 Task: Look for space in Bellingham, United States from 6th September, 2023 to 15th September, 2023 for 6 adults in price range Rs.8000 to Rs.12000. Place can be entire place or private room with 6 bedrooms having 6 beds and 6 bathrooms. Property type can be house, flat, guest house. Amenities needed are: wifi, TV, free parkinig on premises, gym, breakfast. Booking option can be shelf check-in. Required host language is English.
Action: Mouse moved to (482, 118)
Screenshot: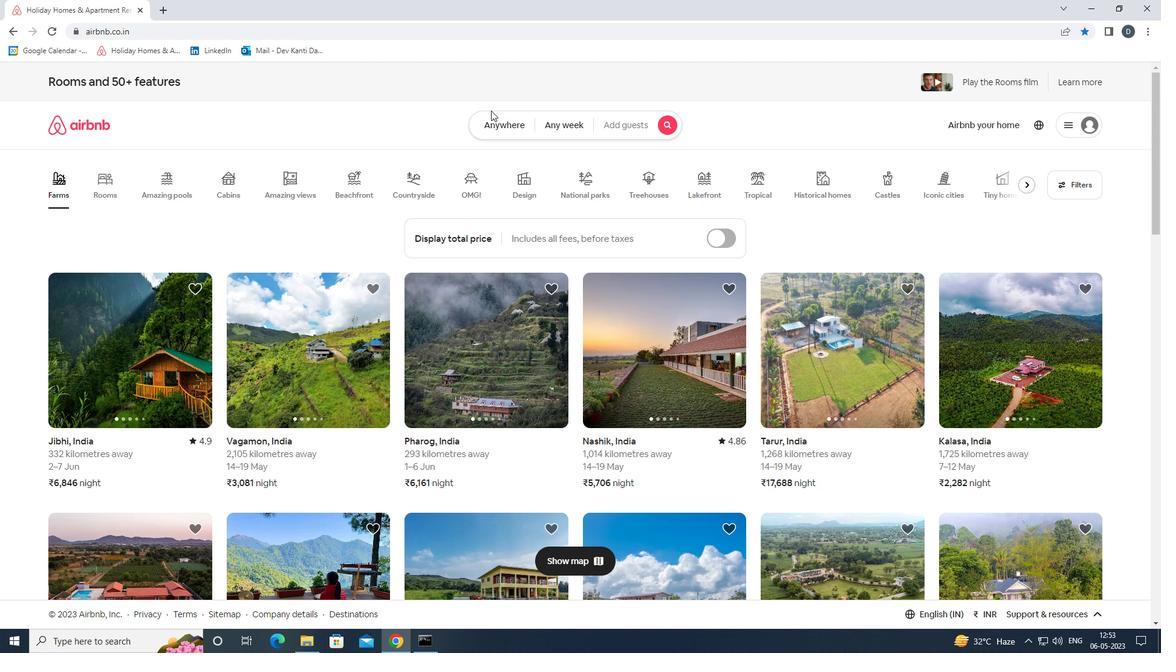 
Action: Mouse pressed left at (482, 118)
Screenshot: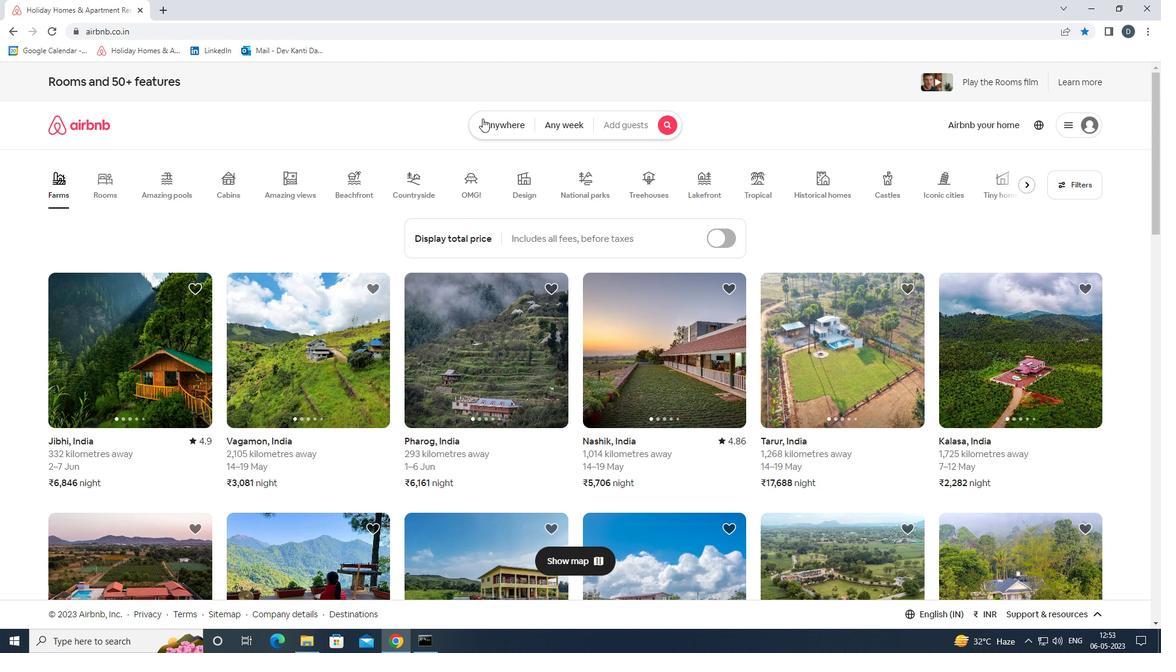 
Action: Mouse moved to (381, 171)
Screenshot: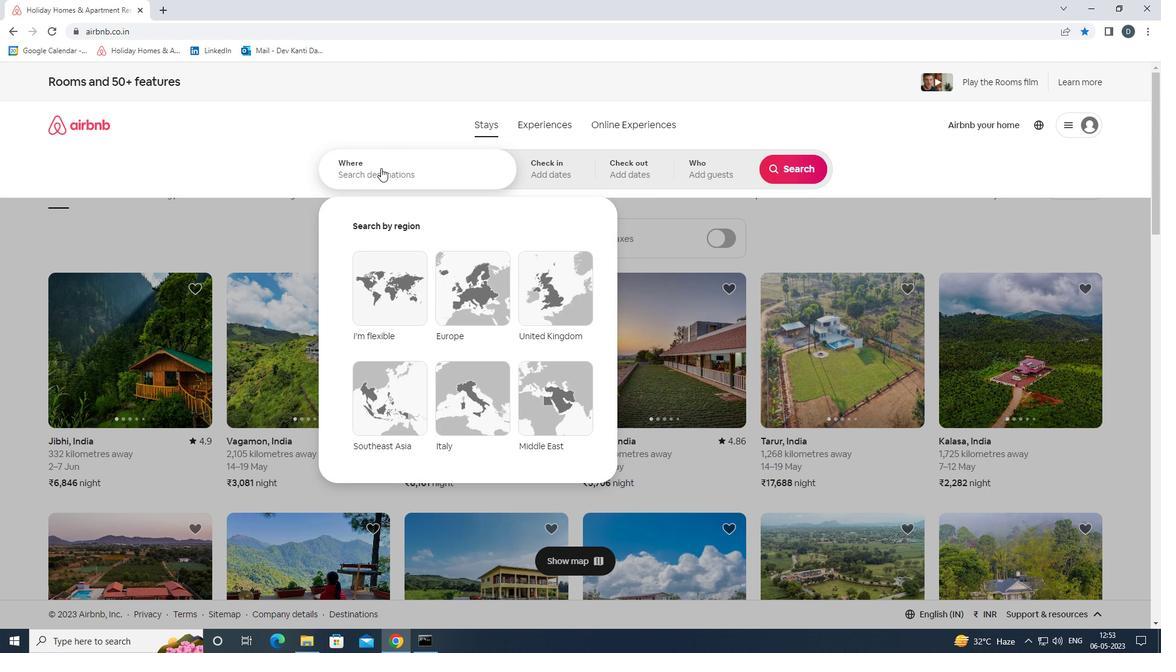
Action: Mouse pressed left at (381, 171)
Screenshot: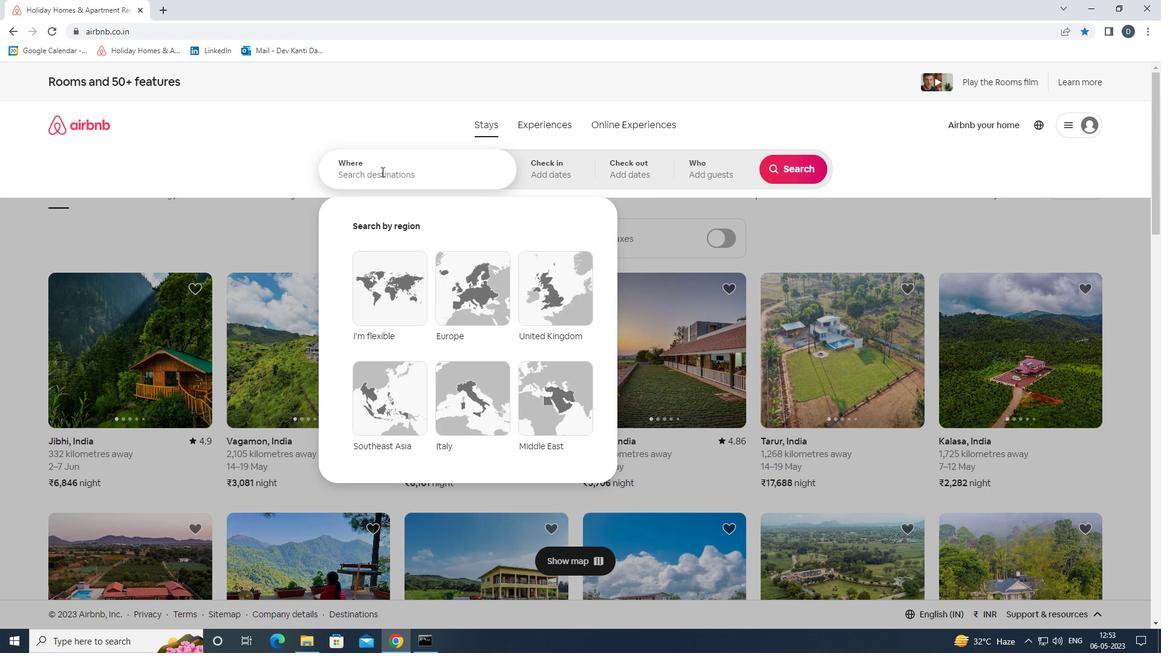 
Action: Mouse moved to (382, 174)
Screenshot: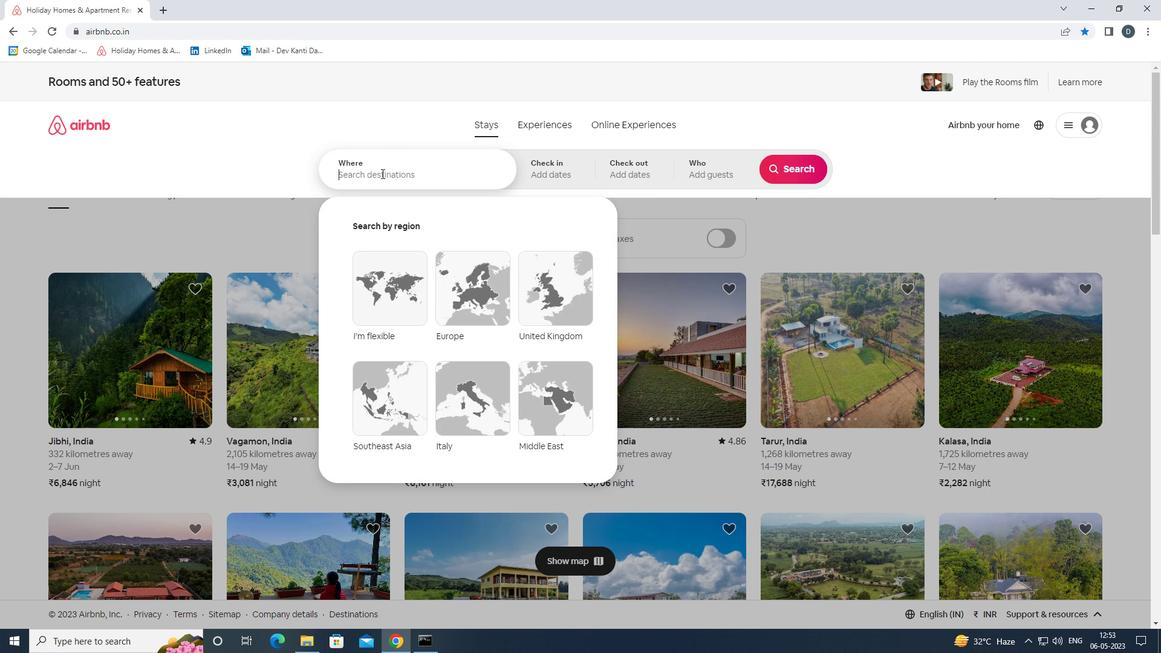 
Action: Key pressed <Key.shift><Key.shift>BRLL
Screenshot: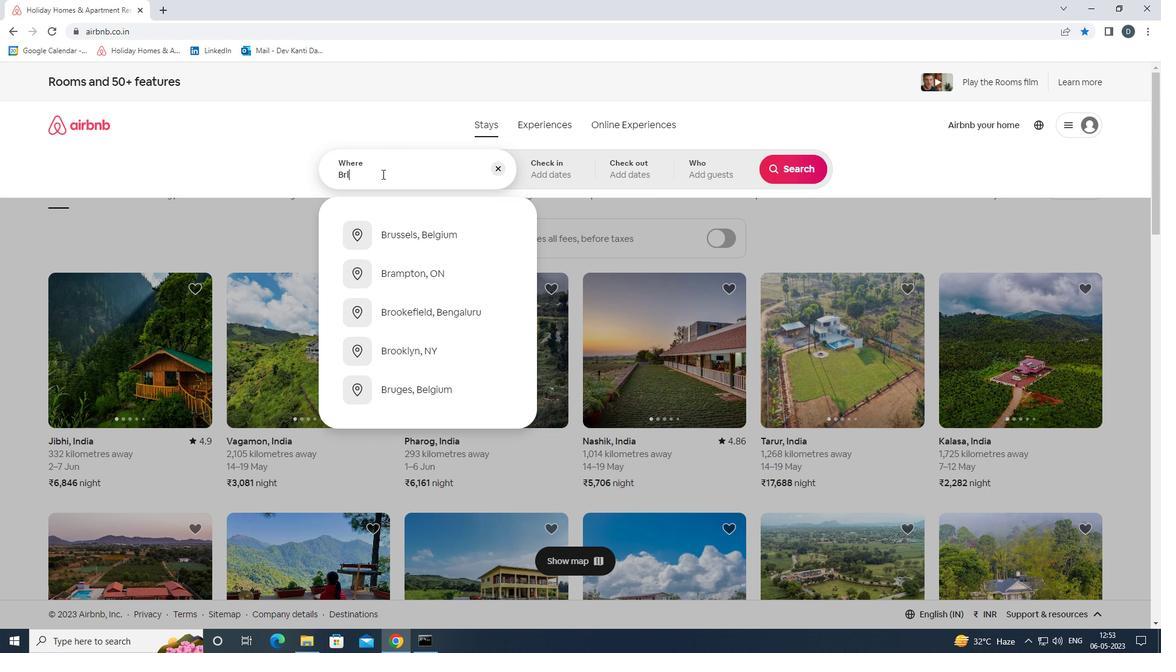 
Action: Mouse moved to (382, 174)
Screenshot: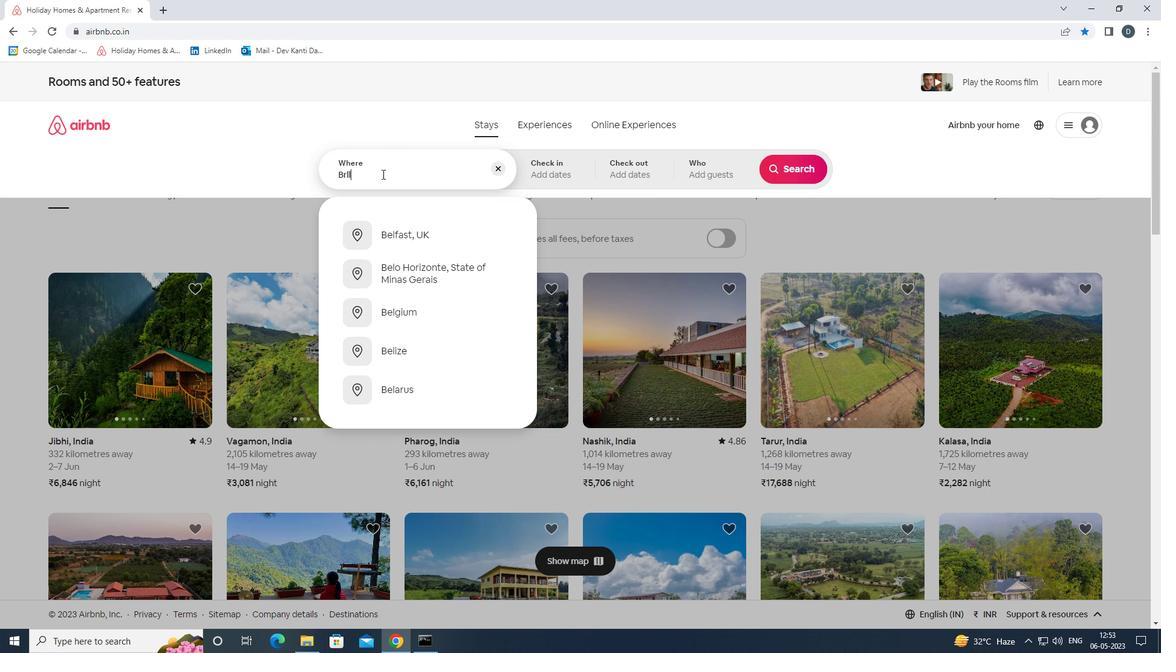 
Action: Key pressed <Key.backspace><Key.backspace><Key.backspace>ELLINGHAM,<Key.shift>UNITED<Key.space><Key.shift>STATES<Key.enter>
Screenshot: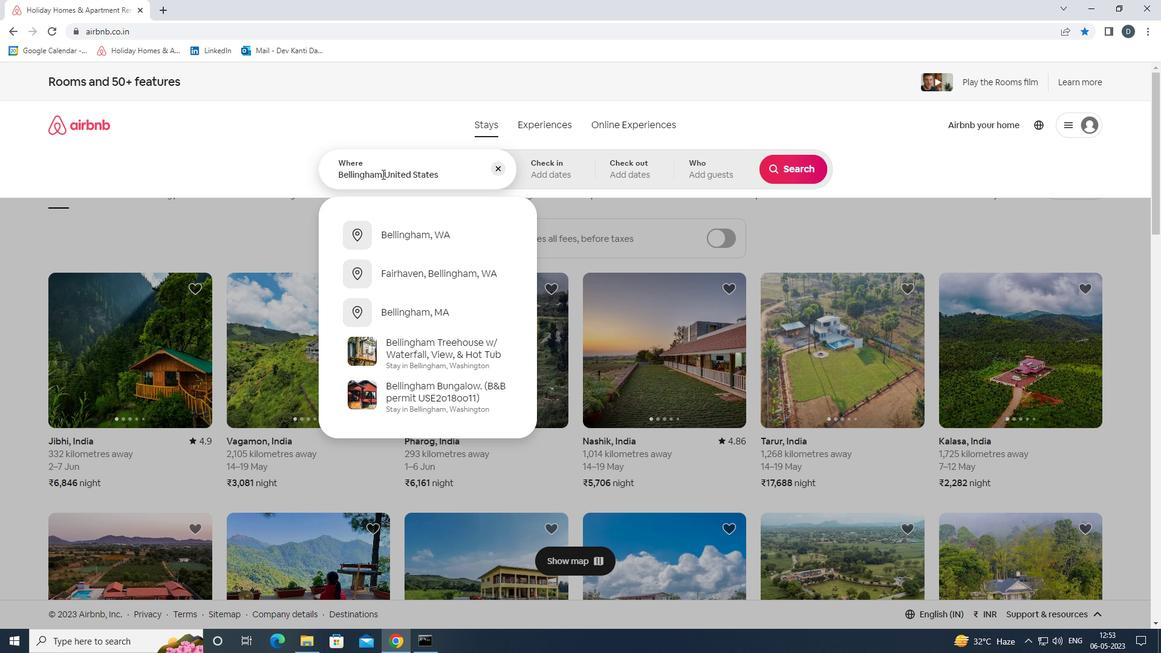 
Action: Mouse moved to (795, 266)
Screenshot: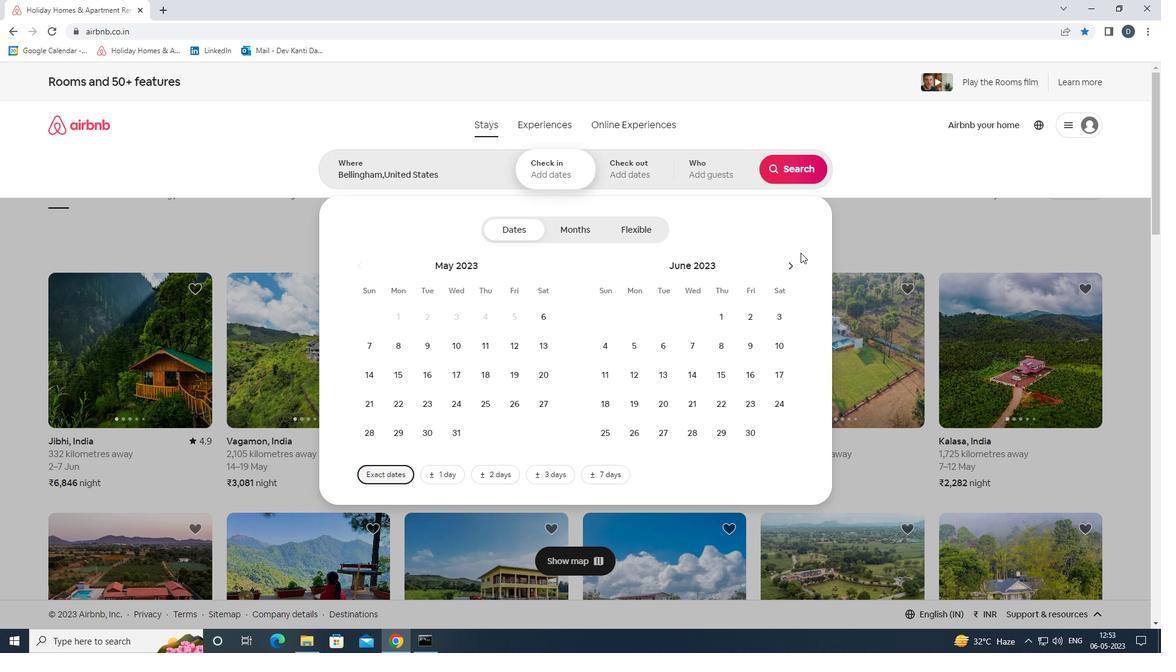 
Action: Mouse pressed left at (795, 266)
Screenshot: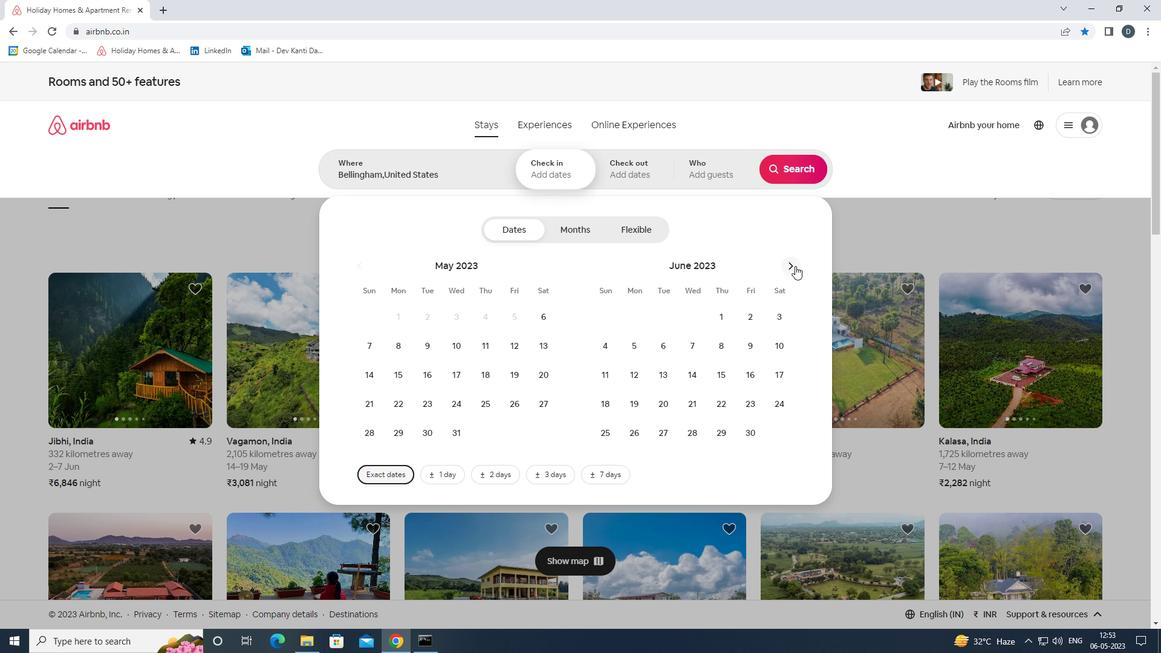 
Action: Mouse pressed left at (795, 266)
Screenshot: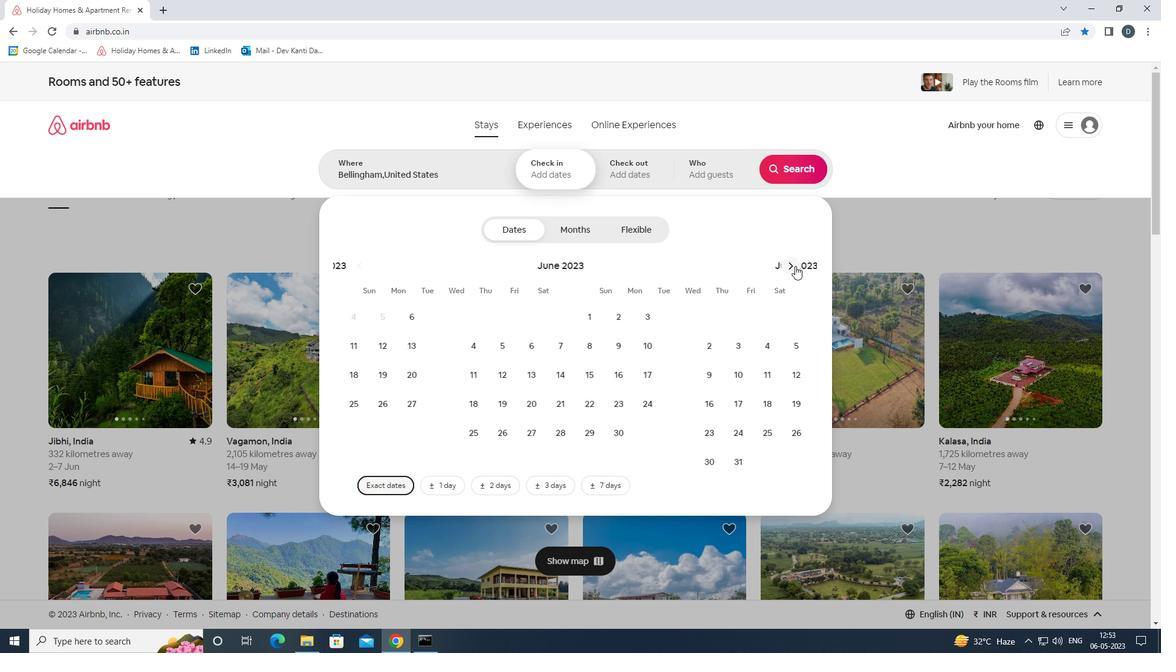 
Action: Mouse pressed left at (795, 266)
Screenshot: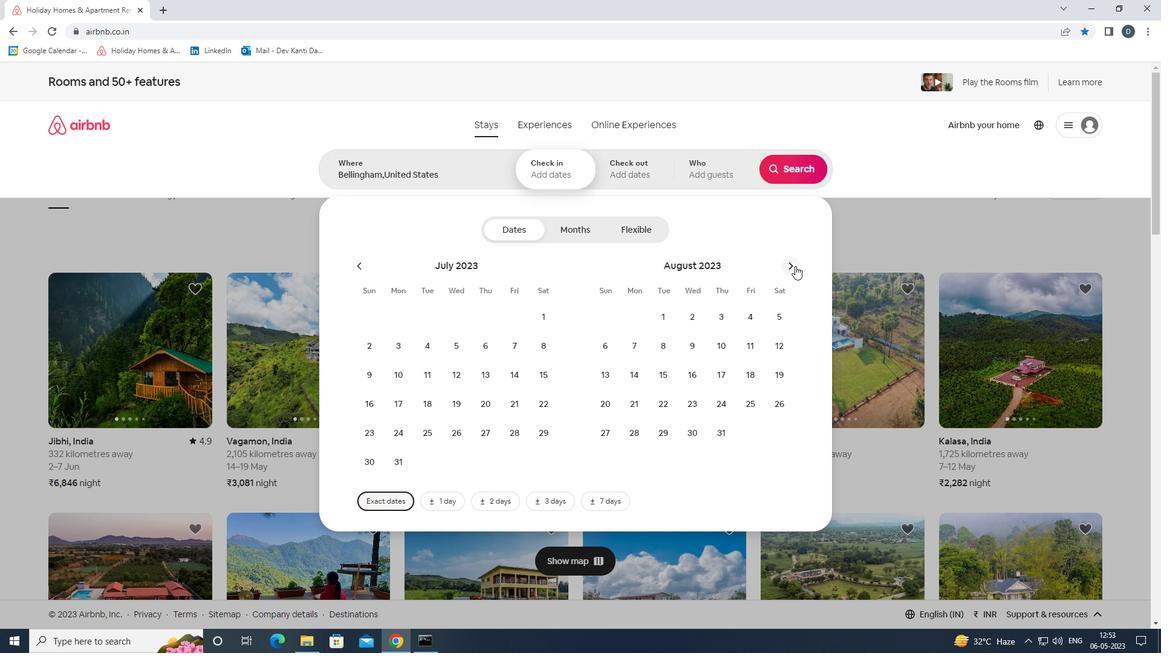 
Action: Mouse moved to (699, 349)
Screenshot: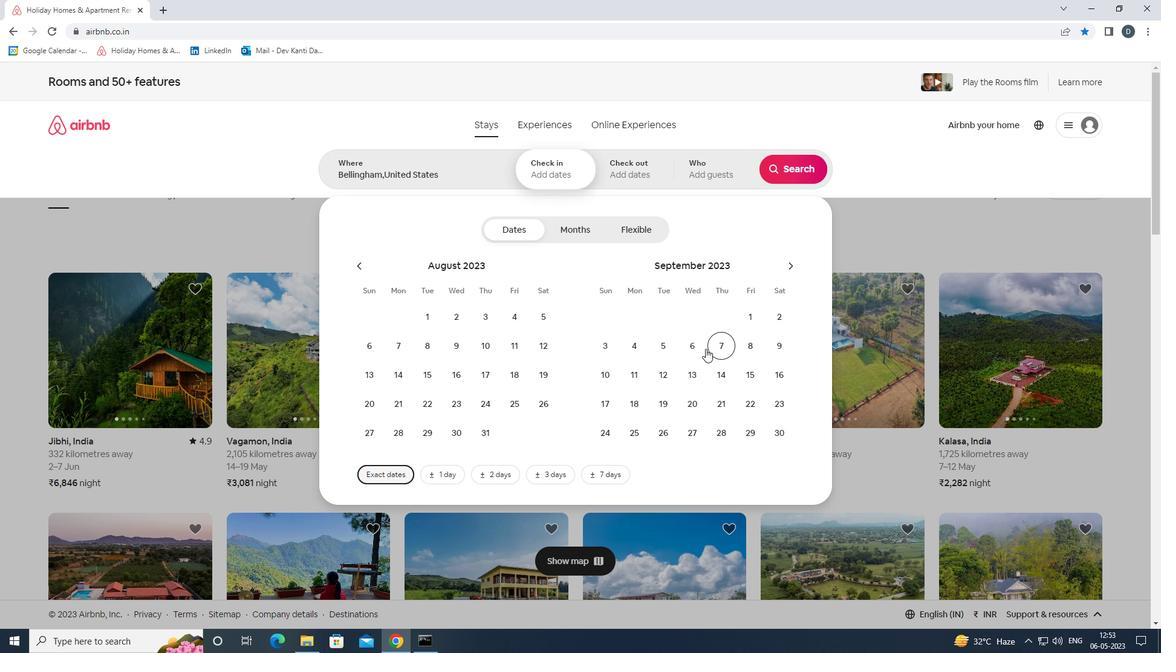 
Action: Mouse pressed left at (699, 349)
Screenshot: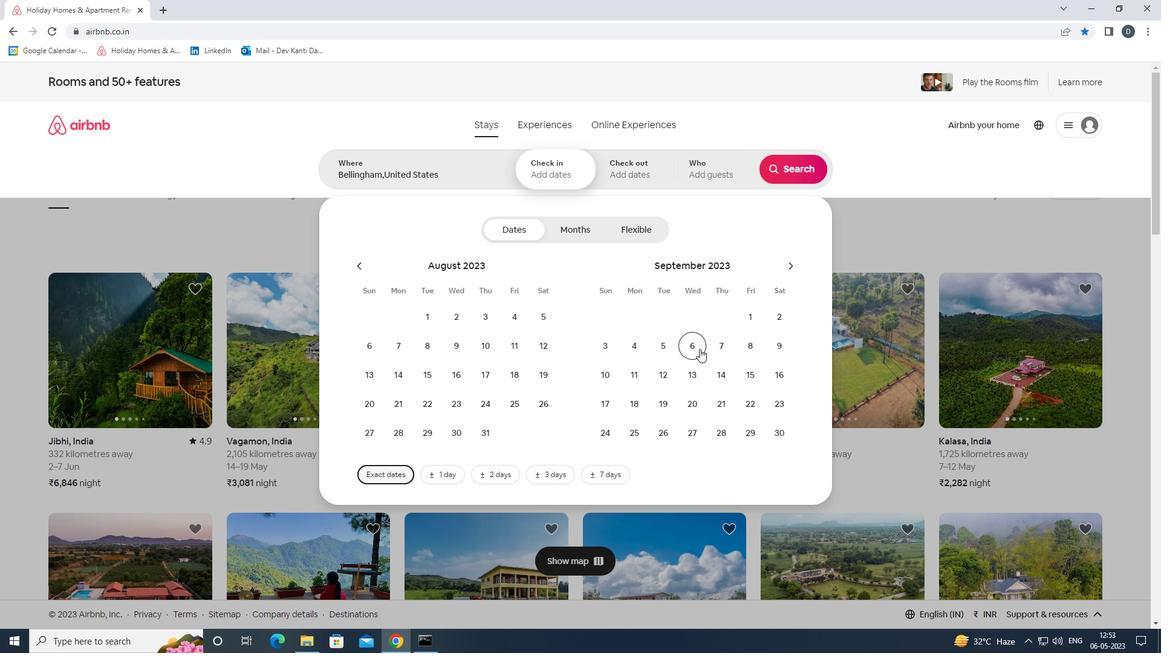 
Action: Mouse moved to (744, 371)
Screenshot: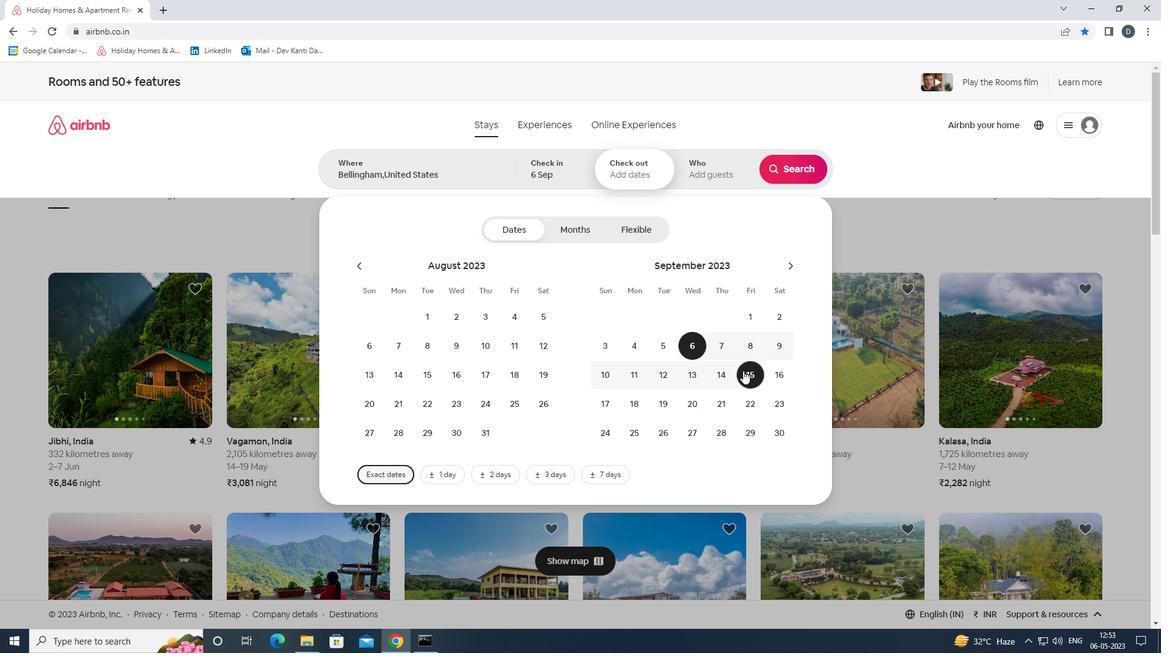 
Action: Mouse pressed left at (744, 371)
Screenshot: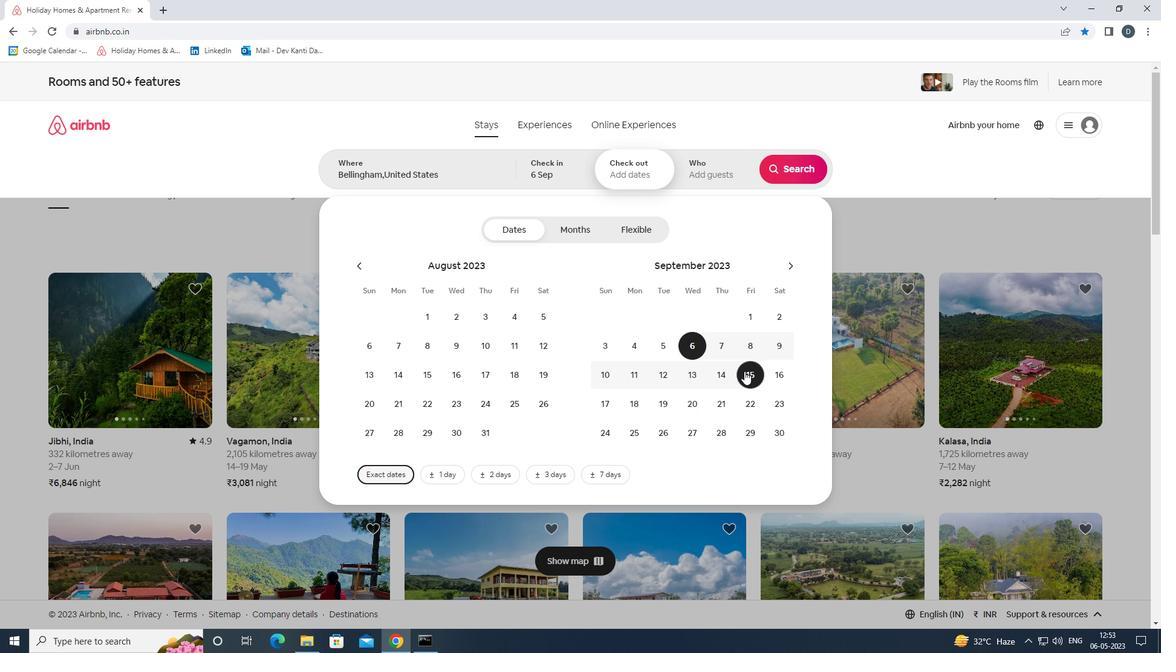 
Action: Mouse moved to (727, 178)
Screenshot: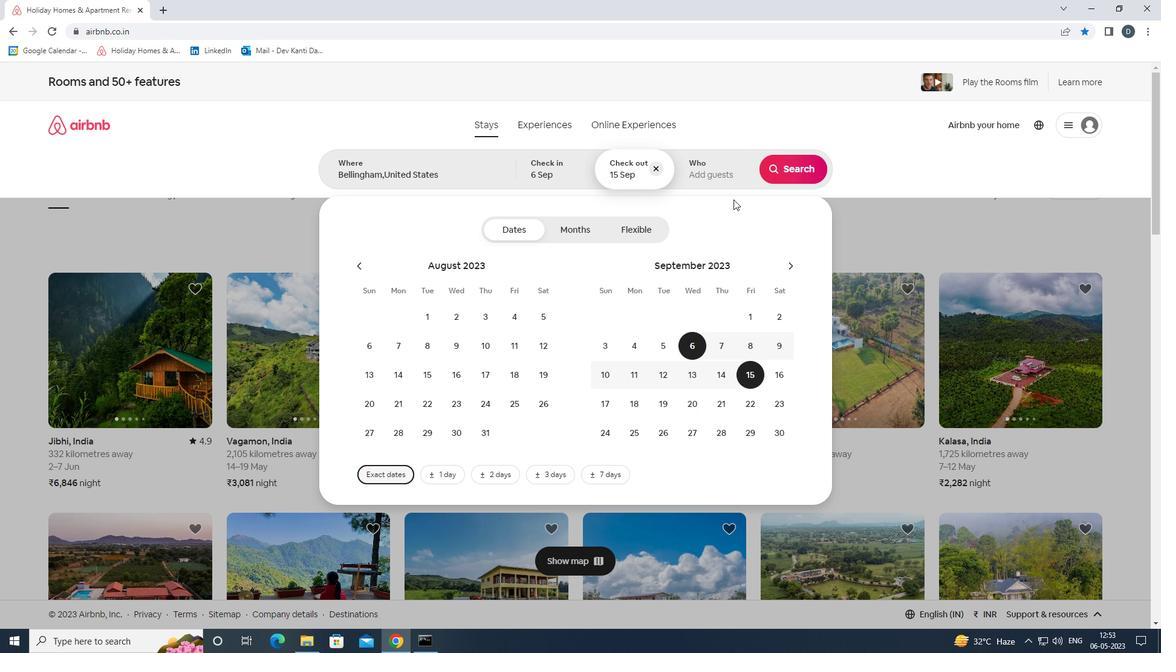
Action: Mouse pressed left at (727, 178)
Screenshot: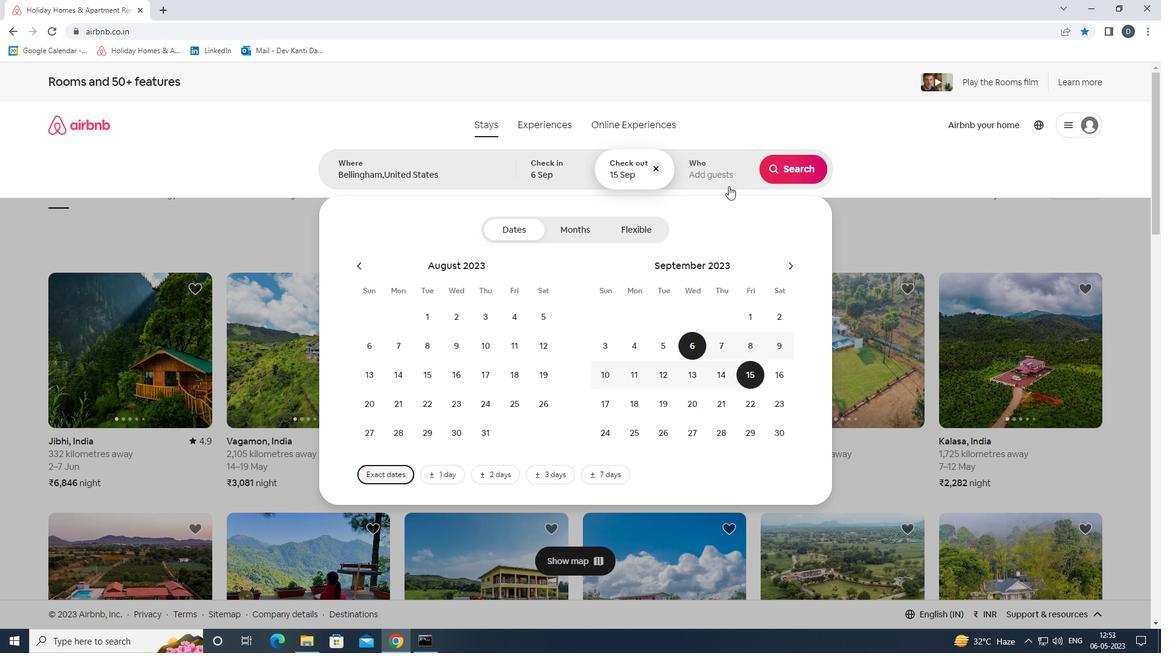 
Action: Mouse moved to (791, 228)
Screenshot: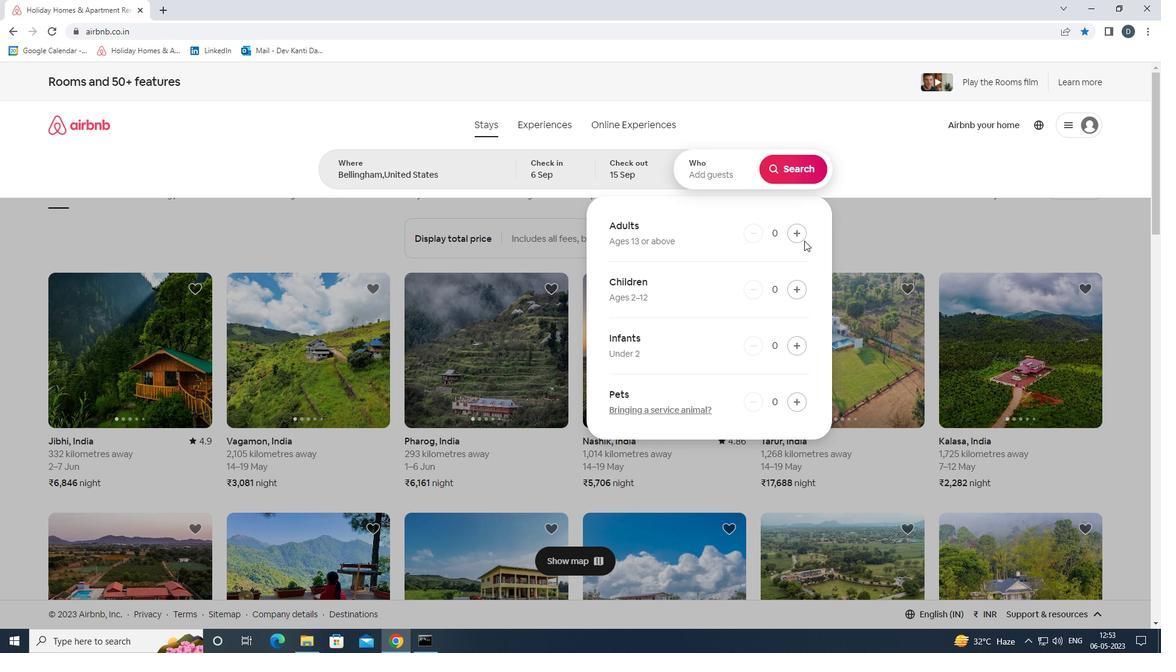 
Action: Mouse pressed left at (791, 228)
Screenshot: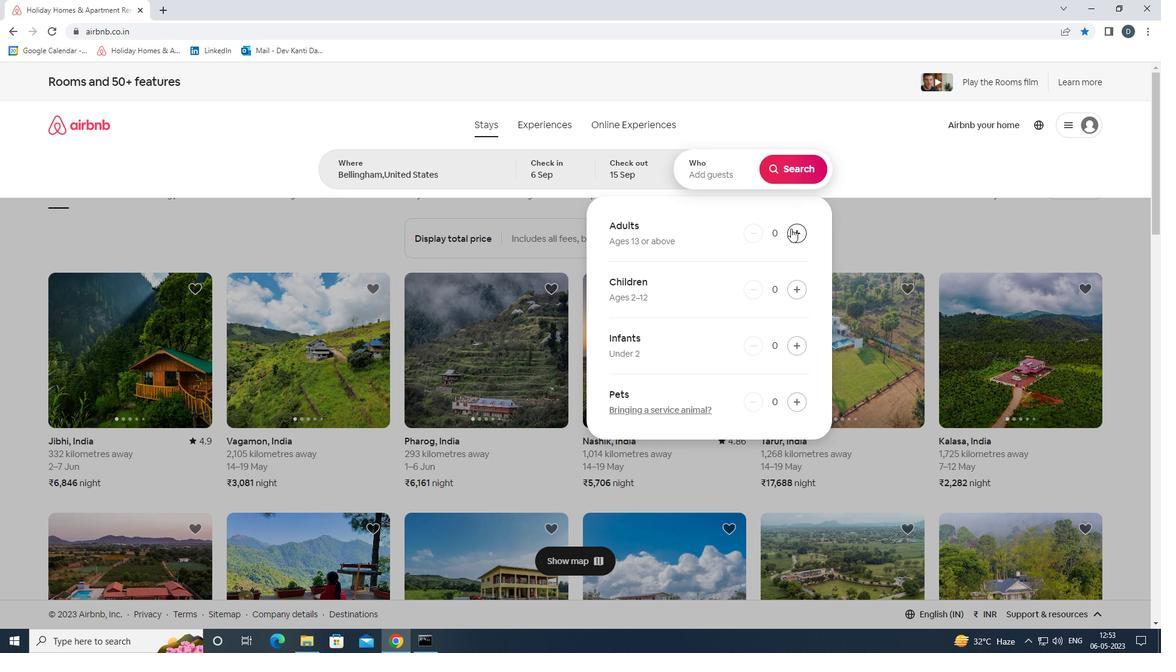 
Action: Mouse pressed left at (791, 228)
Screenshot: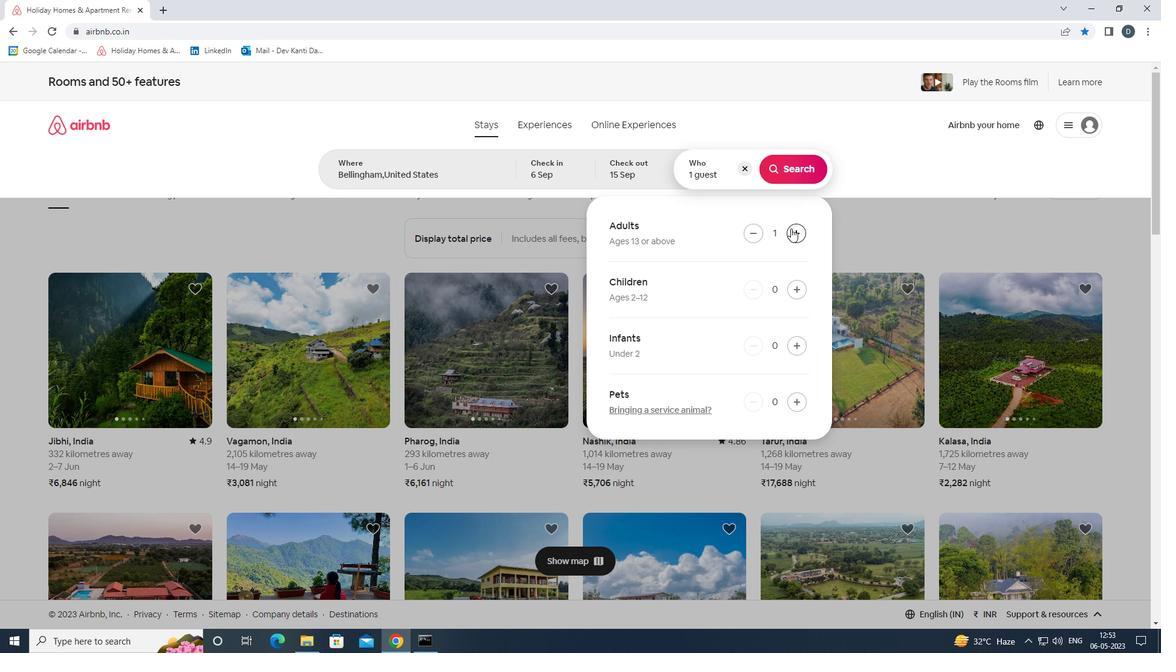 
Action: Mouse pressed left at (791, 228)
Screenshot: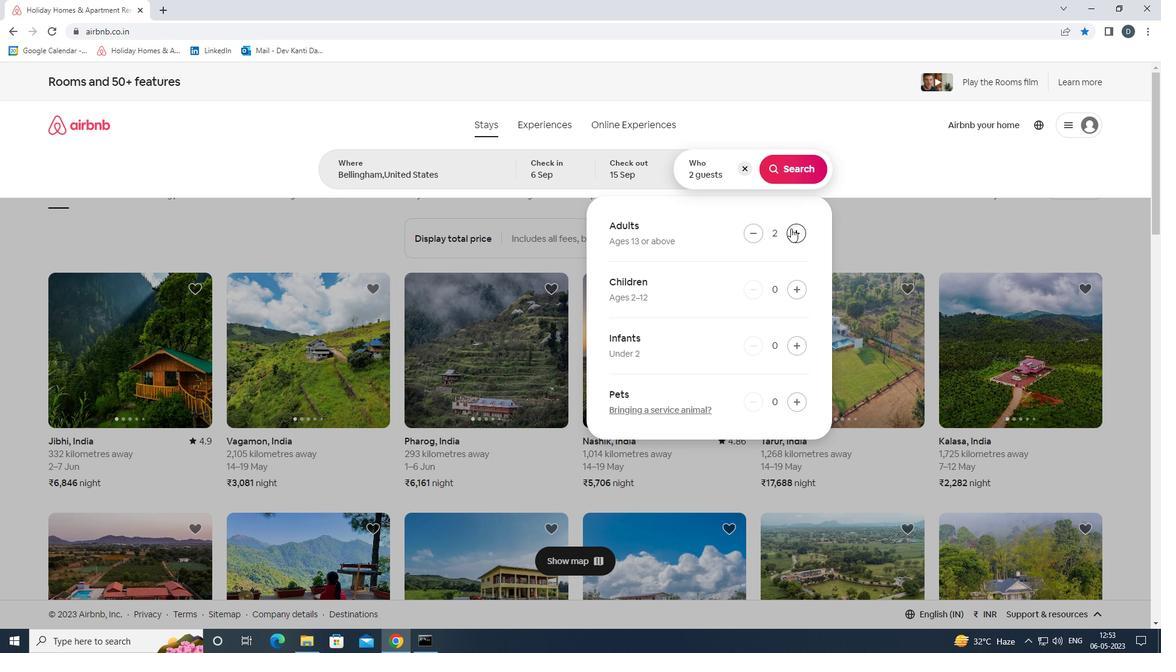 
Action: Mouse pressed left at (791, 228)
Screenshot: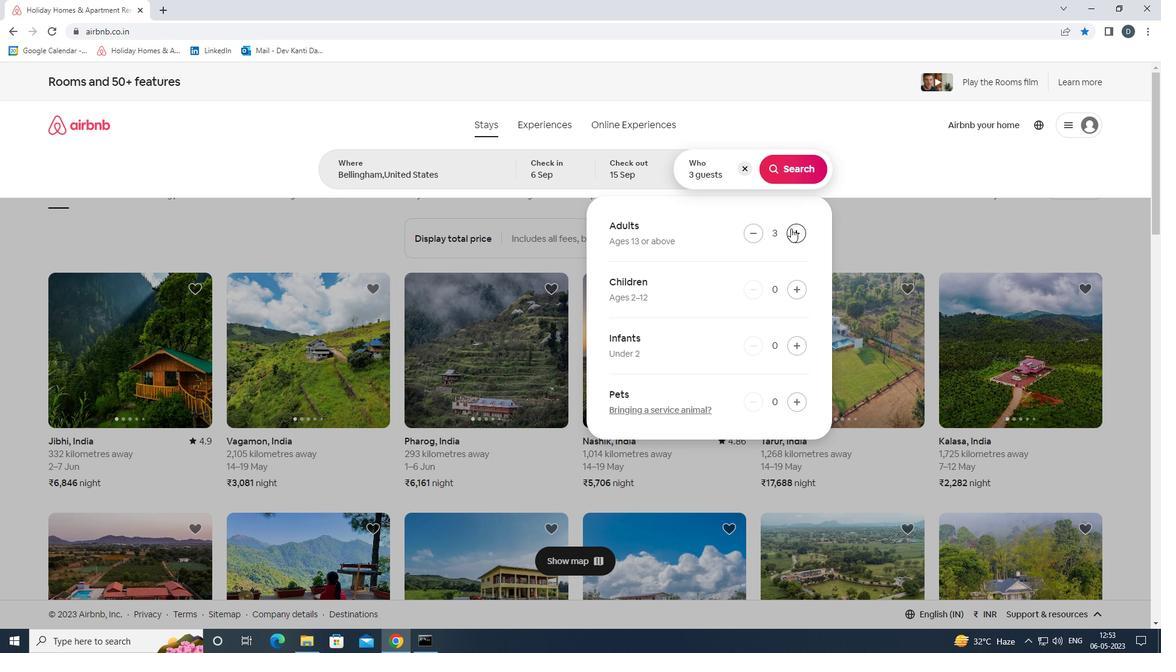 
Action: Mouse pressed left at (791, 228)
Screenshot: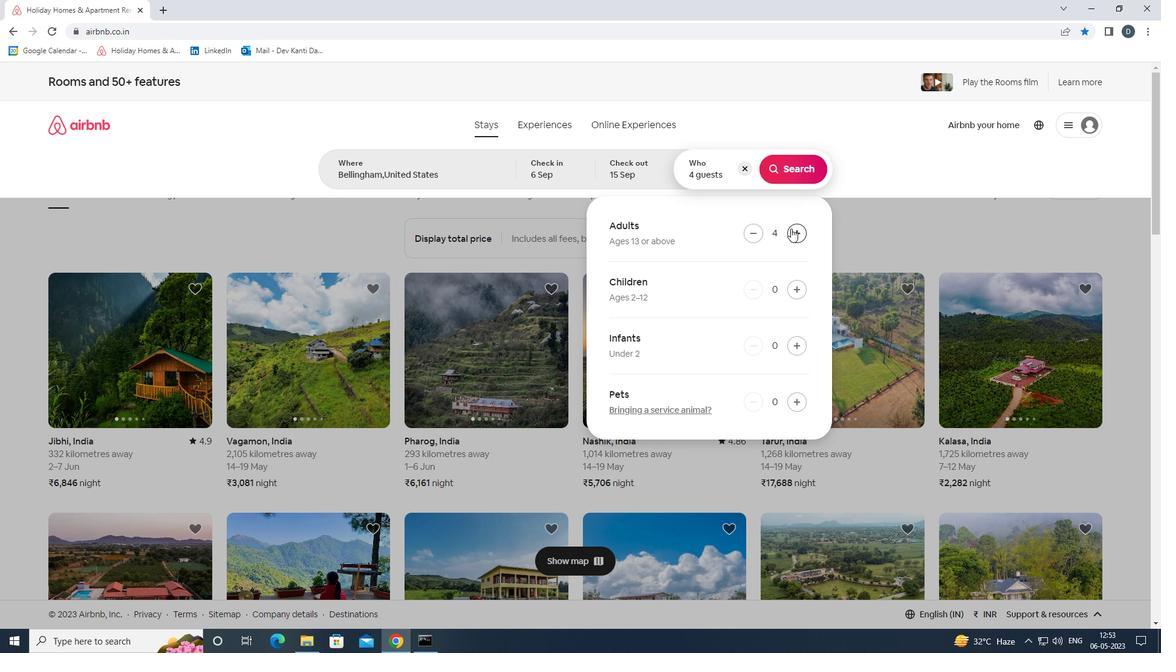 
Action: Mouse pressed left at (791, 228)
Screenshot: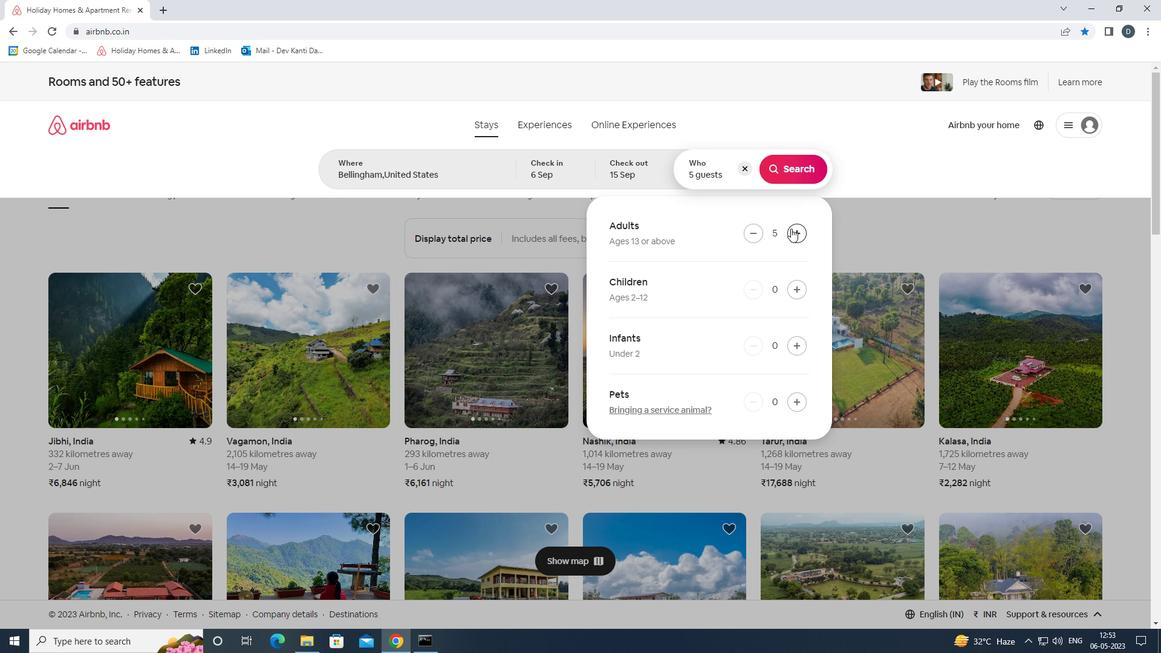 
Action: Mouse moved to (791, 177)
Screenshot: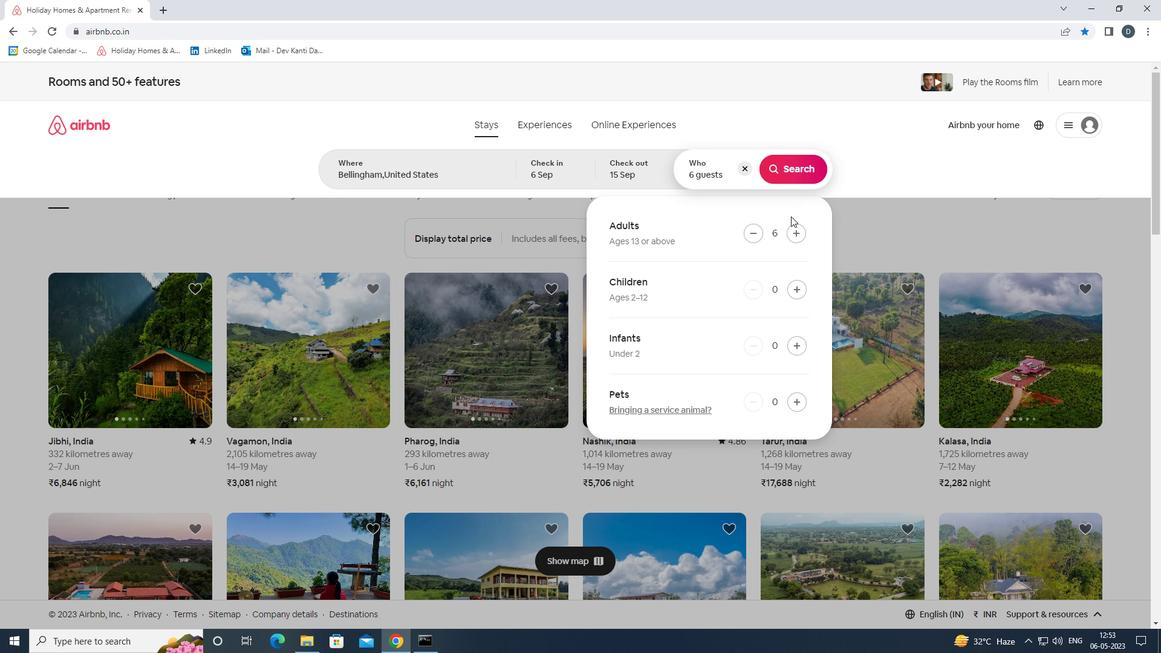 
Action: Mouse pressed left at (791, 177)
Screenshot: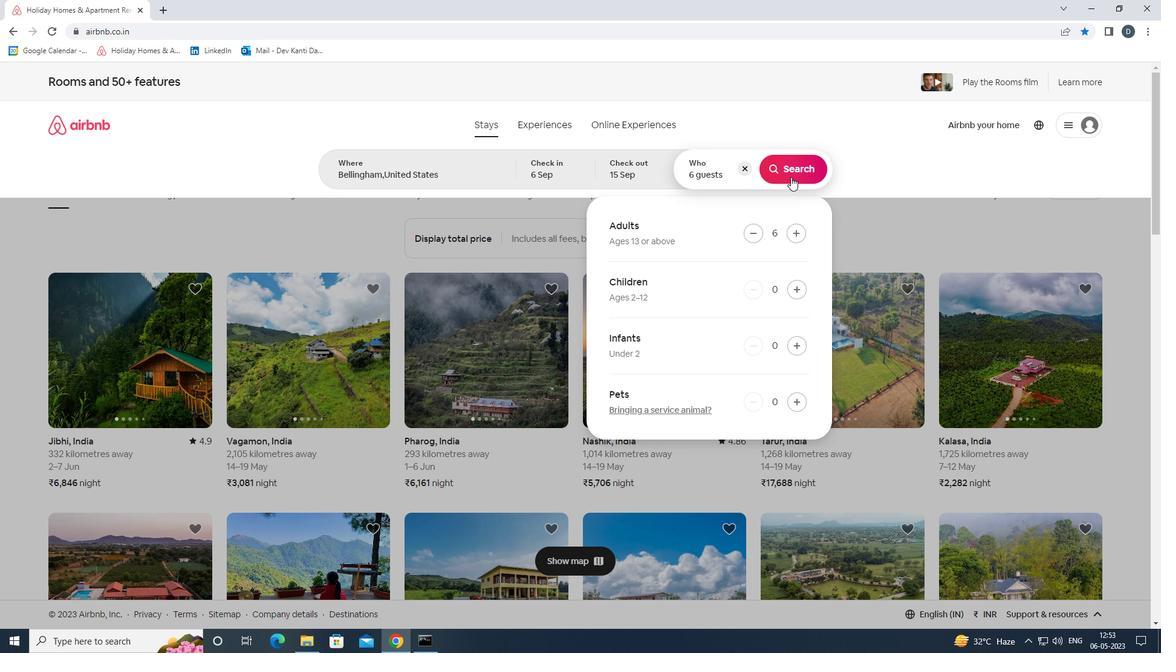 
Action: Mouse moved to (1105, 136)
Screenshot: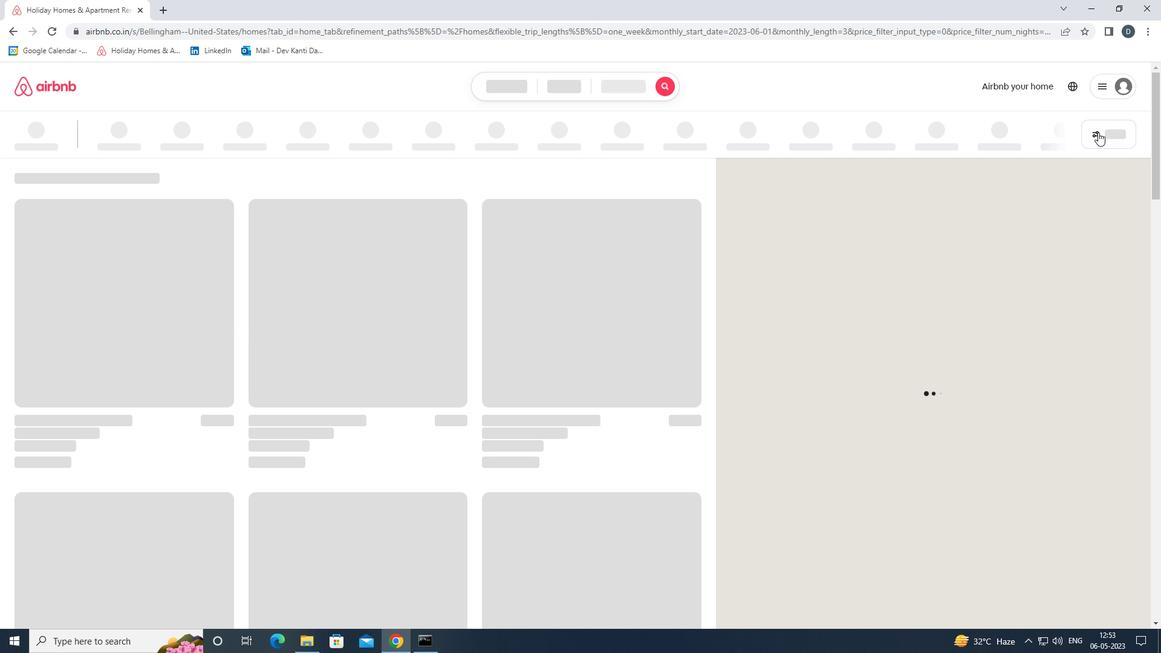 
Action: Mouse pressed left at (1105, 136)
Screenshot: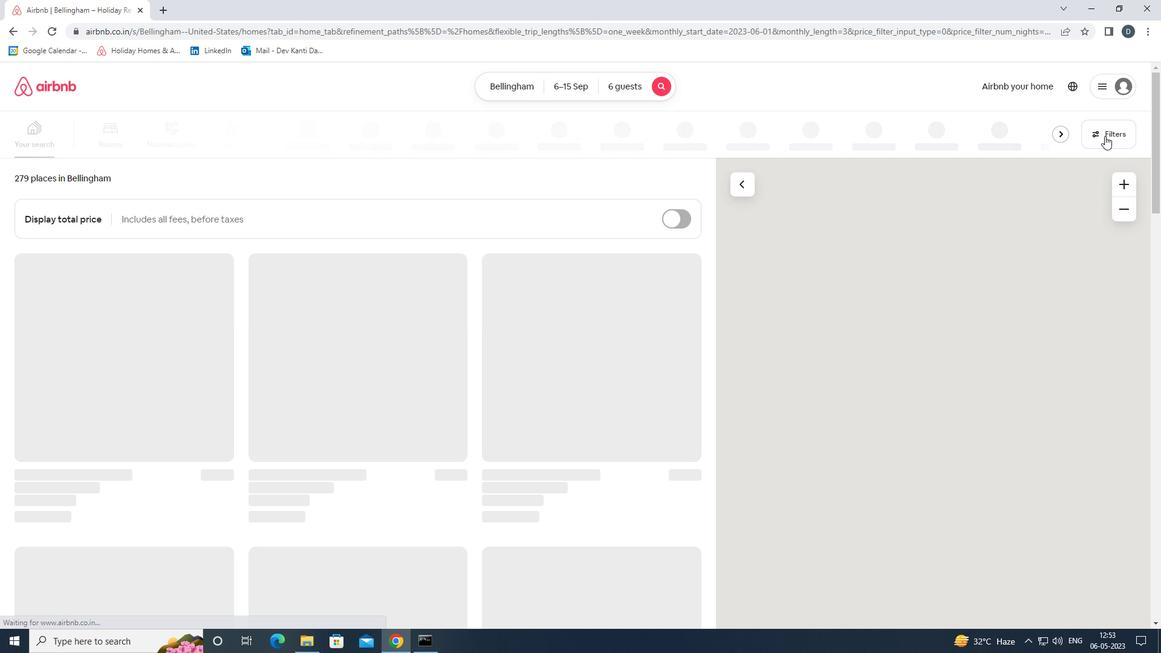 
Action: Mouse moved to (488, 430)
Screenshot: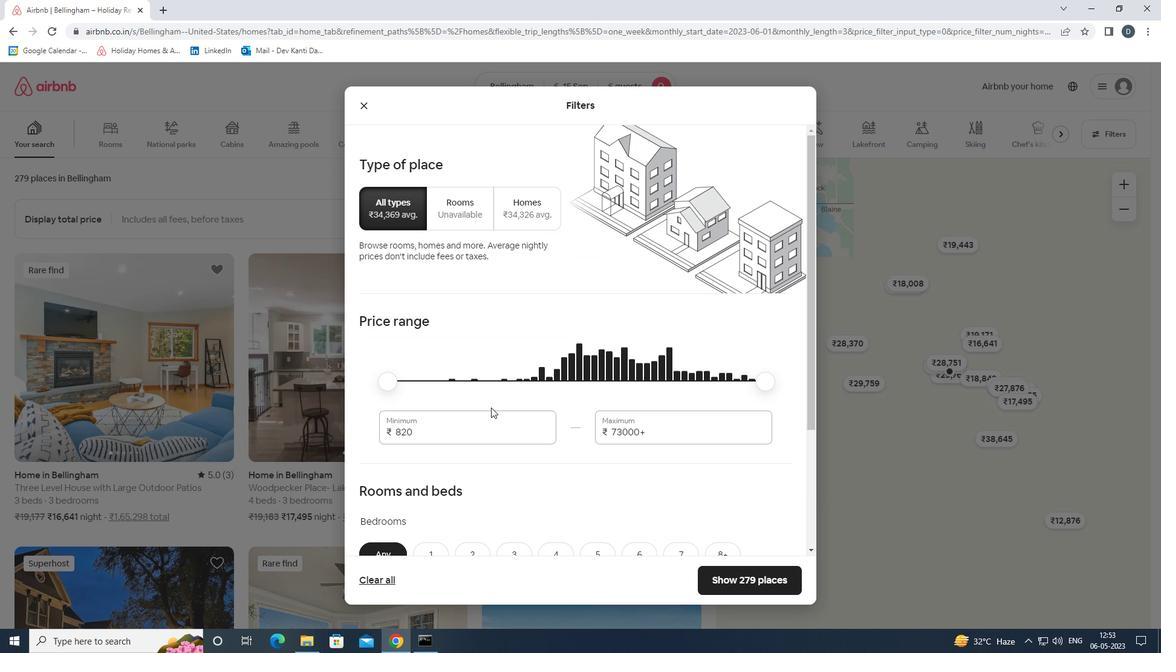 
Action: Mouse pressed left at (488, 430)
Screenshot: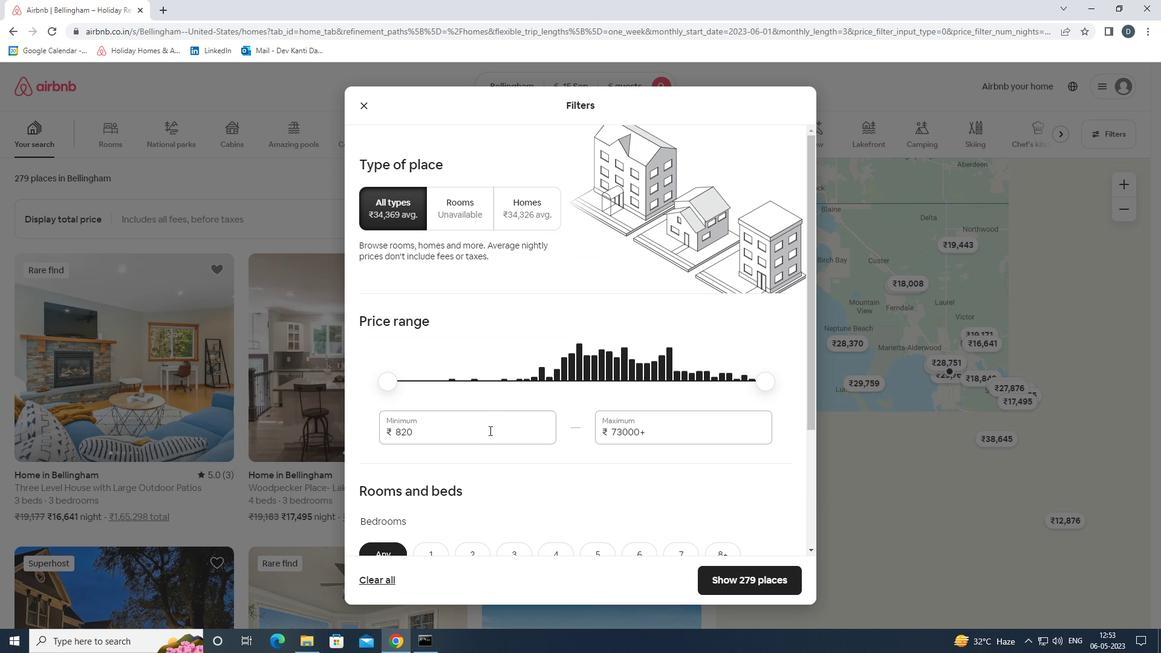 
Action: Mouse pressed left at (488, 430)
Screenshot: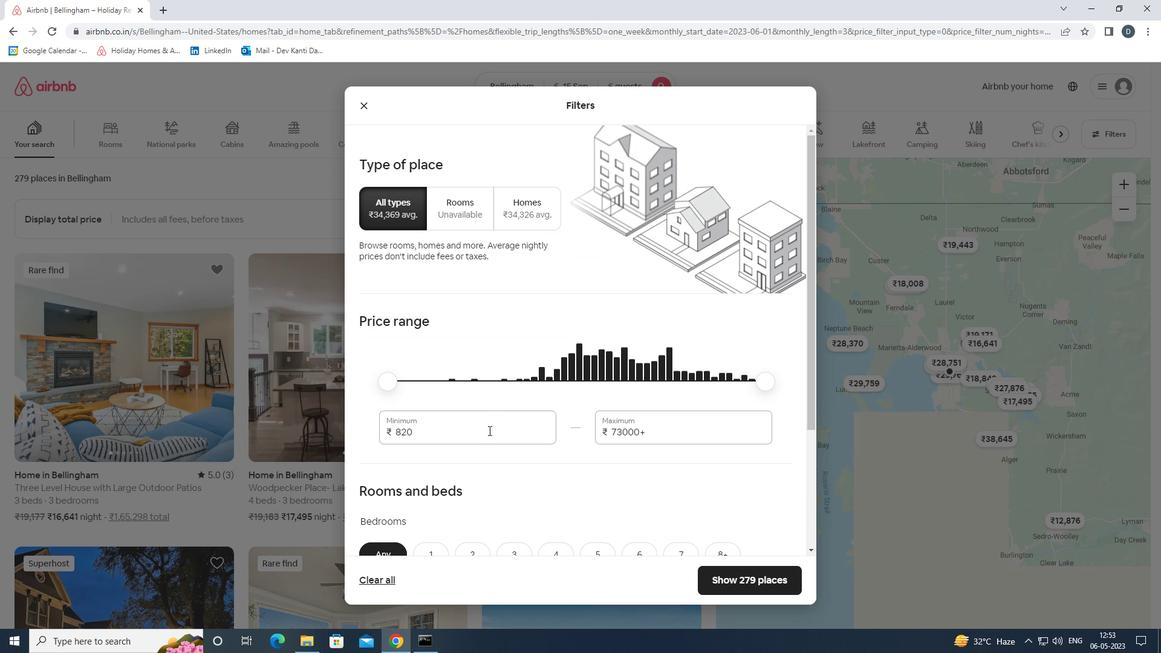 
Action: Key pressed 8000<Key.tab>12000
Screenshot: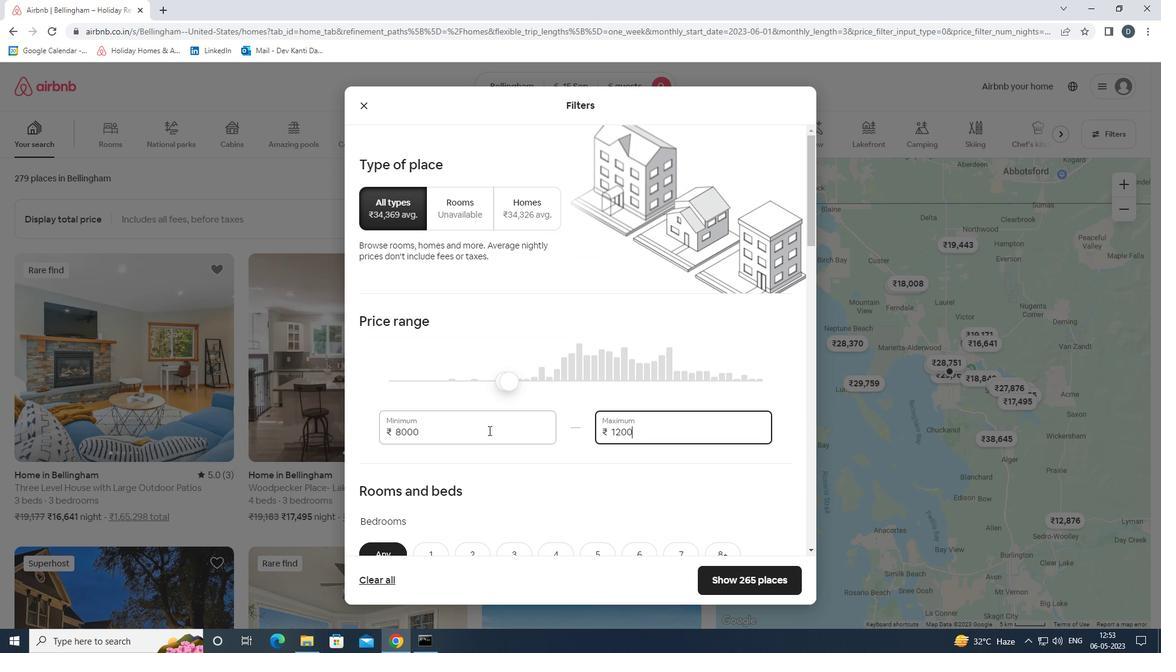 
Action: Mouse scrolled (488, 430) with delta (0, 0)
Screenshot: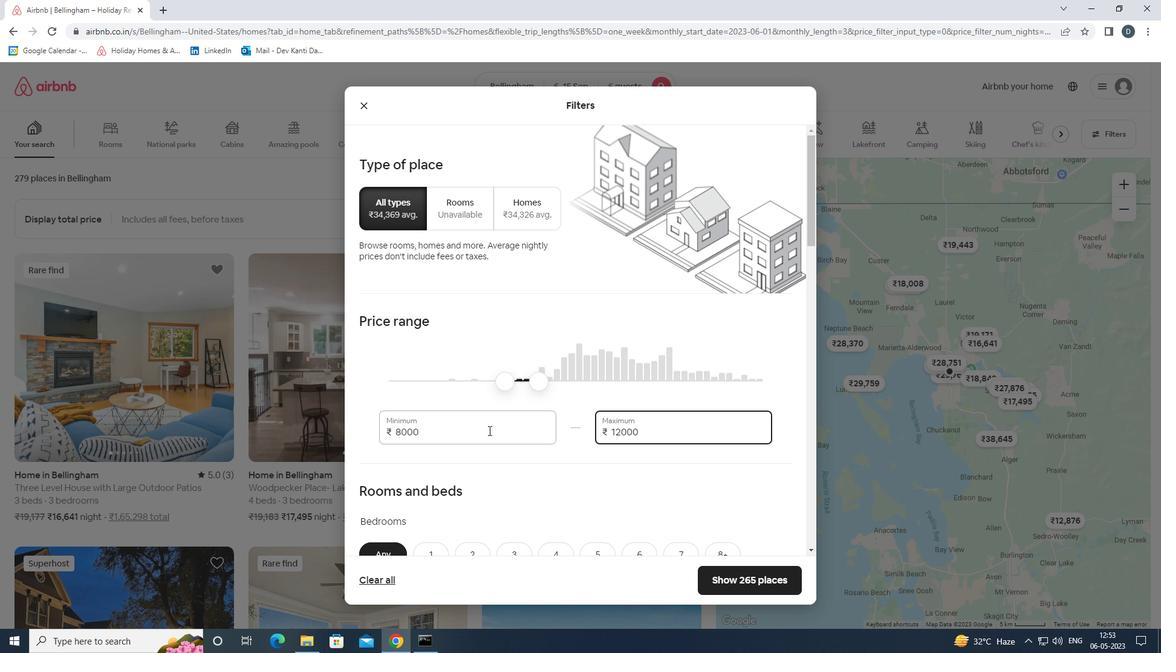 
Action: Mouse scrolled (488, 430) with delta (0, 0)
Screenshot: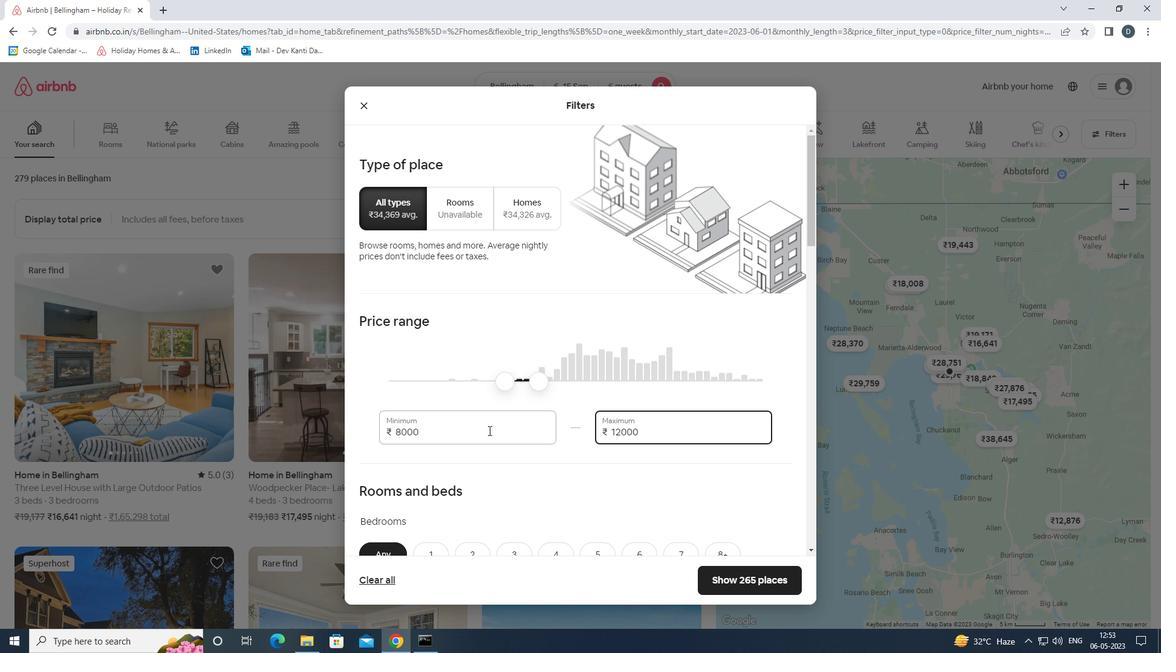 
Action: Mouse scrolled (488, 430) with delta (0, 0)
Screenshot: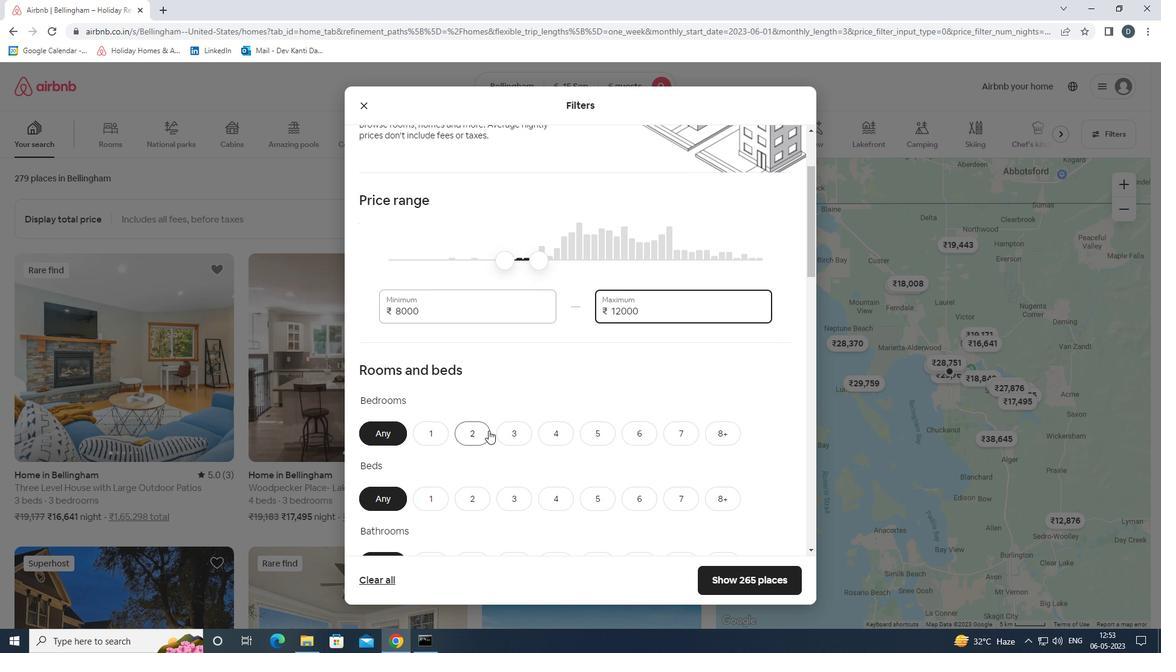 
Action: Mouse moved to (506, 424)
Screenshot: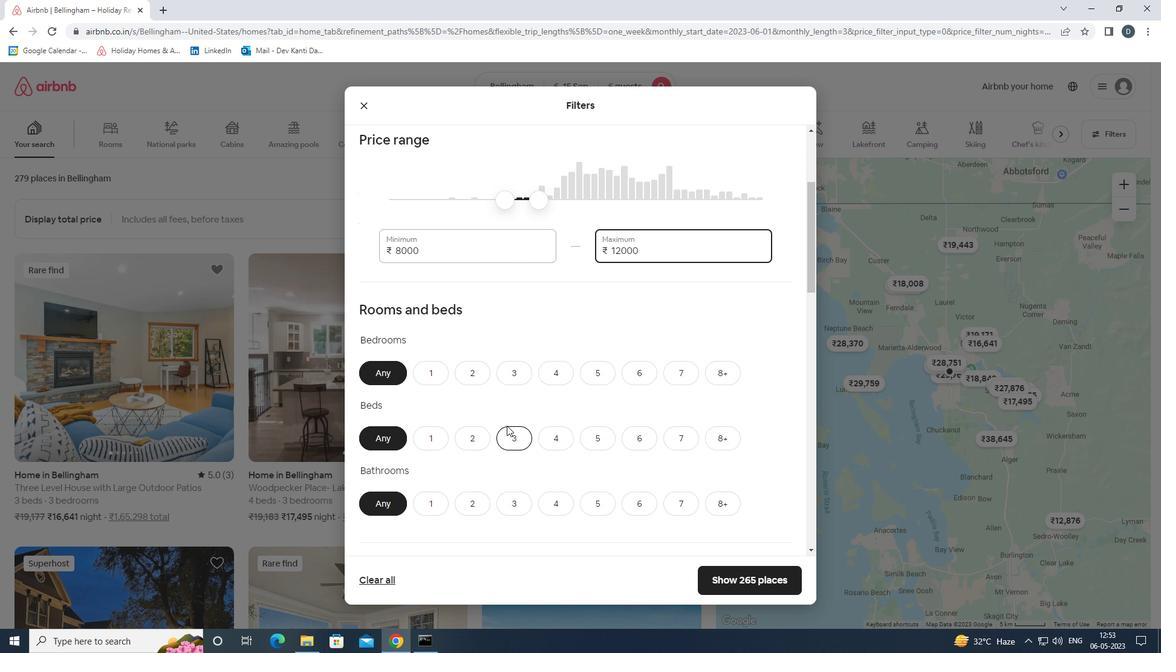 
Action: Mouse scrolled (506, 423) with delta (0, 0)
Screenshot: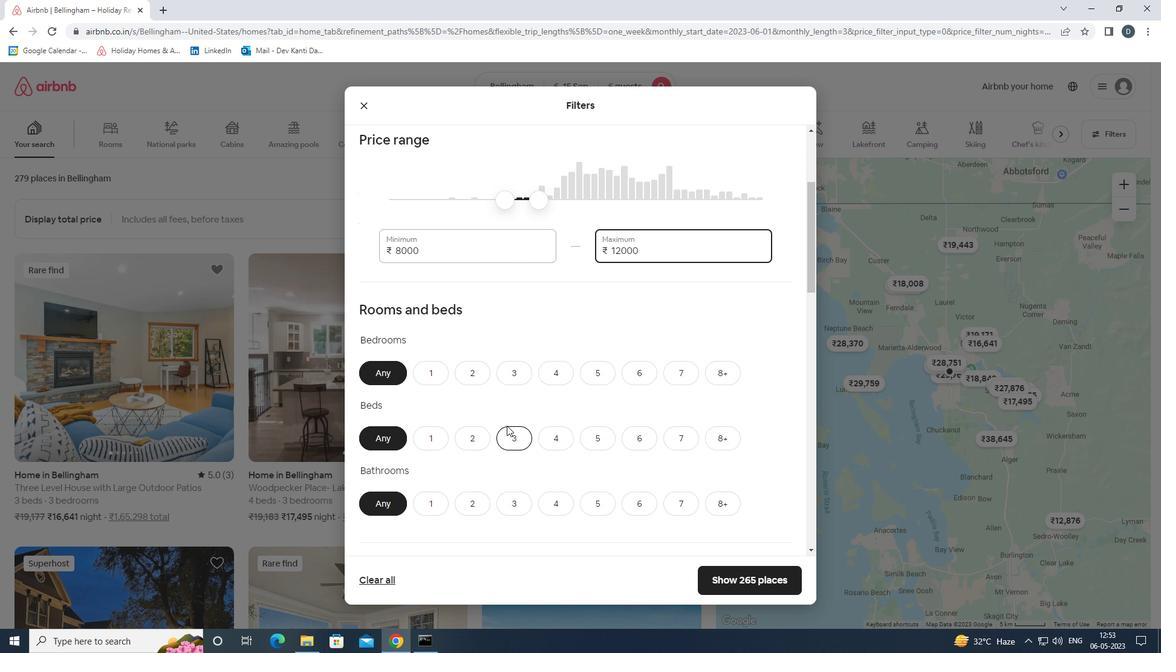 
Action: Mouse moved to (634, 310)
Screenshot: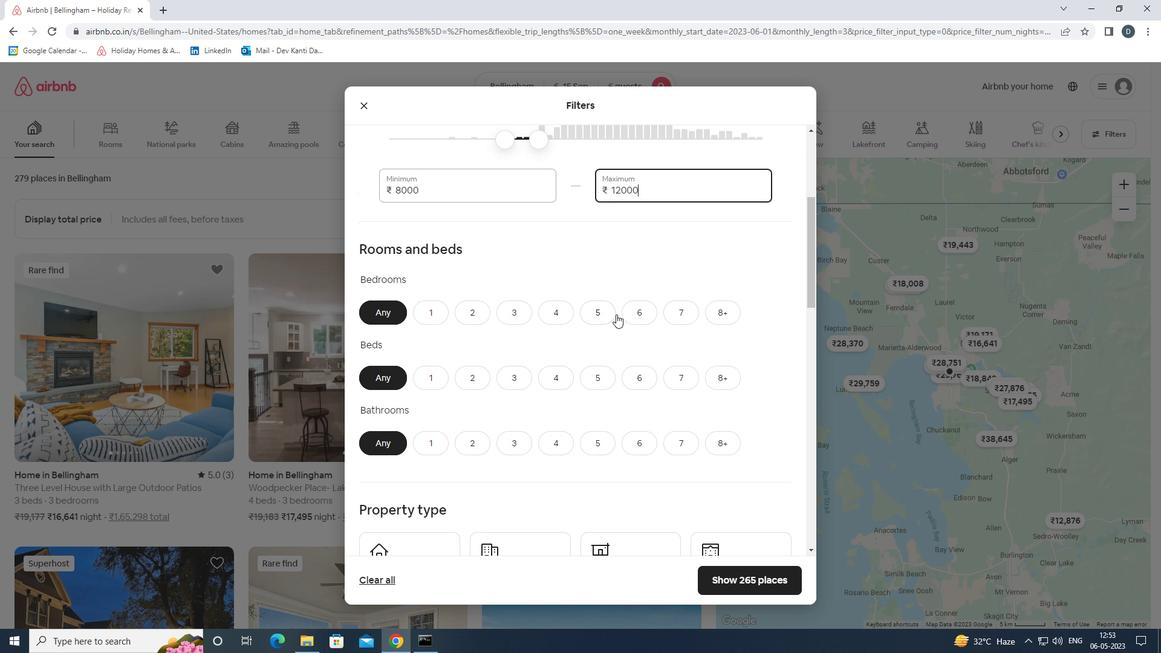 
Action: Mouse pressed left at (634, 310)
Screenshot: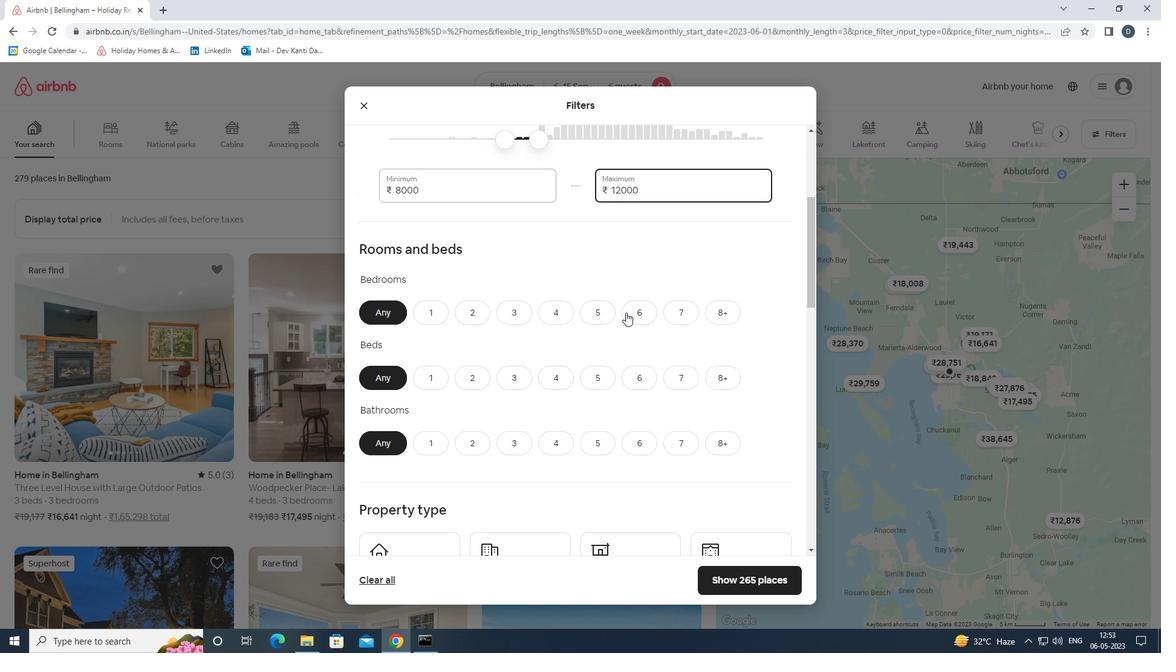 
Action: Mouse moved to (645, 375)
Screenshot: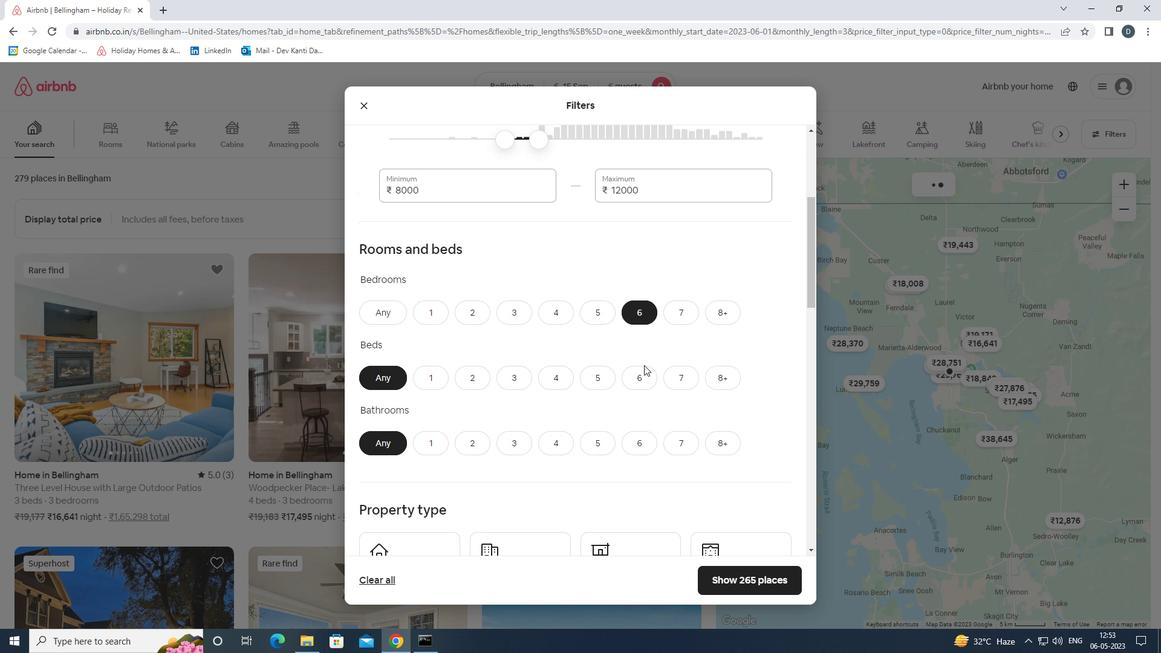 
Action: Mouse pressed left at (645, 375)
Screenshot: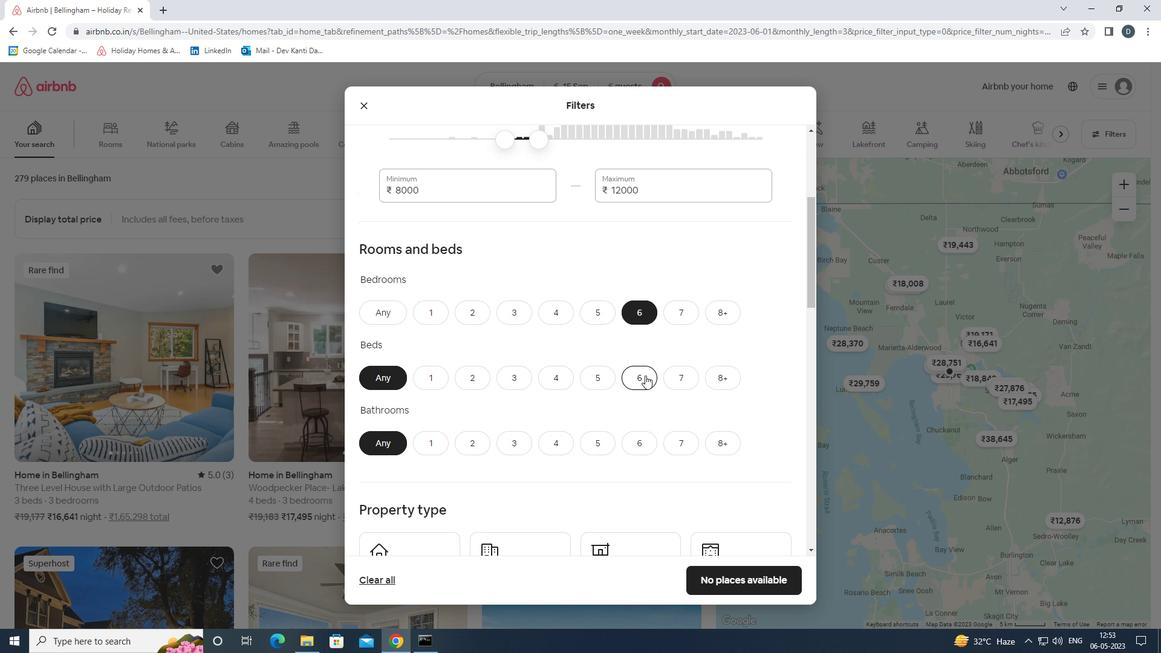 
Action: Mouse moved to (641, 440)
Screenshot: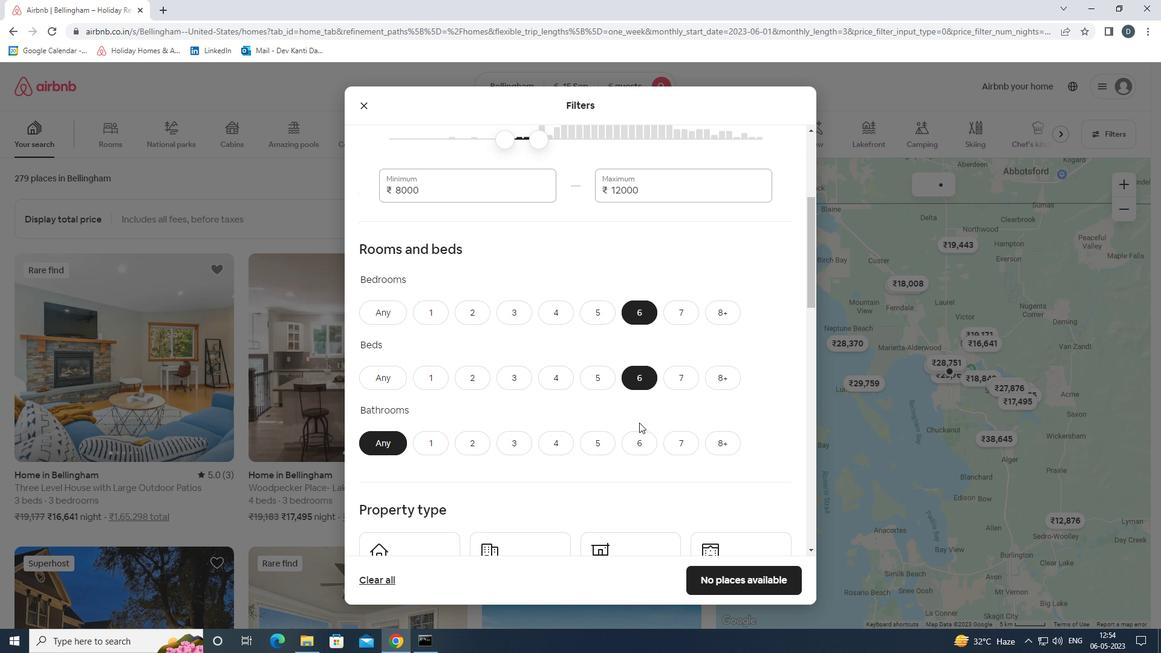 
Action: Mouse pressed left at (641, 440)
Screenshot: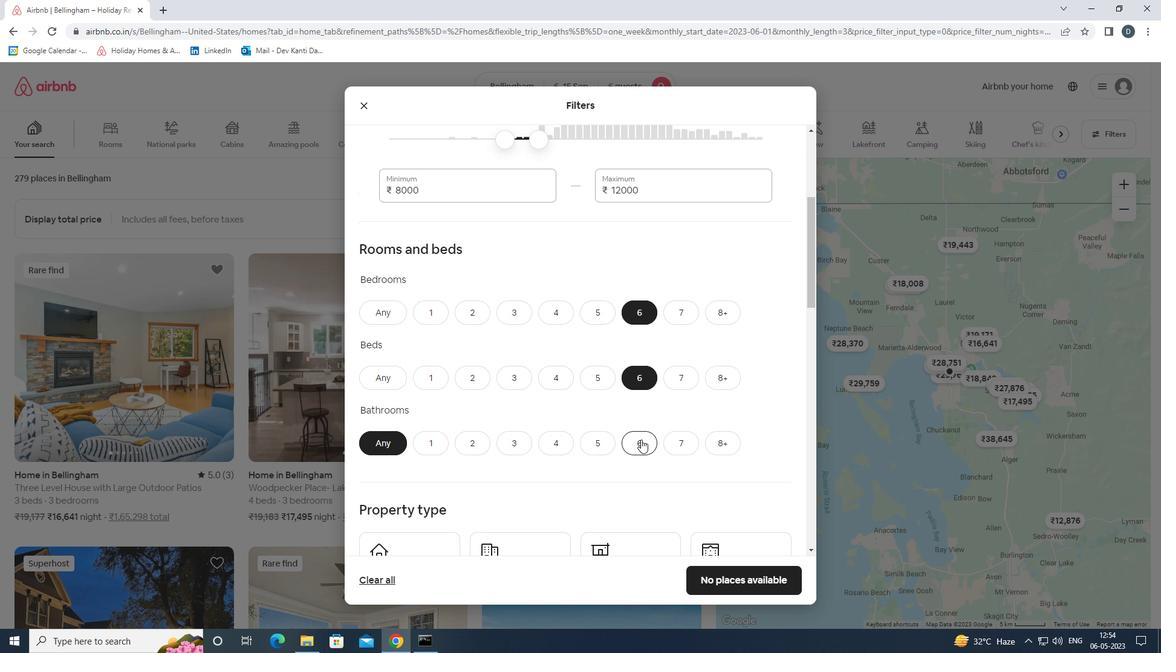 
Action: Mouse scrolled (641, 439) with delta (0, 0)
Screenshot: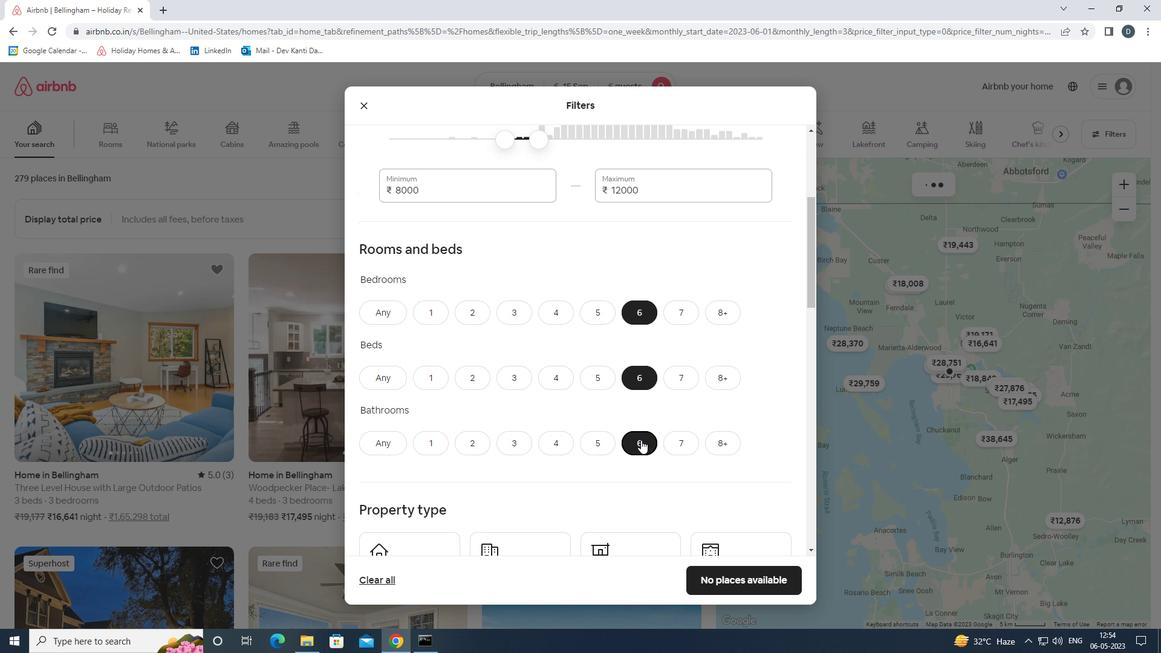 
Action: Mouse scrolled (641, 439) with delta (0, 0)
Screenshot: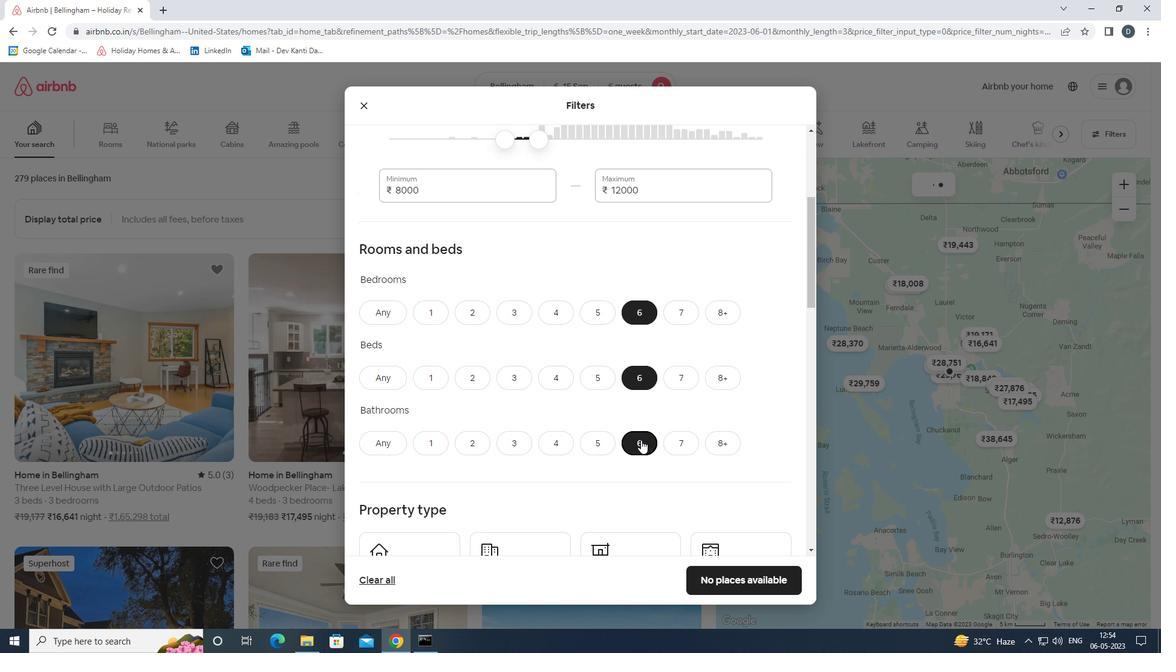 
Action: Mouse scrolled (641, 439) with delta (0, 0)
Screenshot: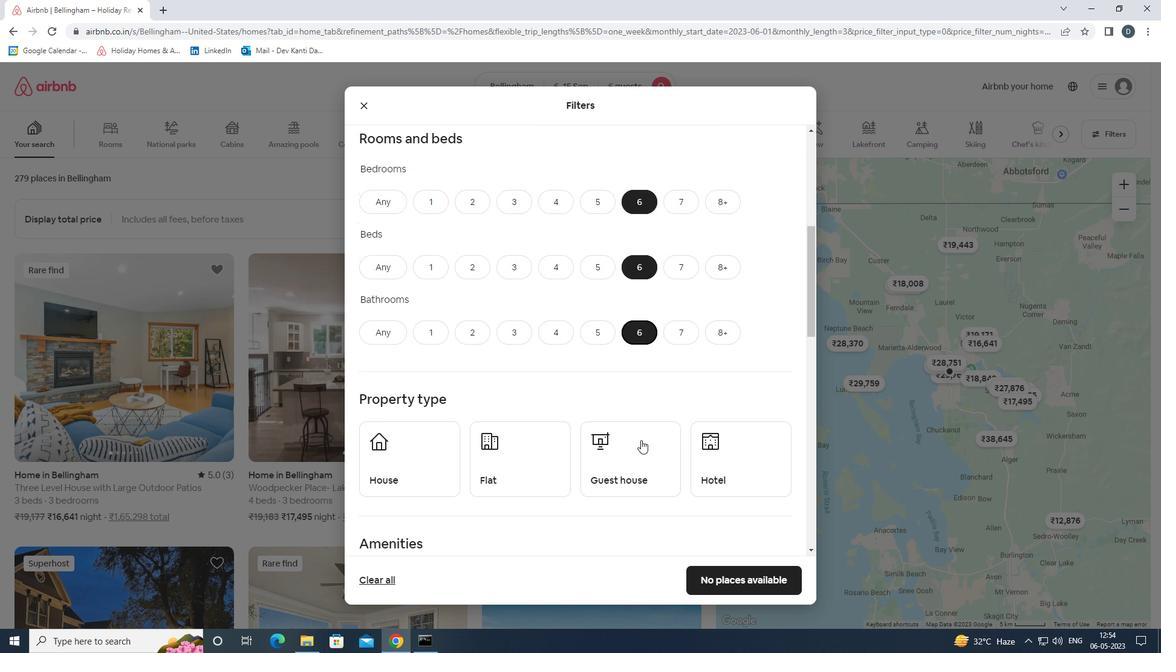 
Action: Mouse moved to (436, 399)
Screenshot: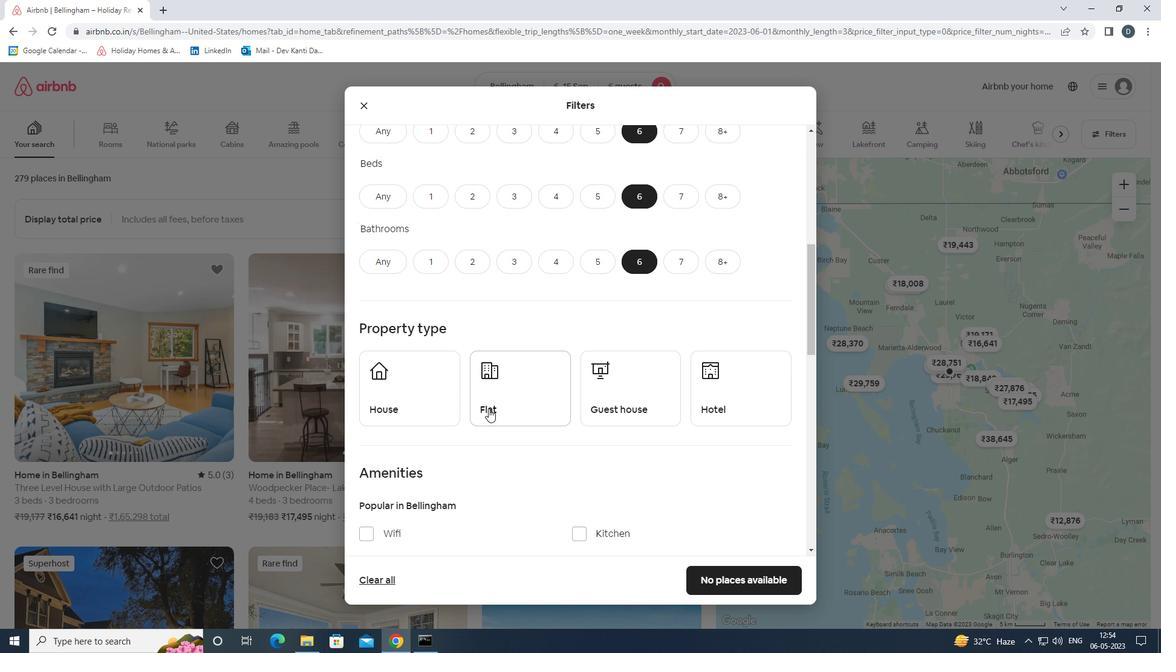 
Action: Mouse pressed left at (436, 399)
Screenshot: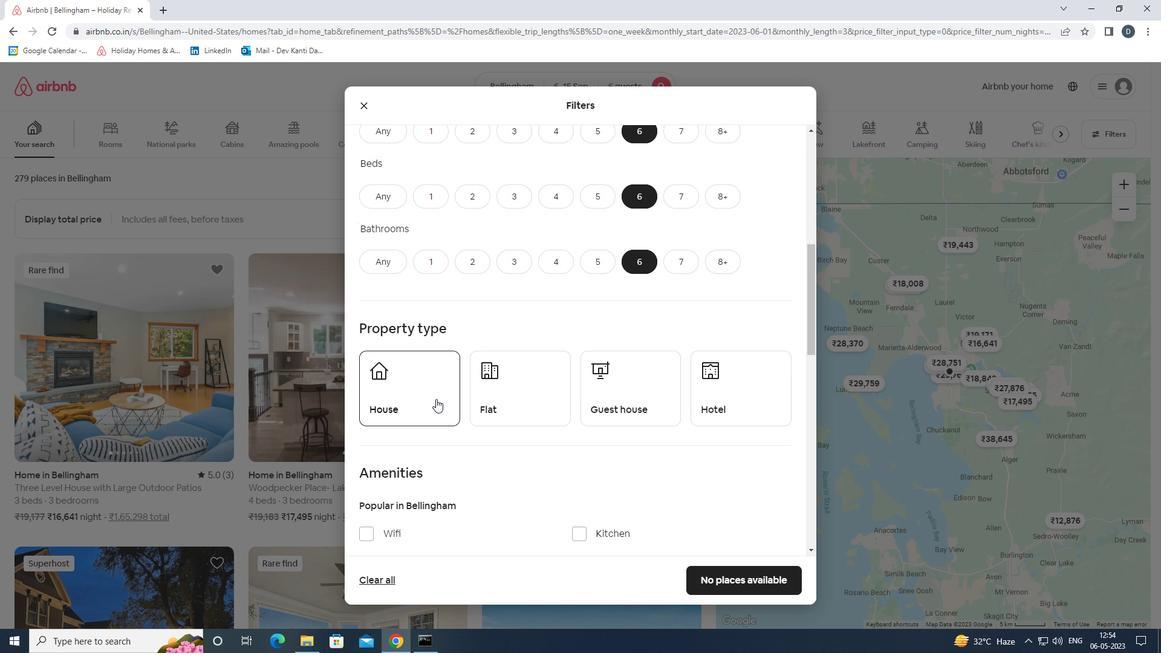 
Action: Mouse moved to (561, 388)
Screenshot: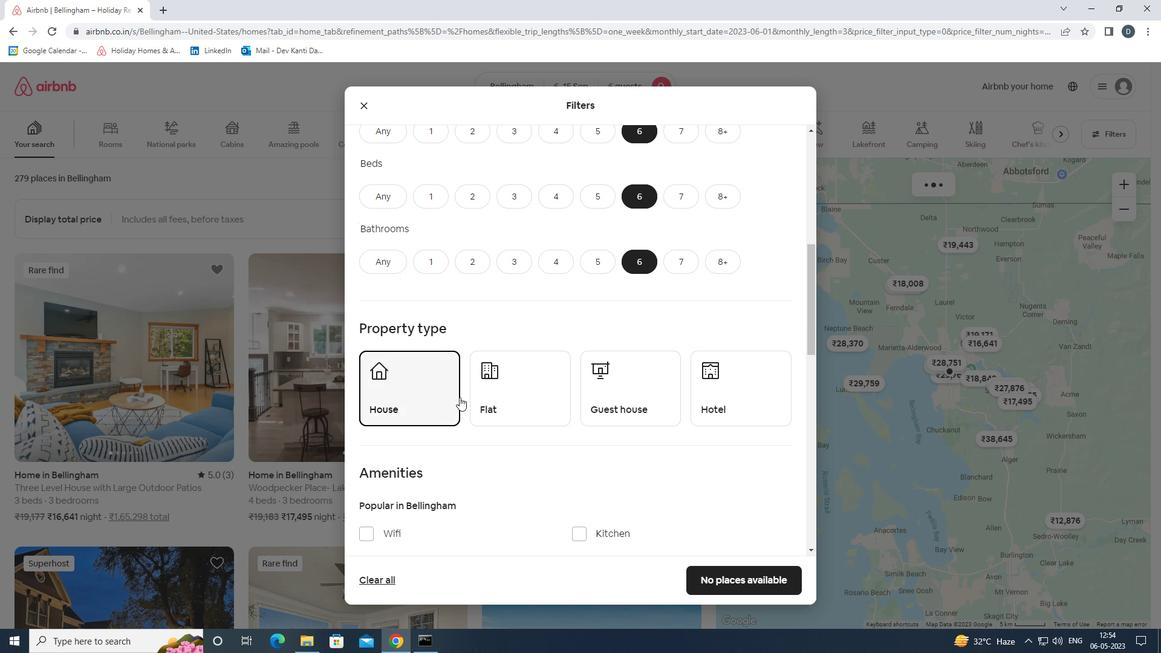 
Action: Mouse pressed left at (561, 388)
Screenshot: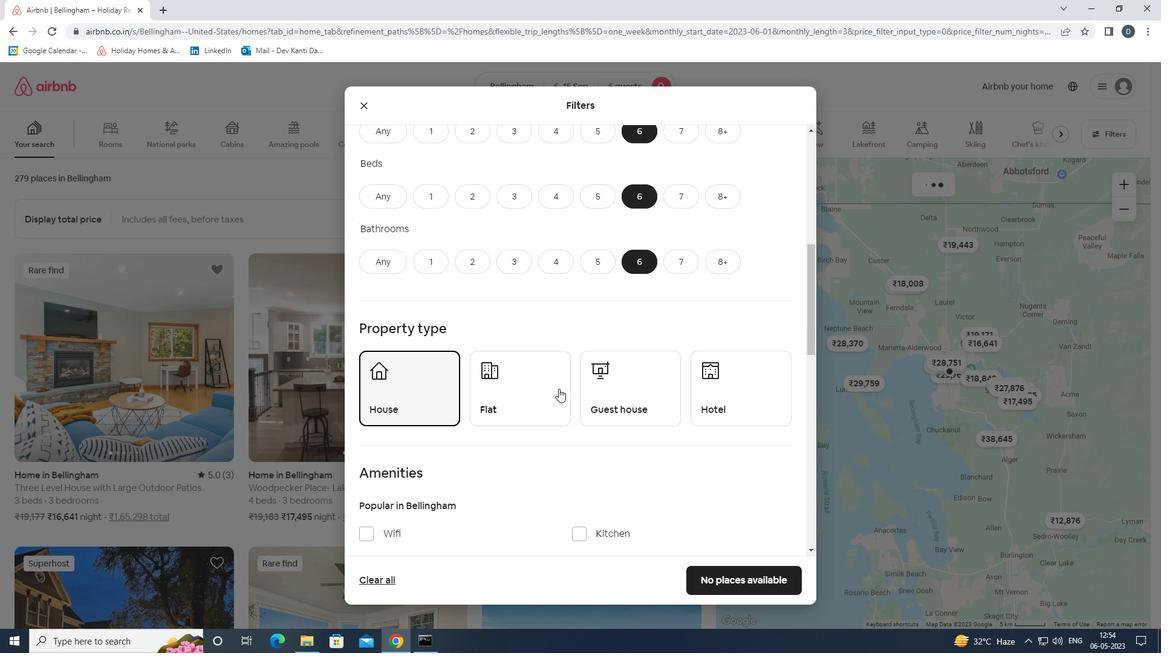 
Action: Mouse moved to (626, 385)
Screenshot: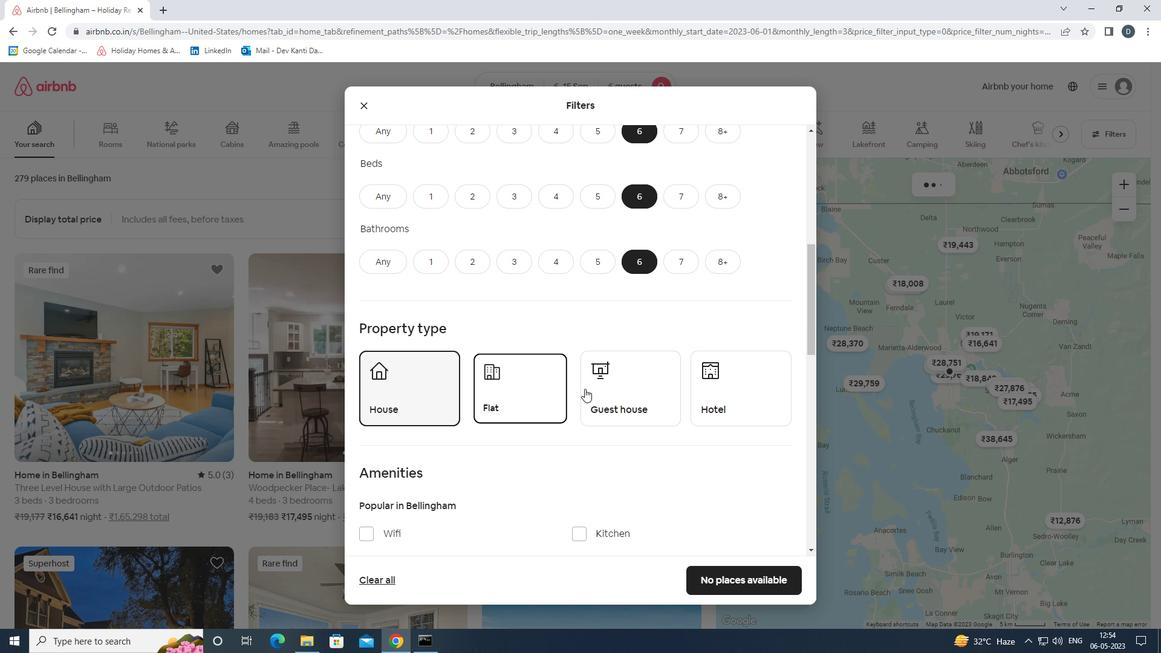 
Action: Mouse pressed left at (626, 385)
Screenshot: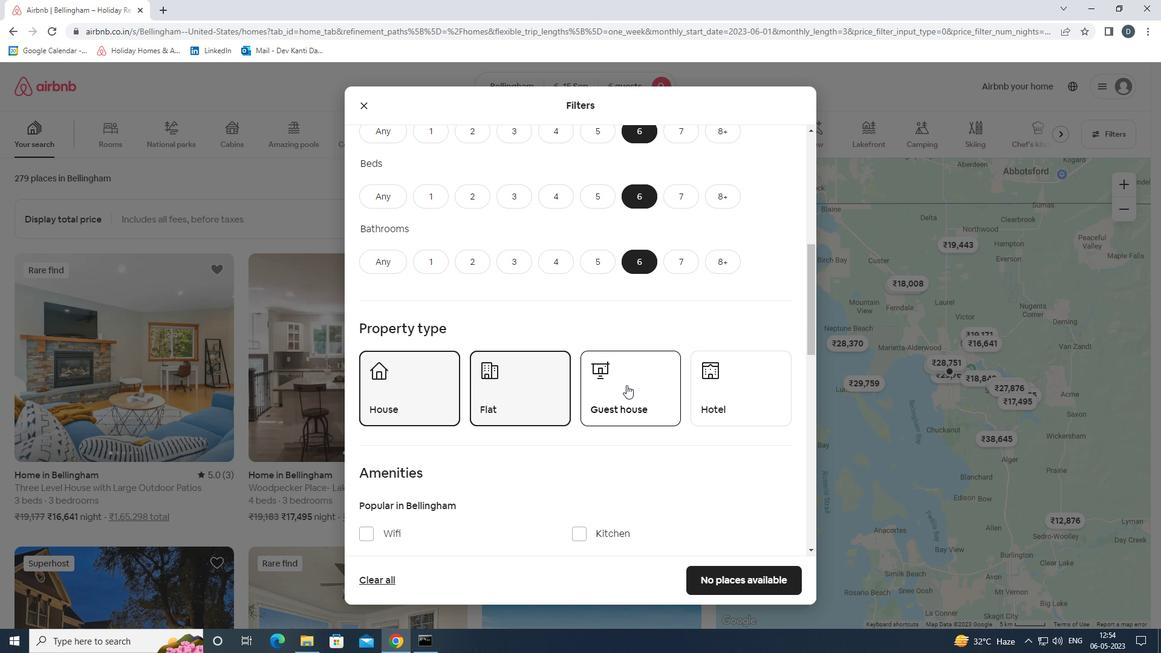 
Action: Mouse scrolled (626, 384) with delta (0, 0)
Screenshot: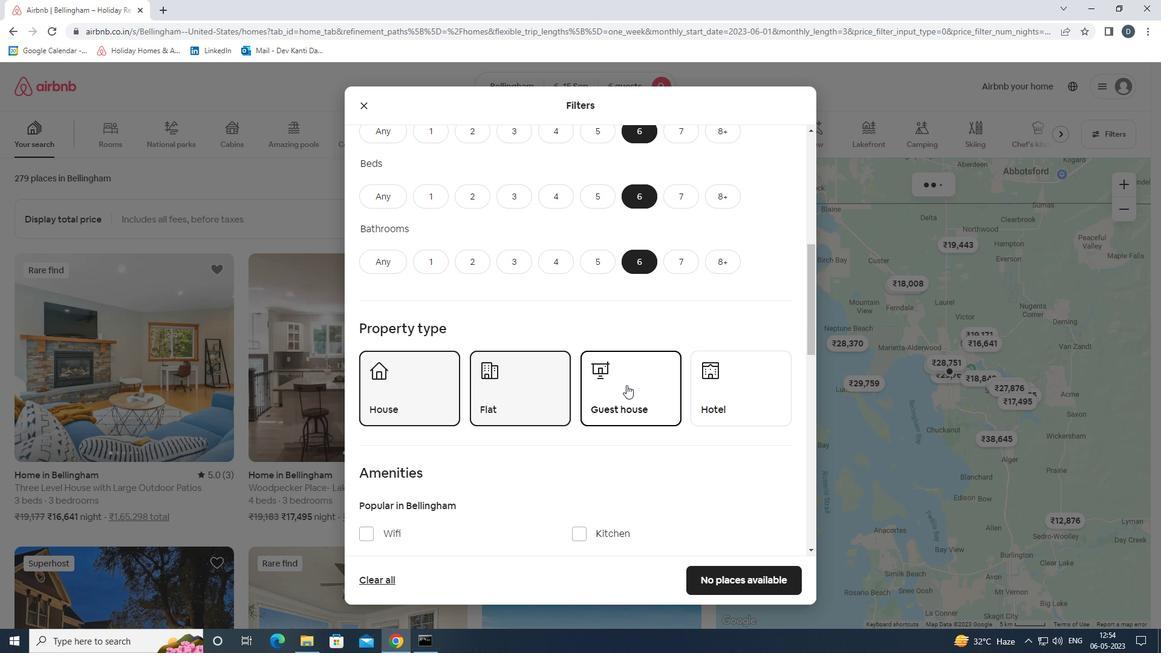 
Action: Mouse scrolled (626, 384) with delta (0, 0)
Screenshot: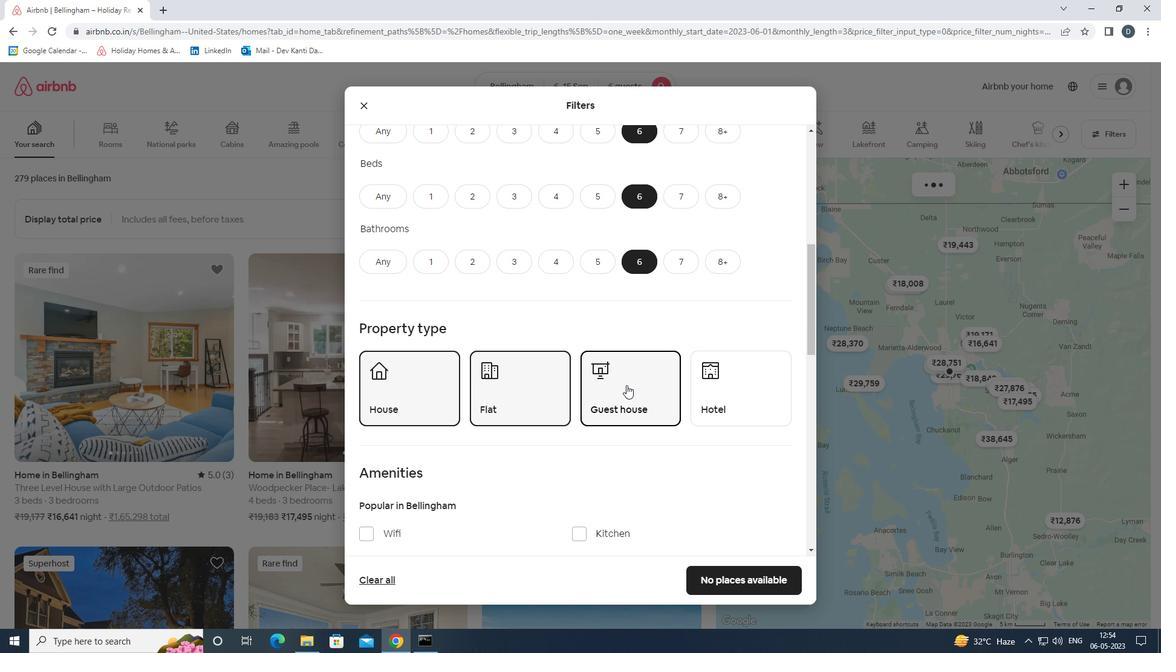 
Action: Mouse moved to (395, 409)
Screenshot: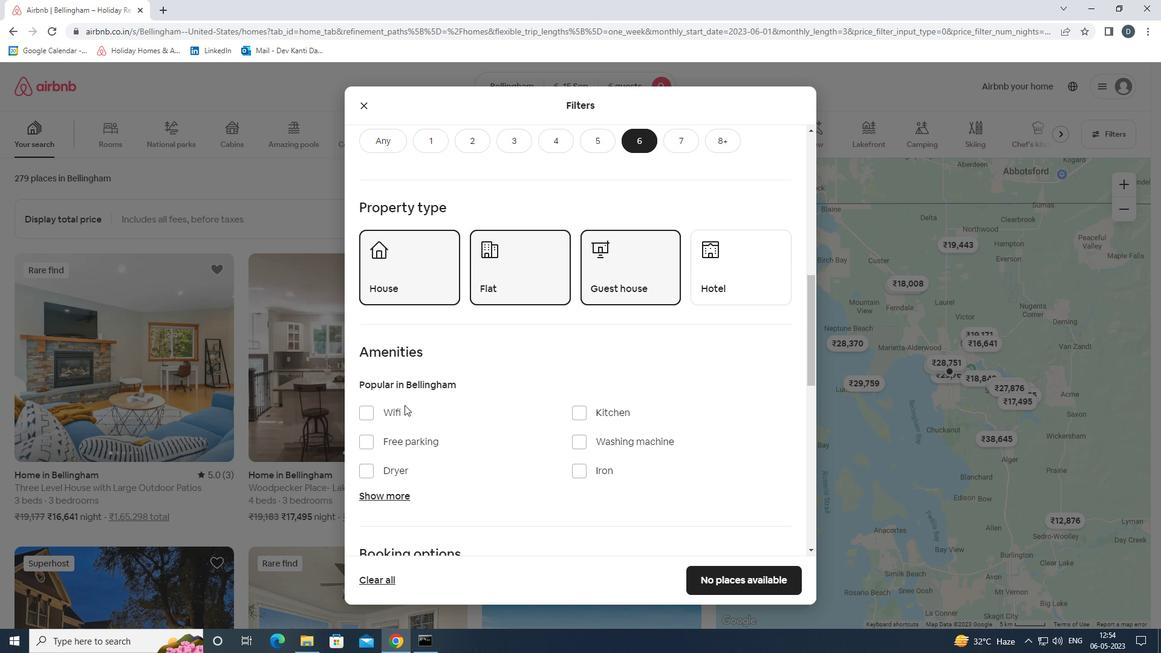 
Action: Mouse pressed left at (395, 409)
Screenshot: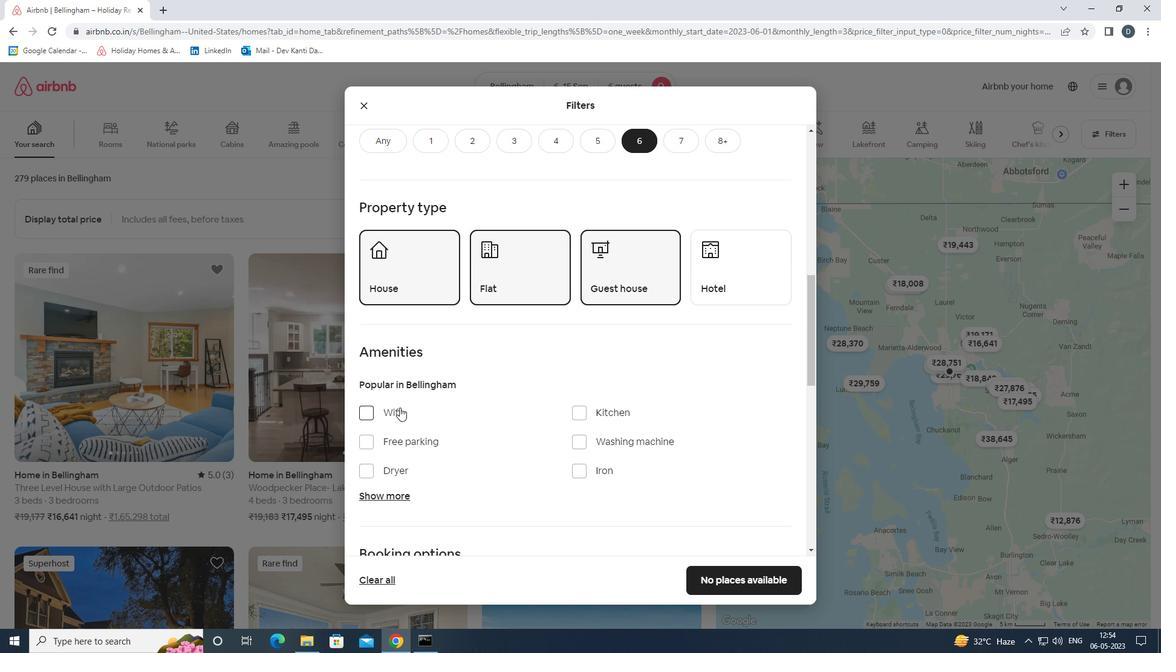 
Action: Mouse moved to (393, 445)
Screenshot: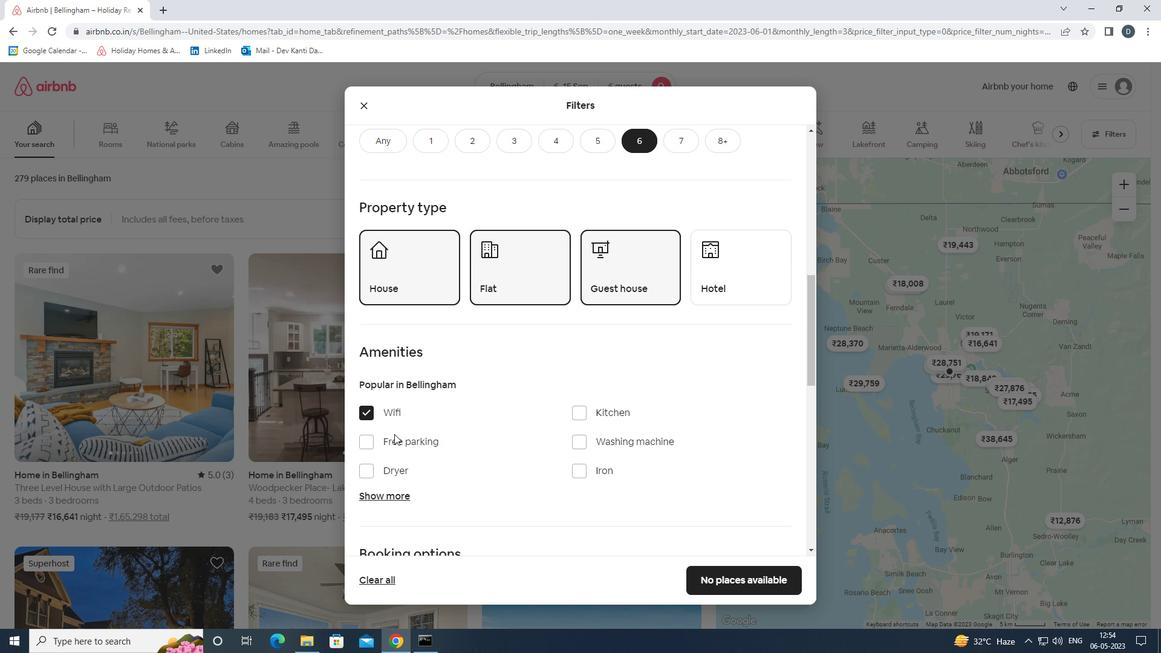 
Action: Mouse pressed left at (393, 445)
Screenshot: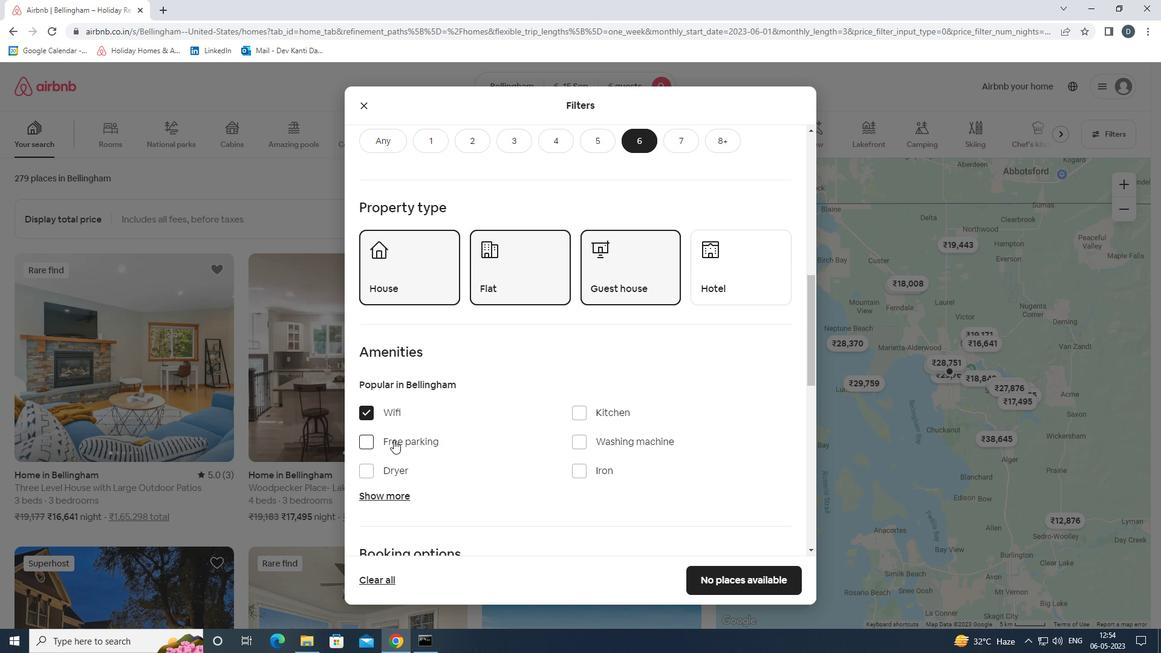 
Action: Mouse moved to (387, 492)
Screenshot: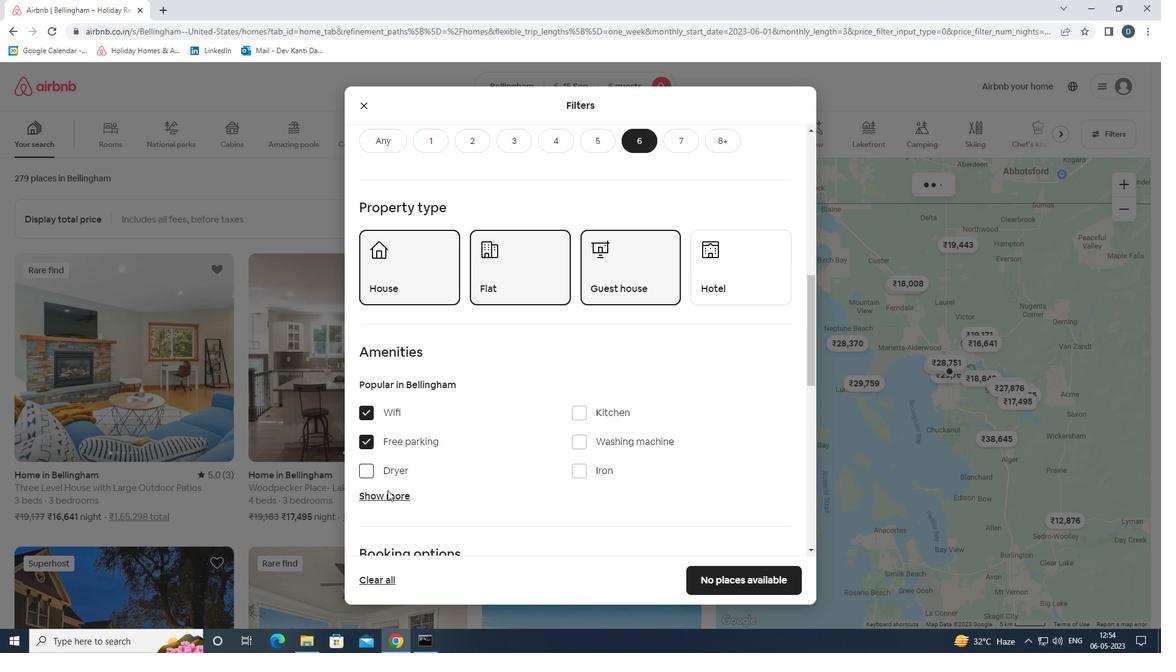 
Action: Mouse pressed left at (387, 492)
Screenshot: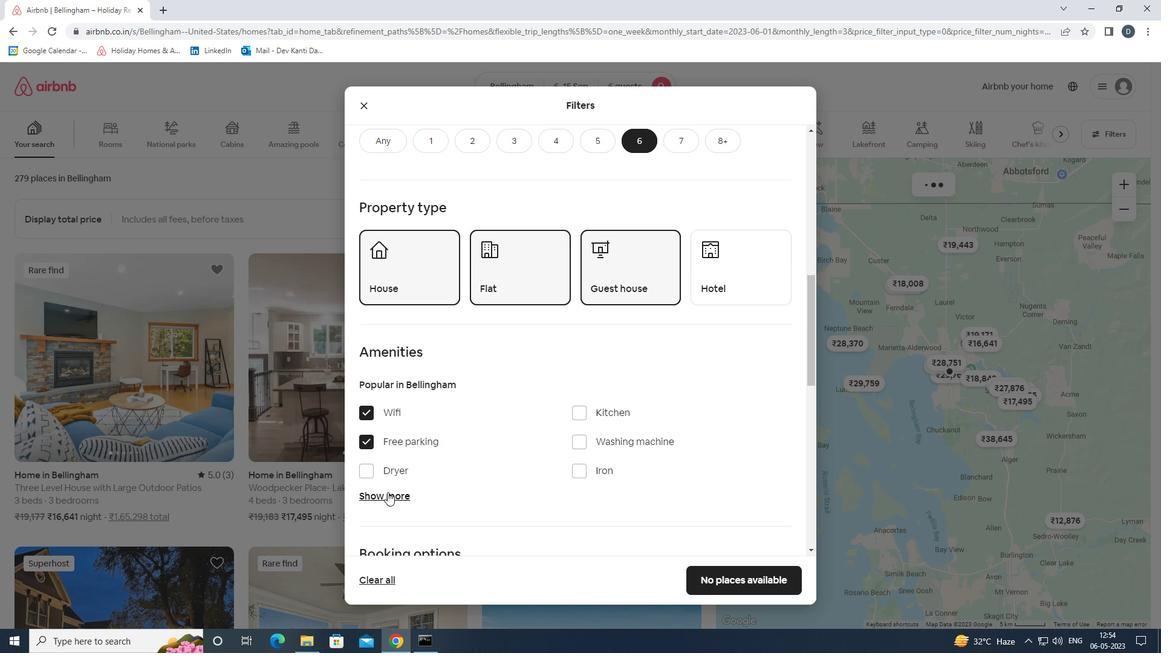 
Action: Mouse moved to (497, 448)
Screenshot: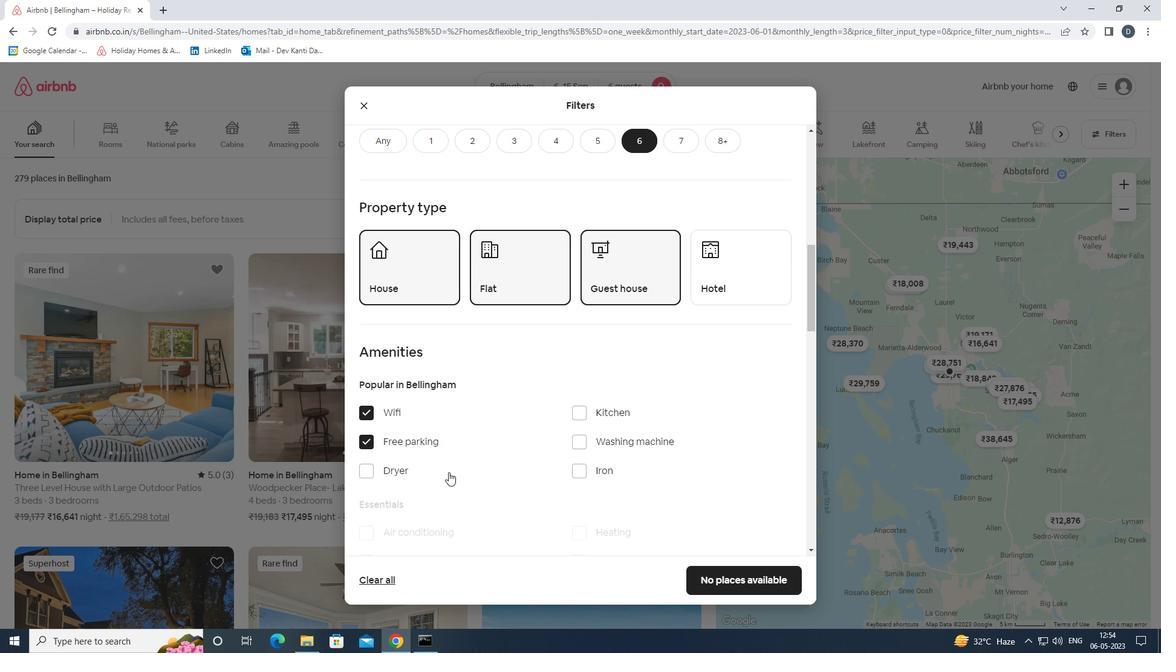 
Action: Mouse scrolled (497, 448) with delta (0, 0)
Screenshot: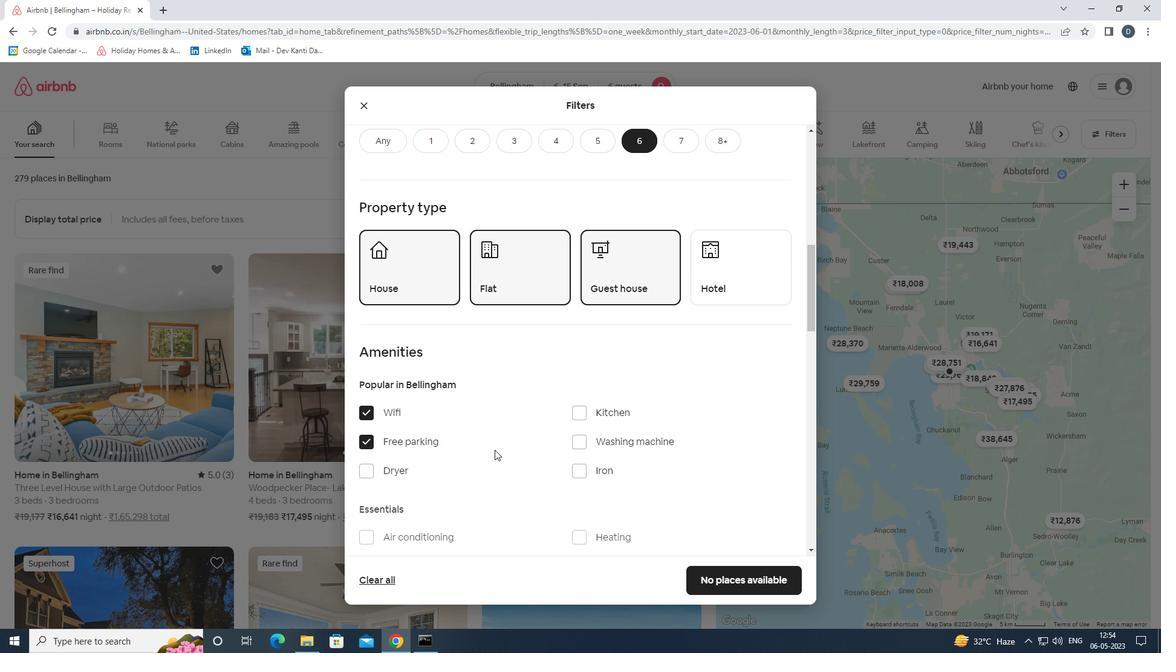 
Action: Mouse scrolled (497, 448) with delta (0, 0)
Screenshot: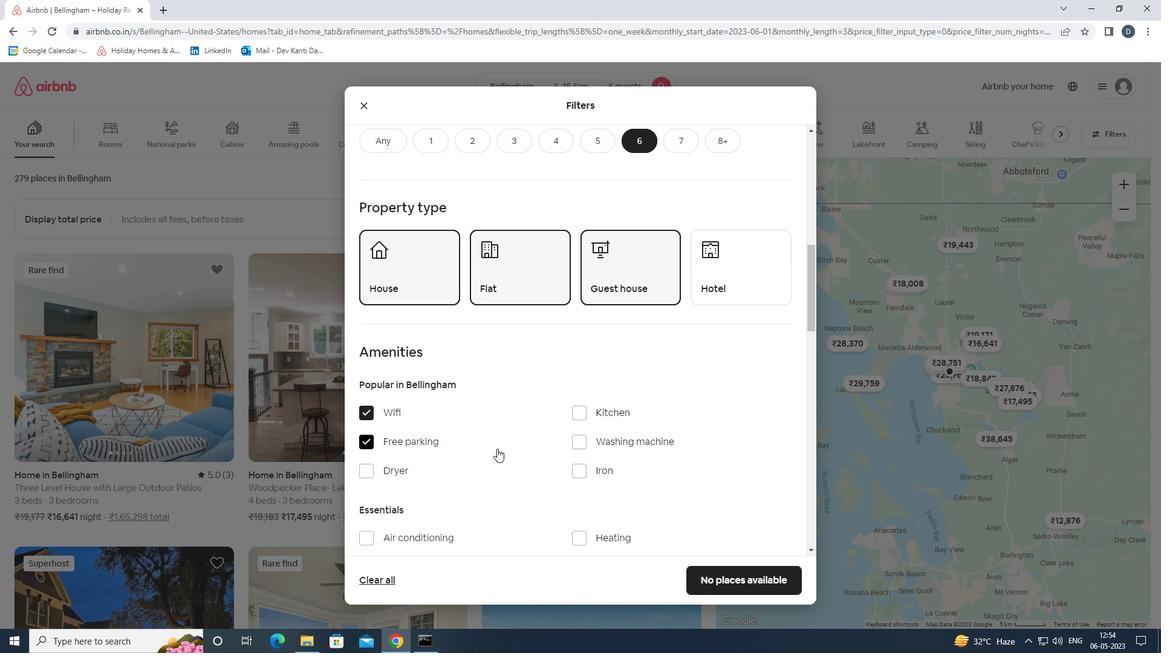 
Action: Mouse moved to (581, 442)
Screenshot: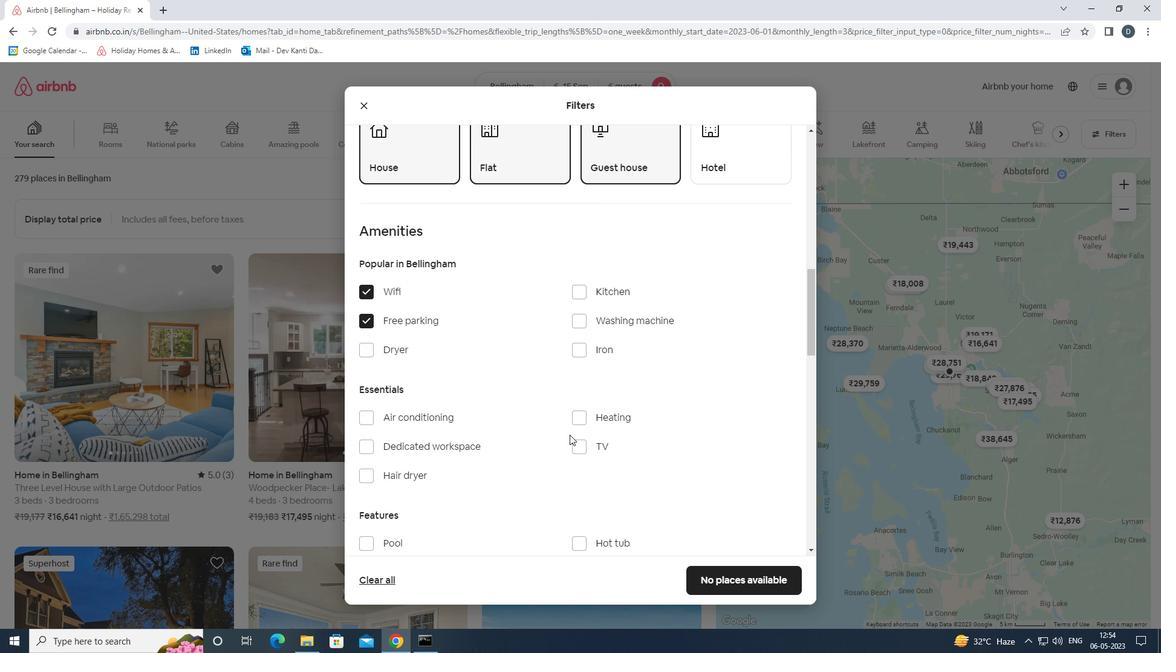 
Action: Mouse pressed left at (581, 442)
Screenshot: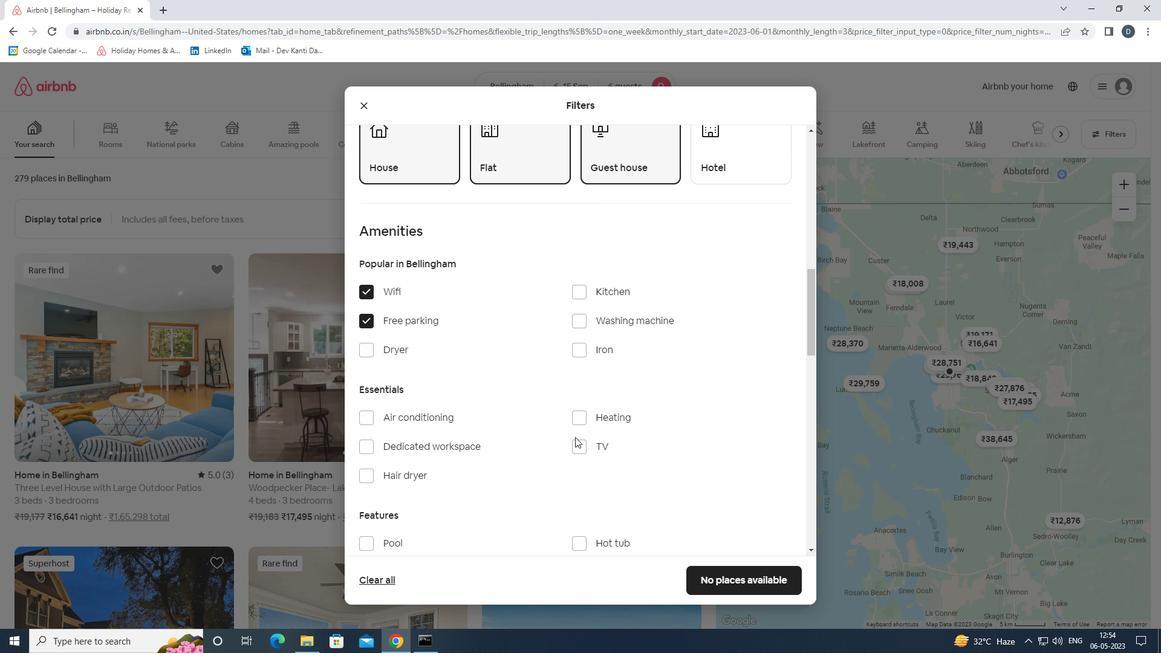 
Action: Mouse moved to (581, 442)
Screenshot: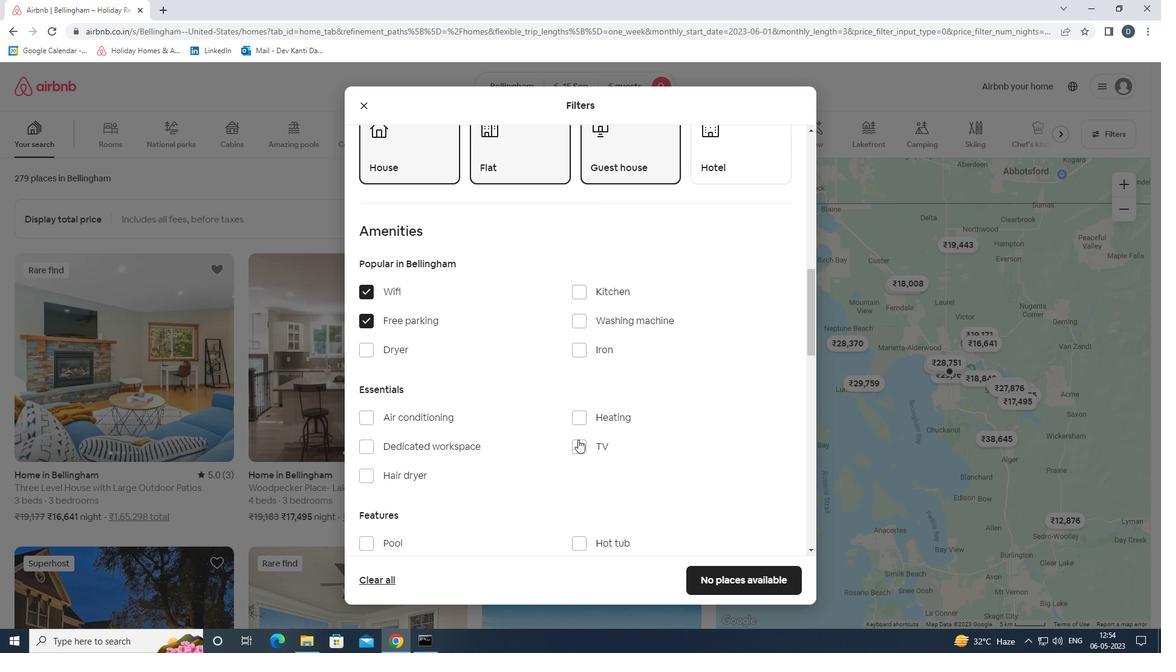 
Action: Mouse scrolled (581, 441) with delta (0, 0)
Screenshot: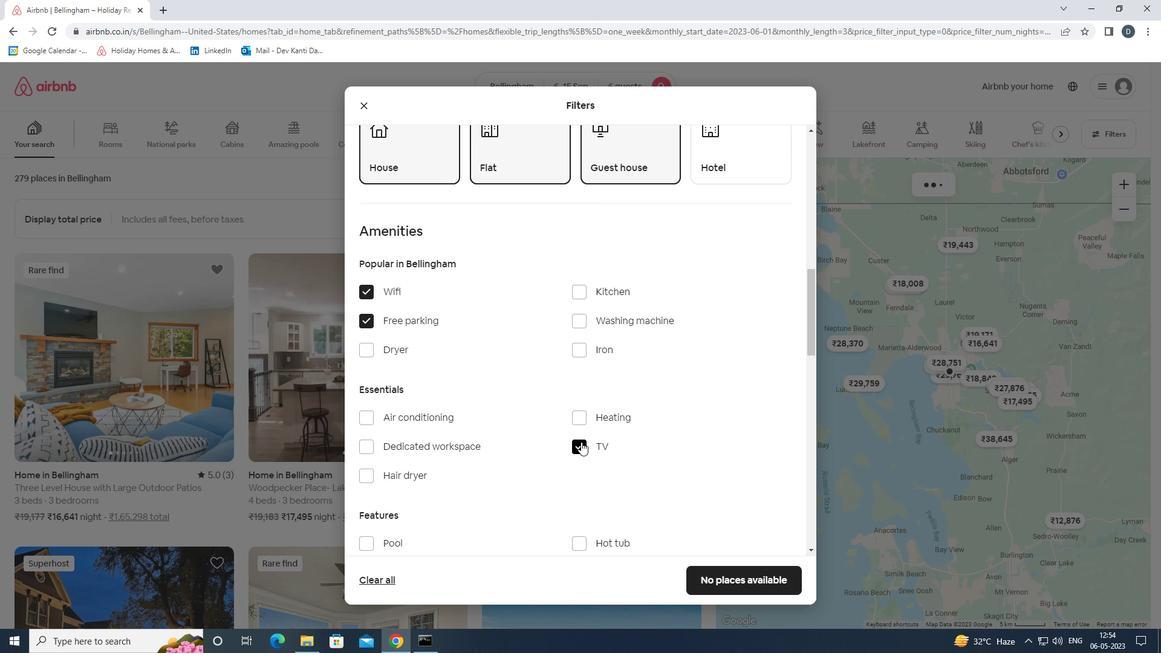 
Action: Mouse scrolled (581, 441) with delta (0, 0)
Screenshot: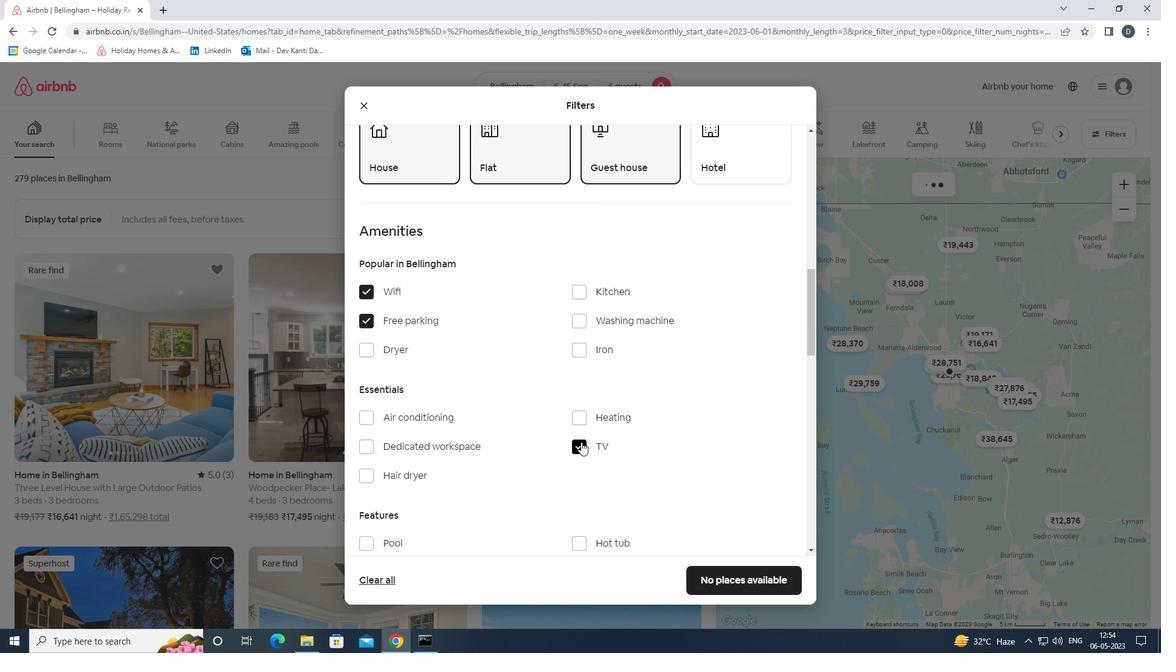 
Action: Mouse scrolled (581, 441) with delta (0, 0)
Screenshot: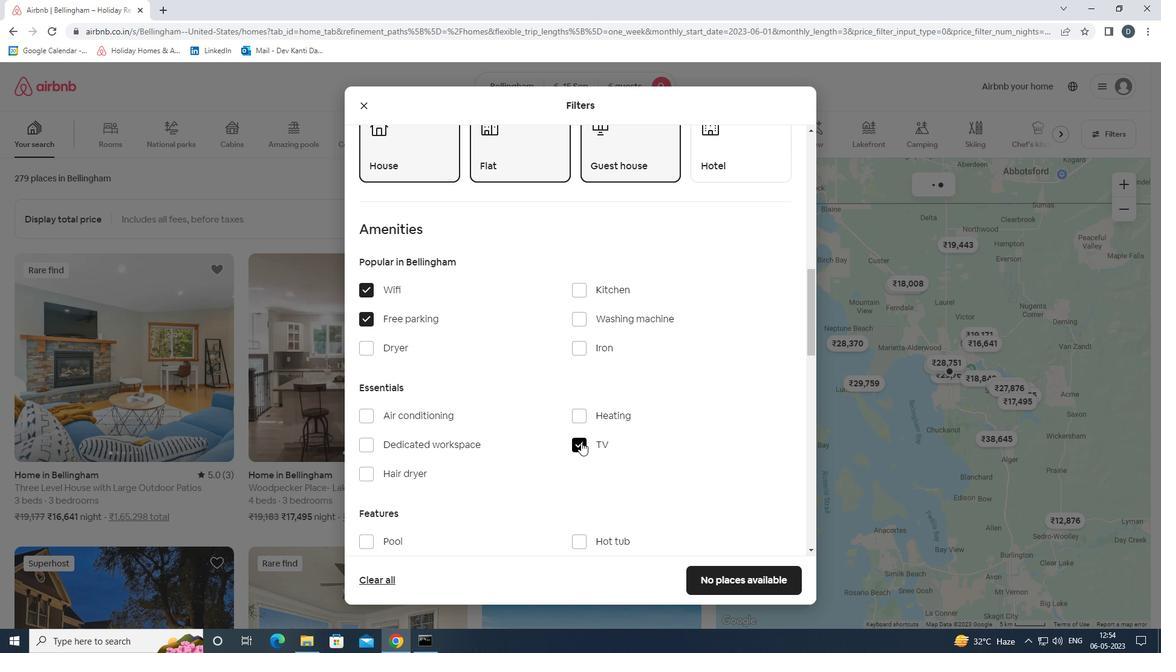 
Action: Mouse scrolled (581, 441) with delta (0, 0)
Screenshot: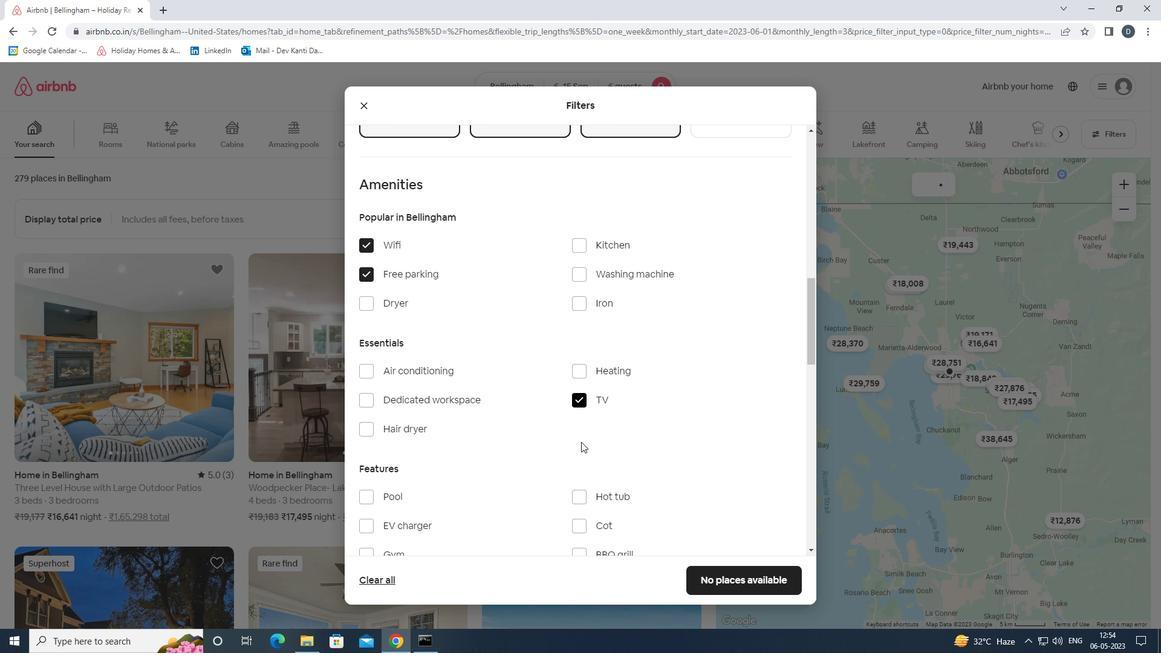 
Action: Mouse moved to (403, 364)
Screenshot: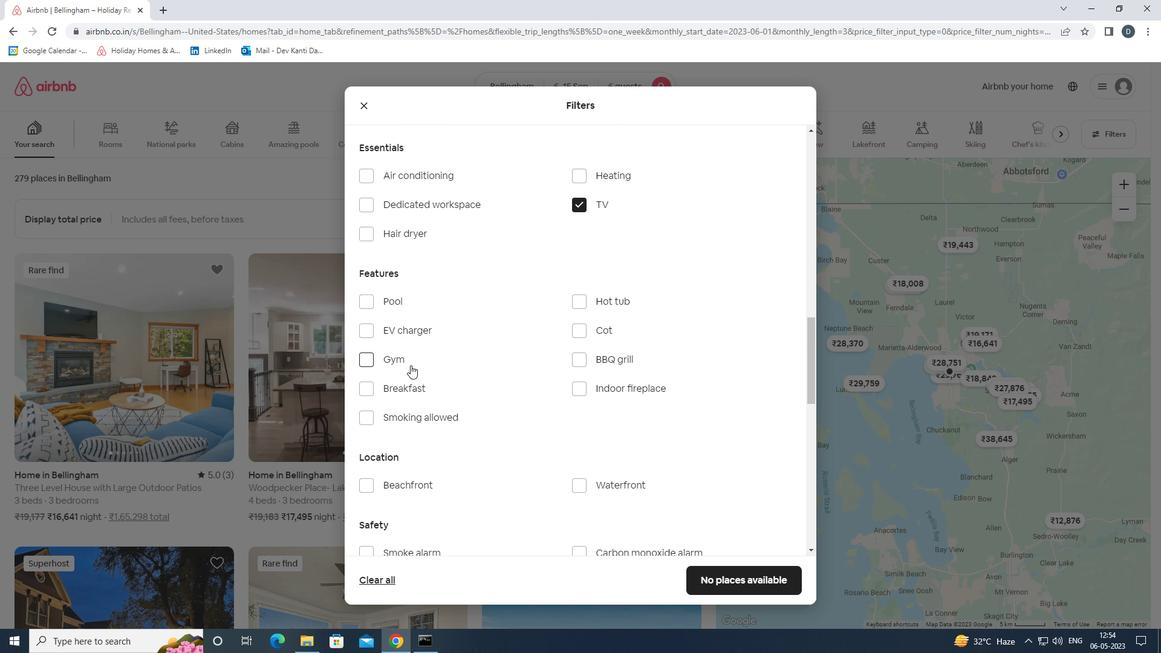
Action: Mouse pressed left at (403, 364)
Screenshot: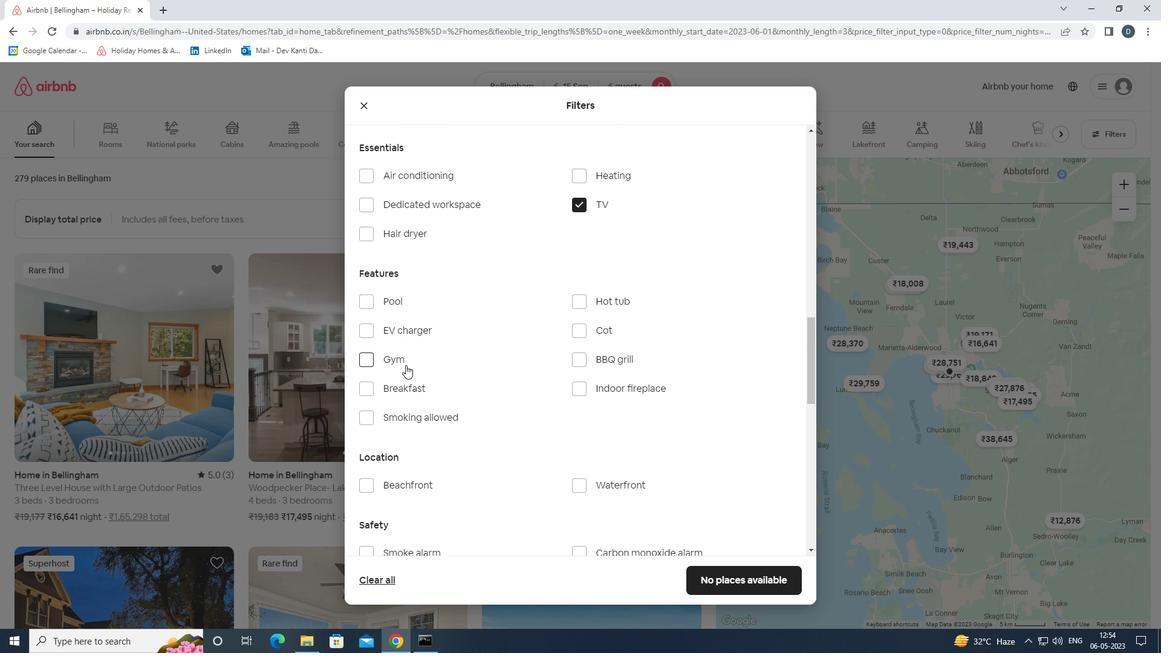 
Action: Mouse moved to (410, 388)
Screenshot: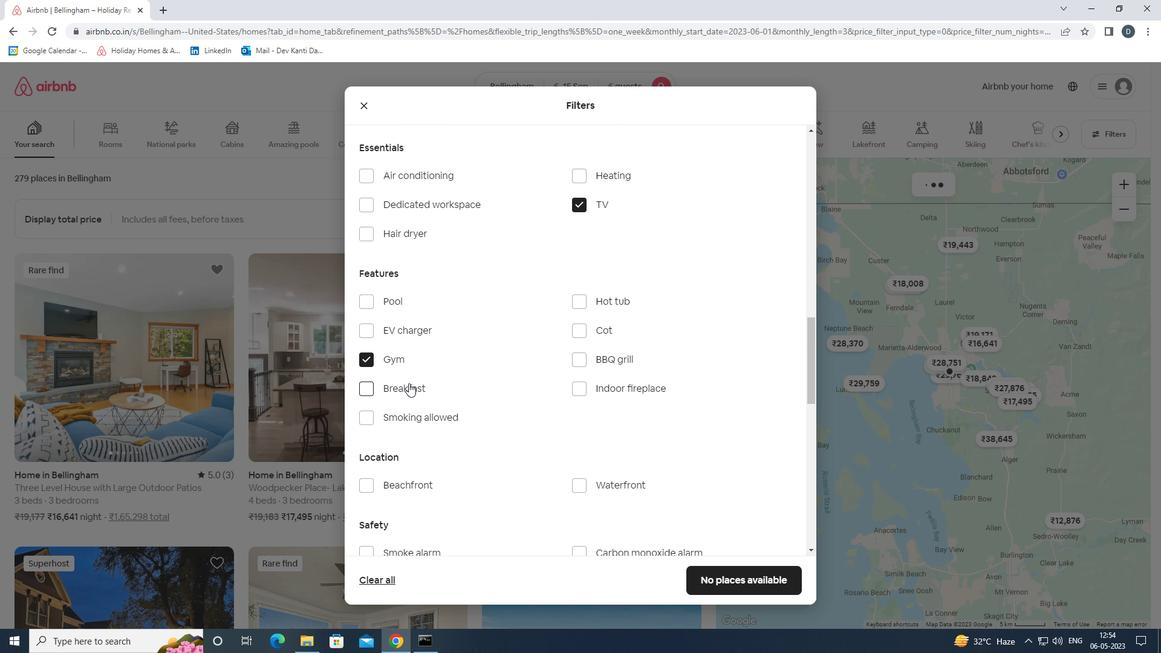 
Action: Mouse pressed left at (410, 388)
Screenshot: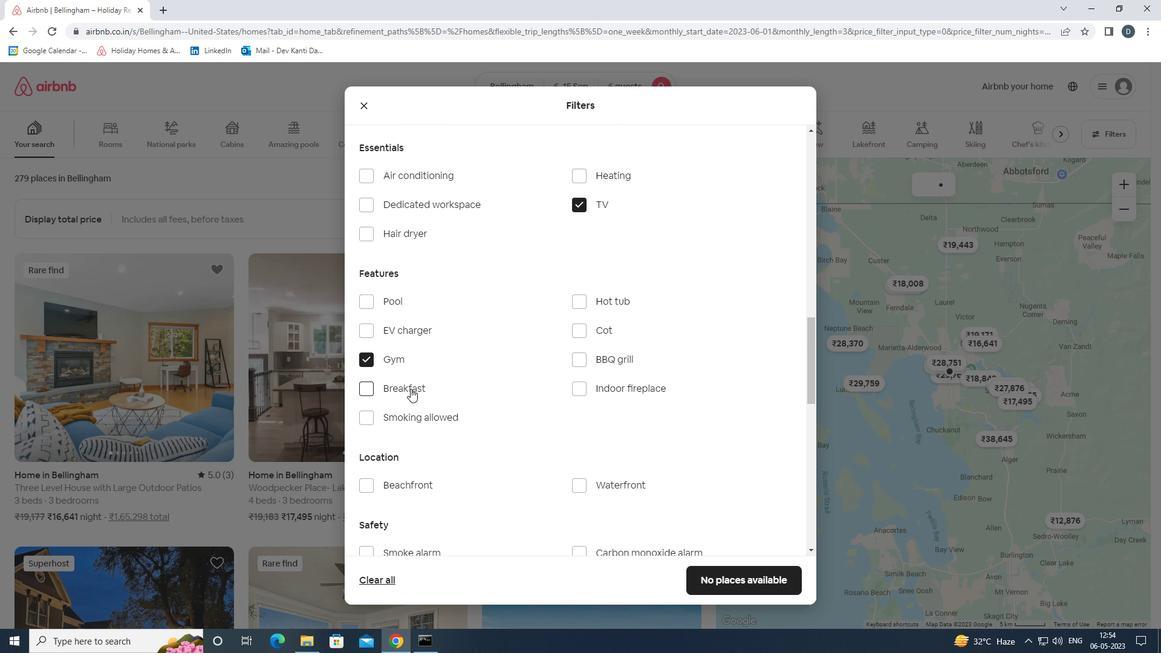 
Action: Mouse moved to (537, 429)
Screenshot: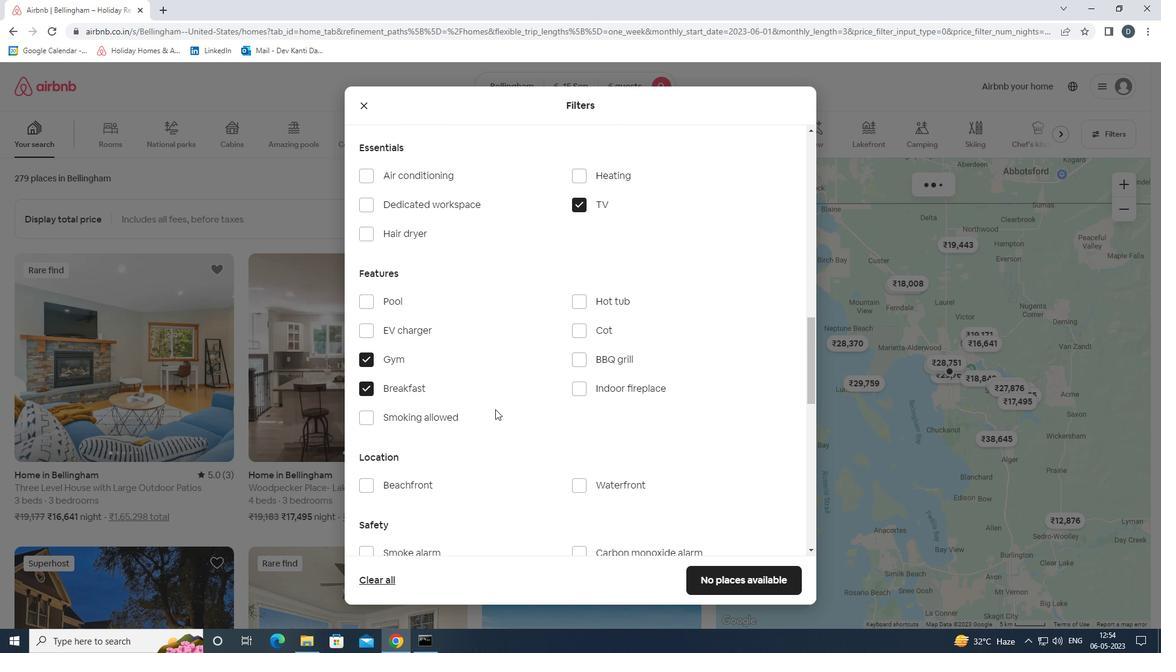 
Action: Mouse scrolled (537, 428) with delta (0, 0)
Screenshot: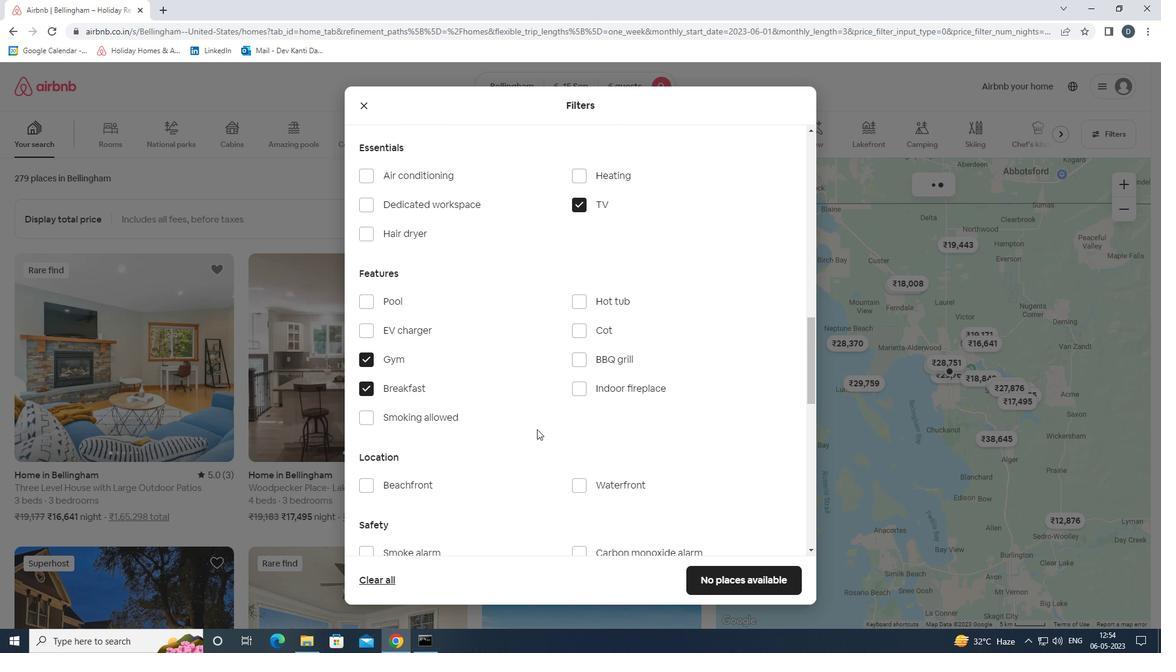 
Action: Mouse scrolled (537, 428) with delta (0, 0)
Screenshot: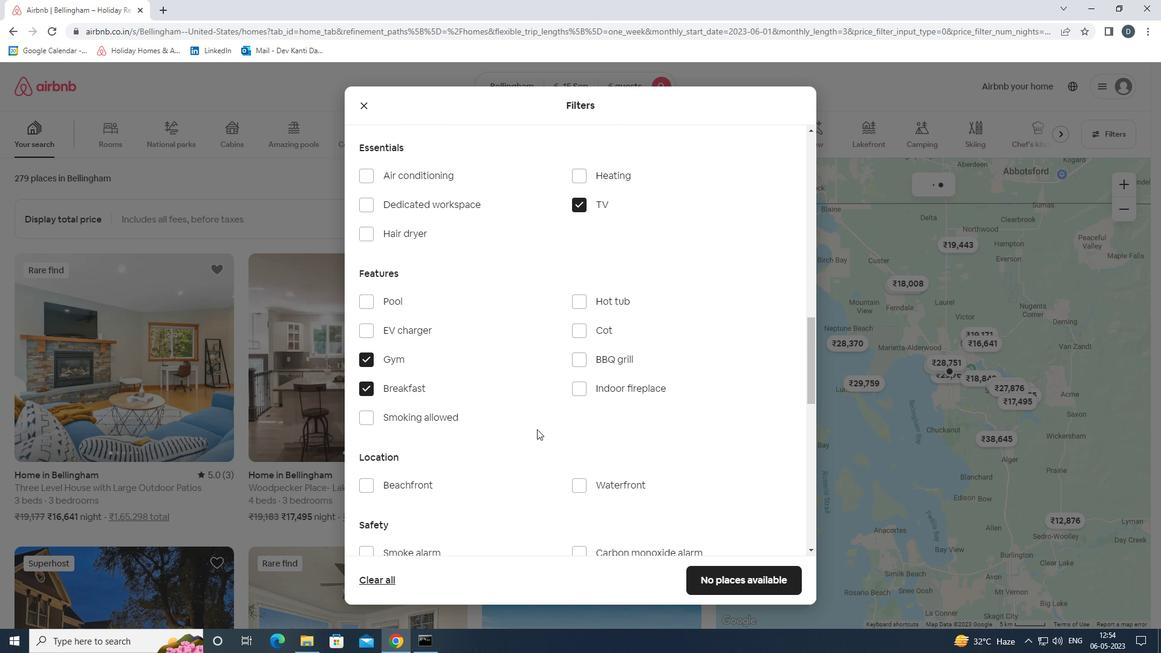
Action: Mouse moved to (557, 431)
Screenshot: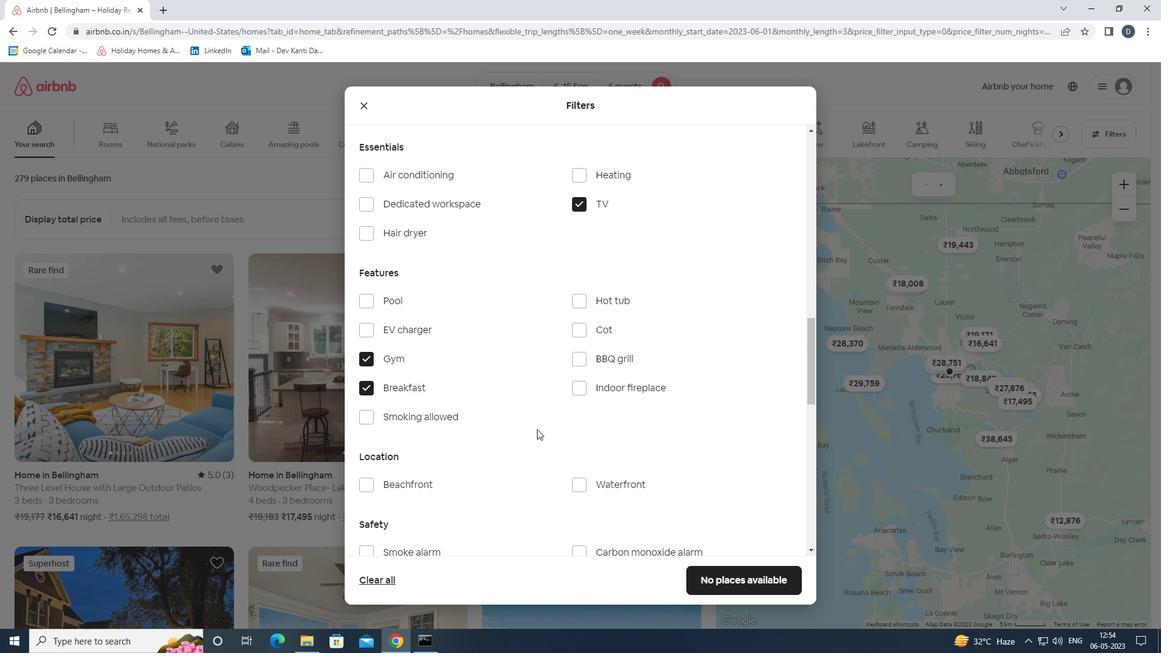 
Action: Mouse scrolled (557, 431) with delta (0, 0)
Screenshot: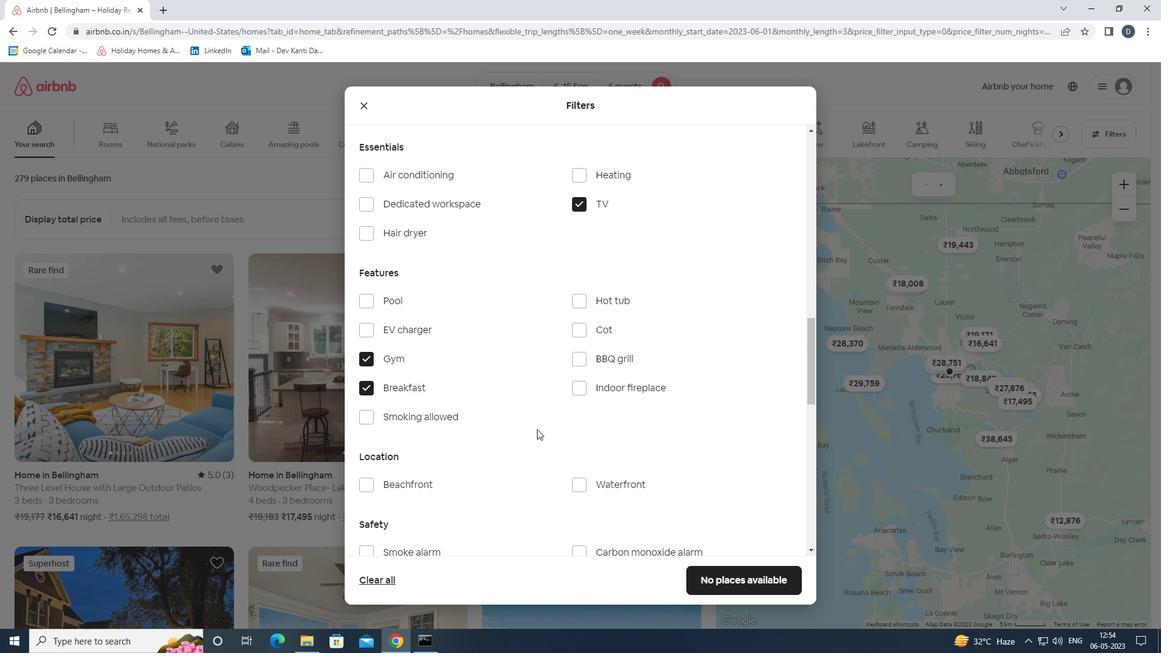 
Action: Mouse moved to (653, 432)
Screenshot: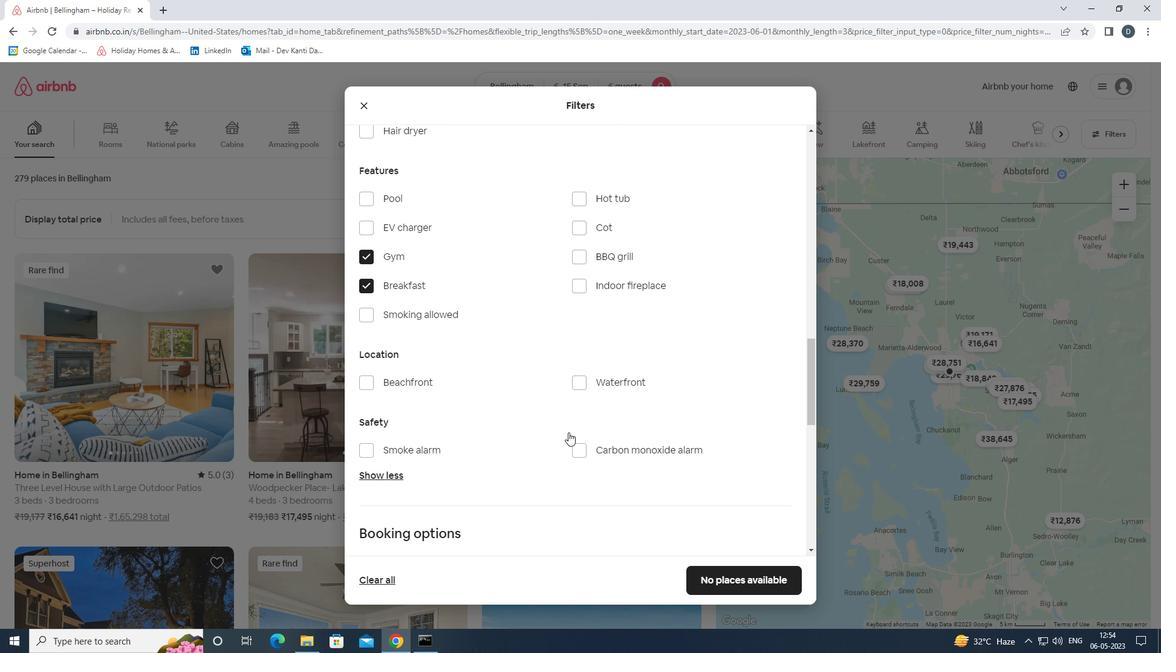 
Action: Mouse scrolled (653, 431) with delta (0, 0)
Screenshot: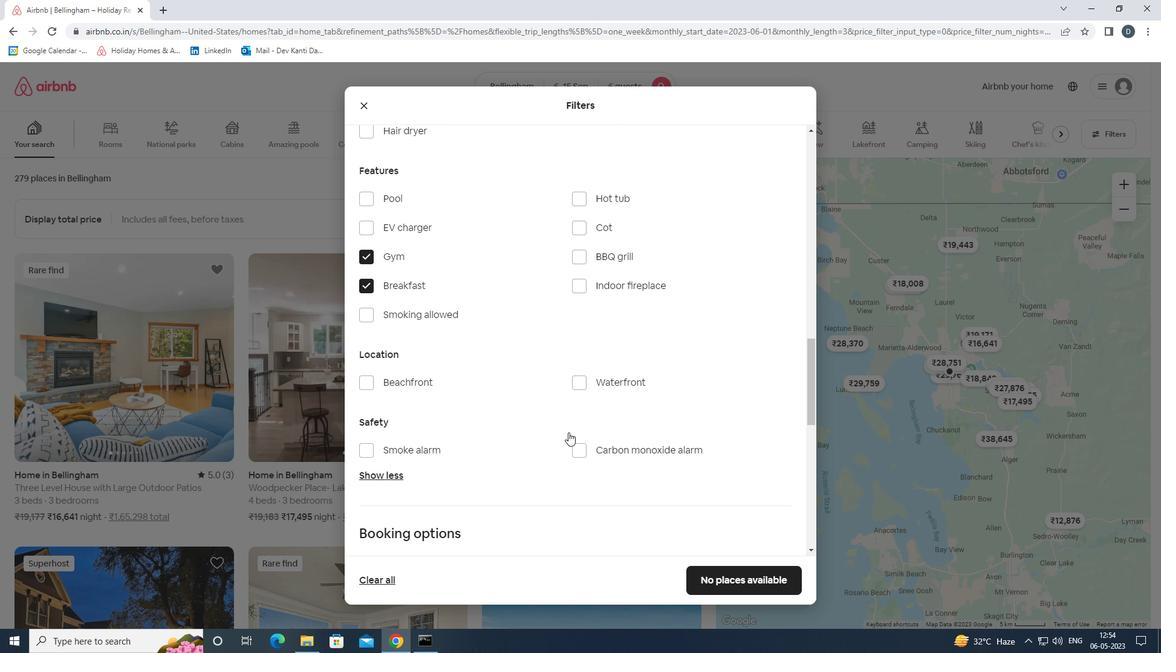 
Action: Mouse moved to (699, 430)
Screenshot: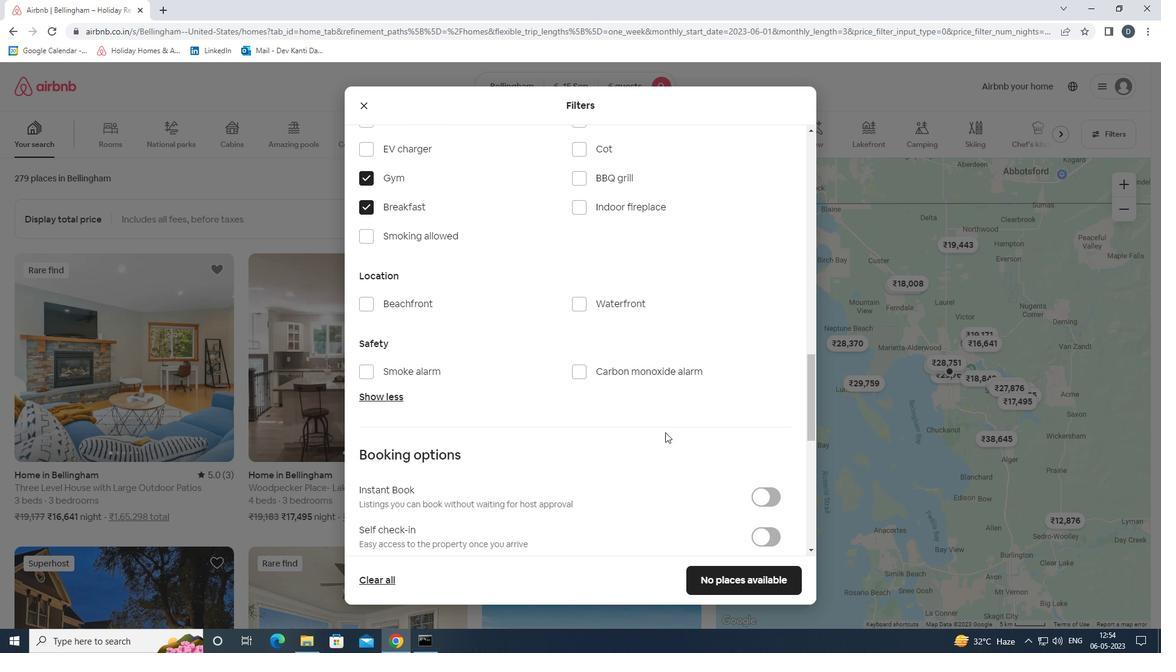 
Action: Mouse scrolled (699, 430) with delta (0, 0)
Screenshot: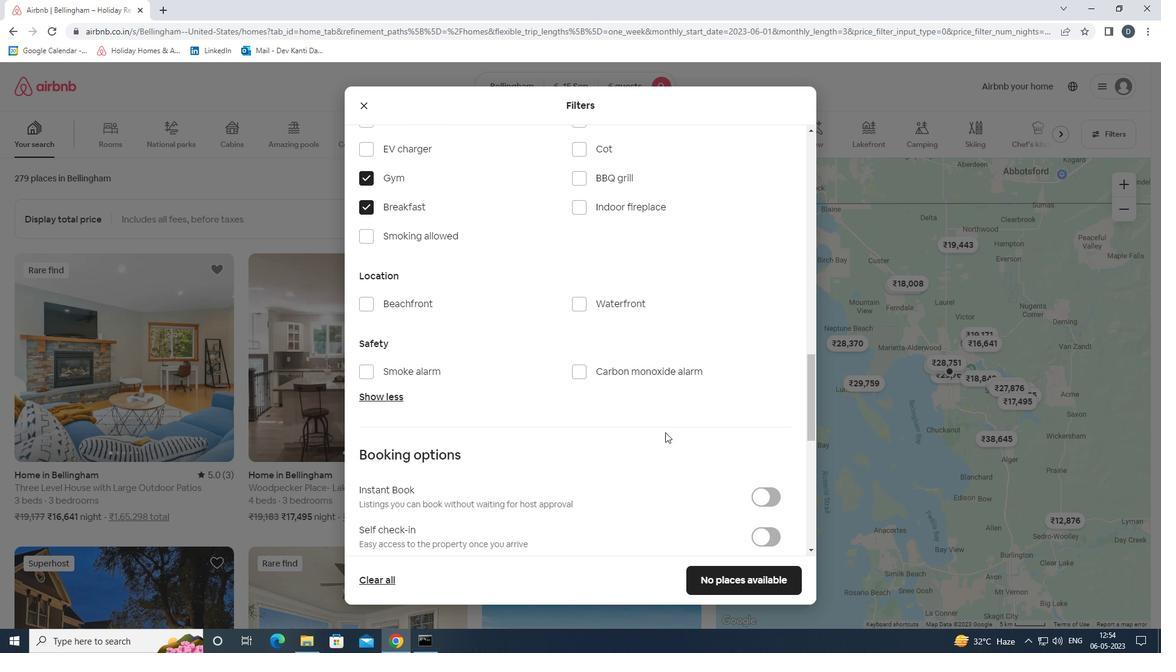 
Action: Mouse moved to (762, 422)
Screenshot: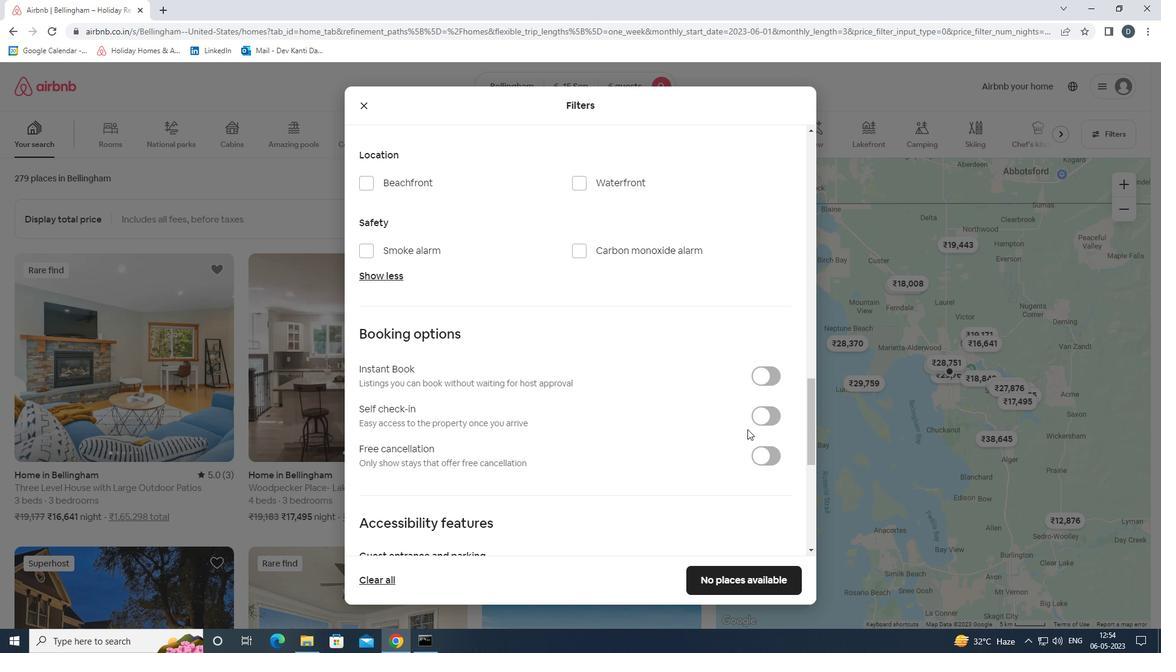 
Action: Mouse pressed left at (762, 422)
Screenshot: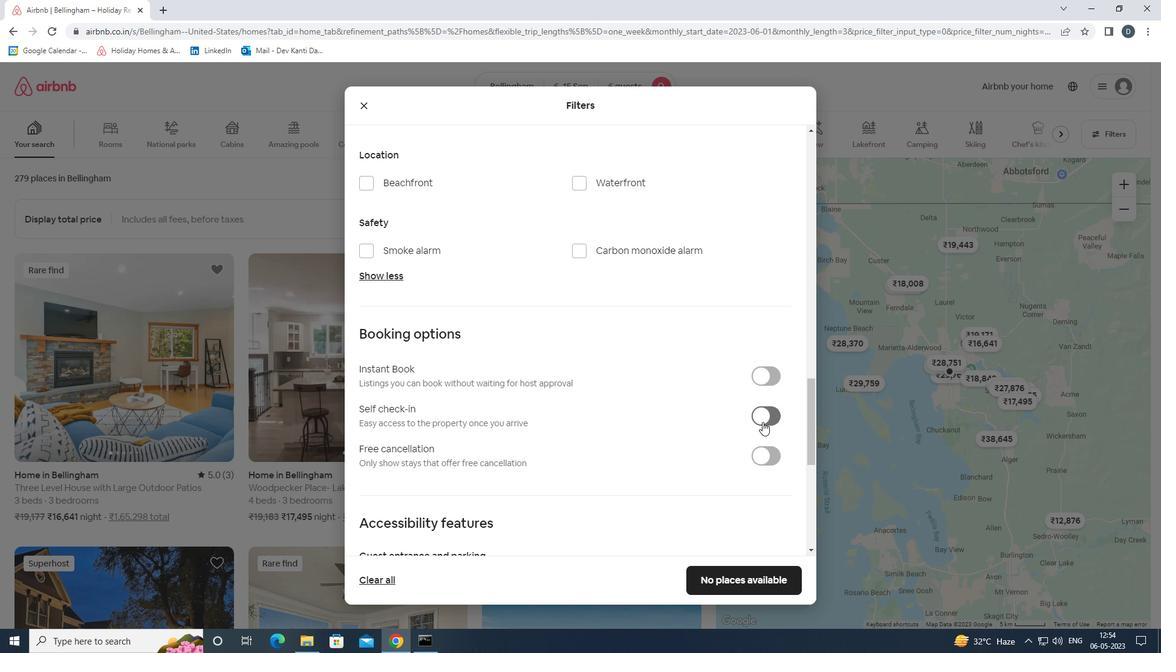 
Action: Mouse scrolled (762, 421) with delta (0, 0)
Screenshot: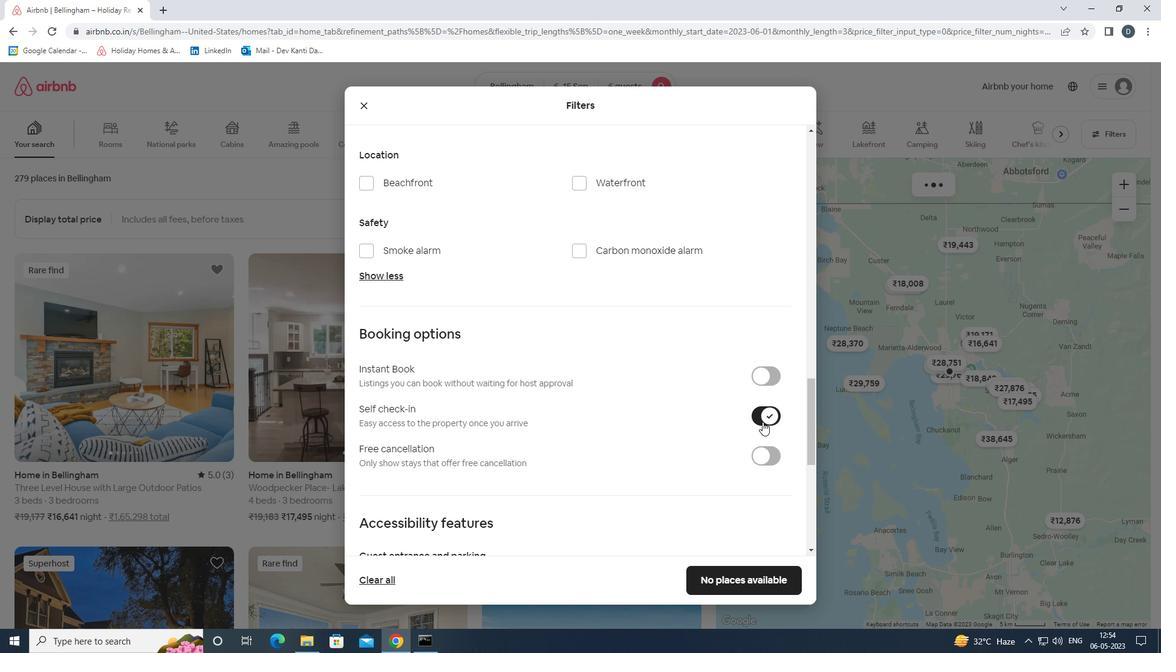 
Action: Mouse scrolled (762, 421) with delta (0, 0)
Screenshot: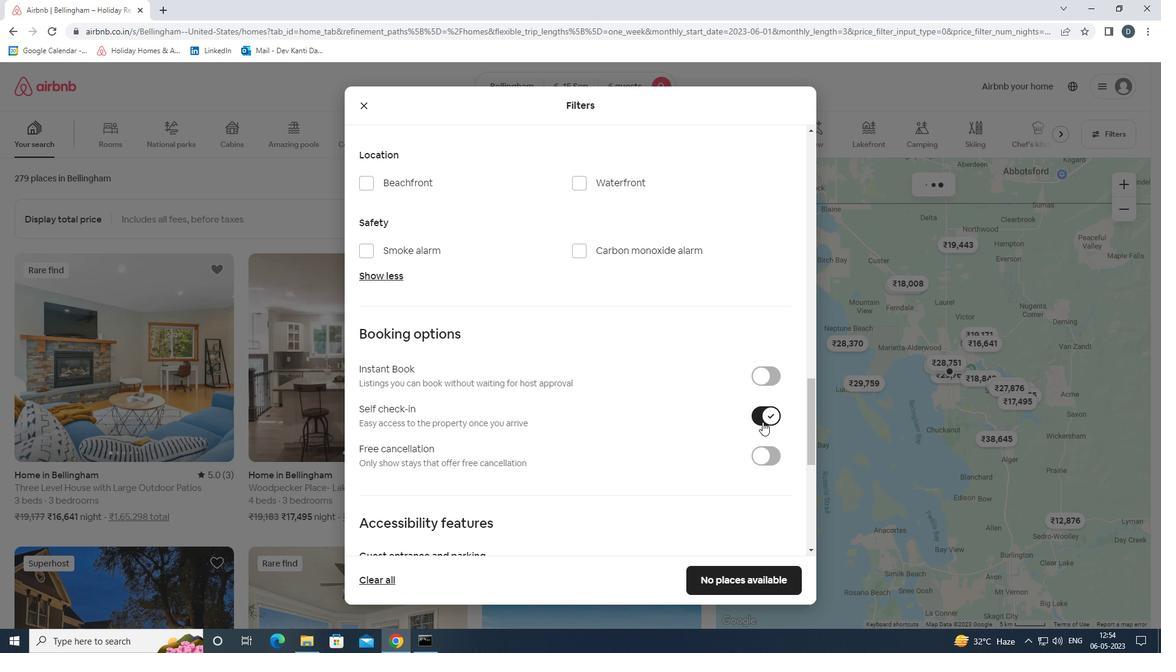 
Action: Mouse scrolled (762, 421) with delta (0, 0)
Screenshot: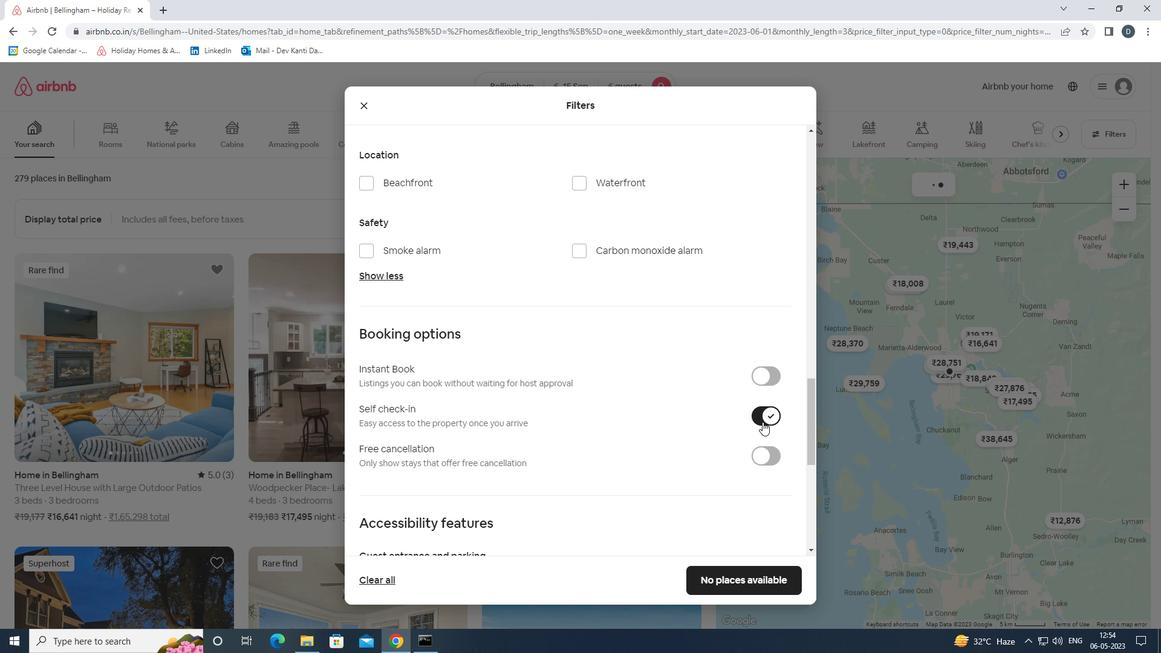 
Action: Mouse scrolled (762, 421) with delta (0, 0)
Screenshot: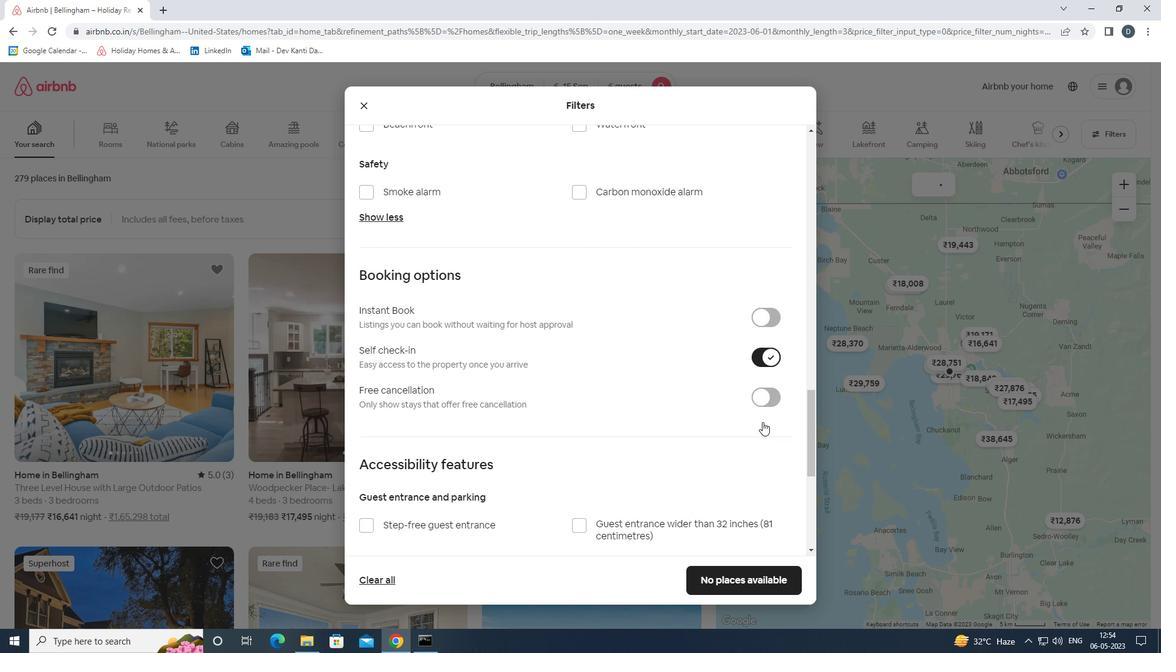 
Action: Mouse scrolled (762, 421) with delta (0, 0)
Screenshot: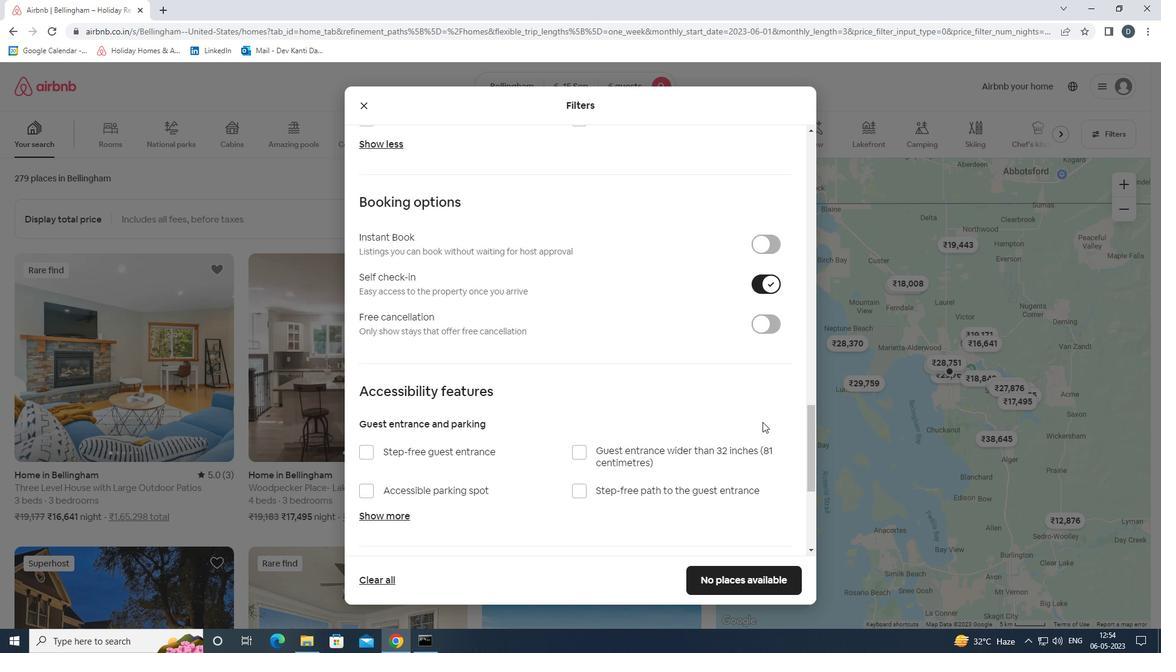 
Action: Mouse scrolled (762, 421) with delta (0, 0)
Screenshot: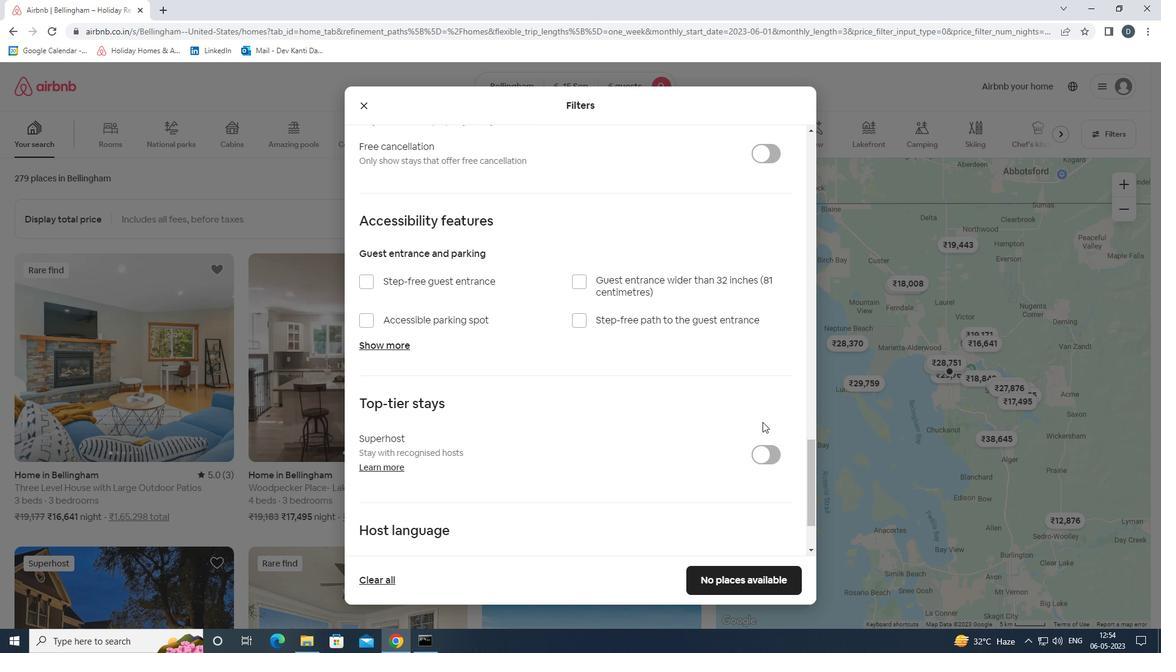 
Action: Mouse scrolled (762, 421) with delta (0, 0)
Screenshot: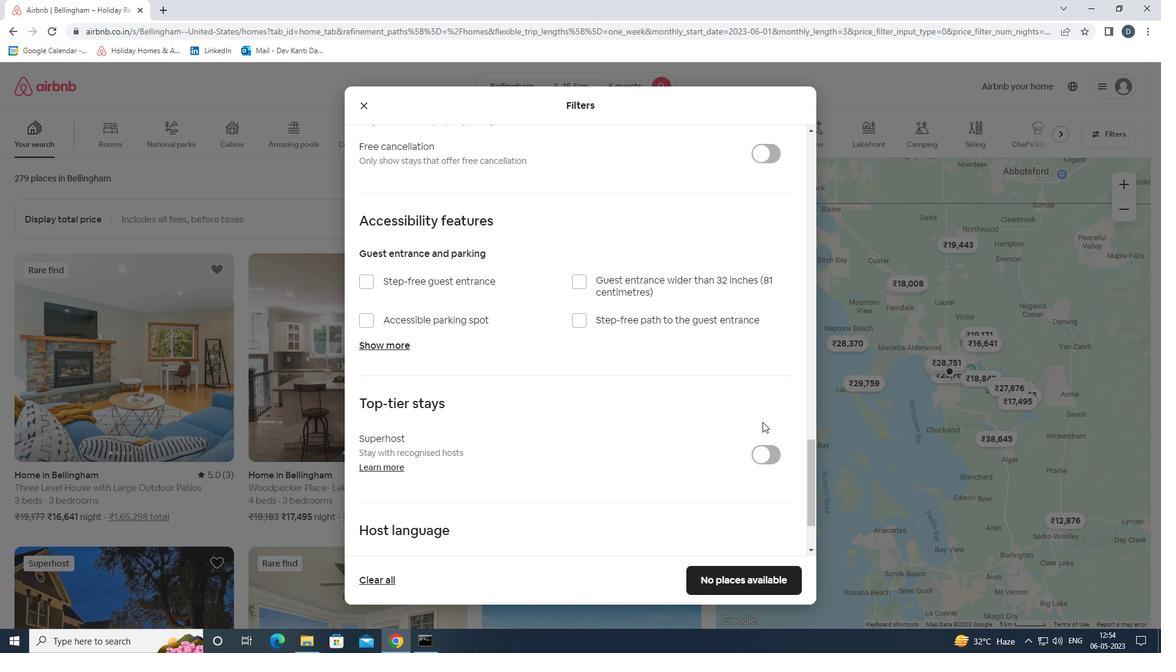 
Action: Mouse scrolled (762, 421) with delta (0, 0)
Screenshot: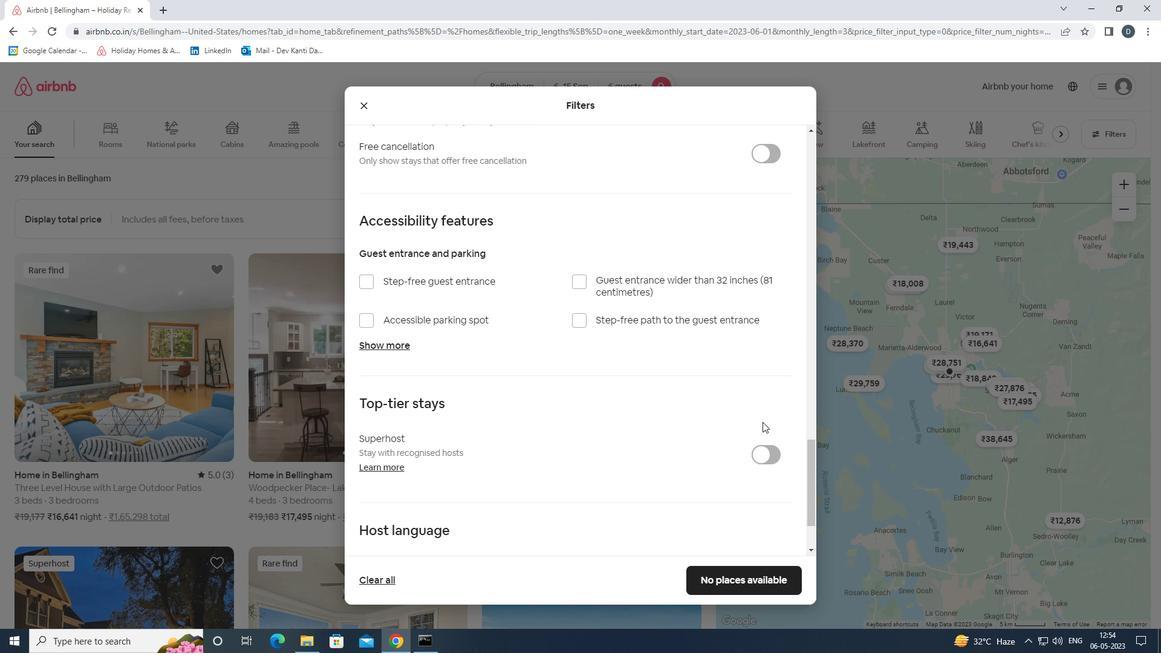 
Action: Mouse scrolled (762, 421) with delta (0, 0)
Screenshot: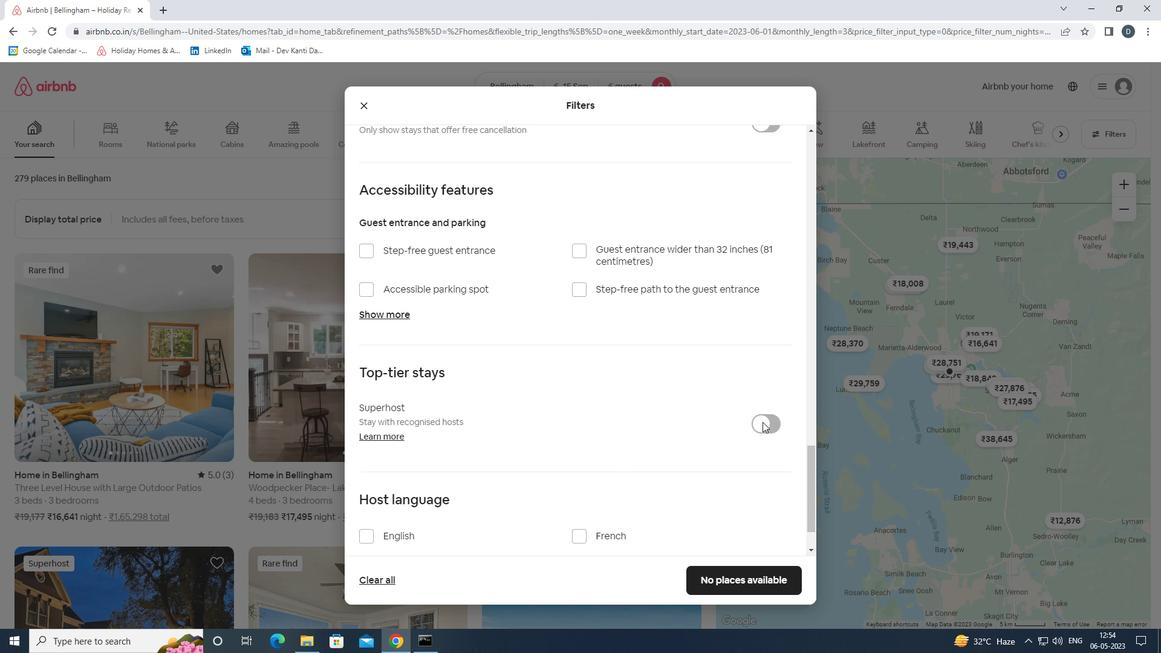 
Action: Mouse scrolled (762, 421) with delta (0, 0)
Screenshot: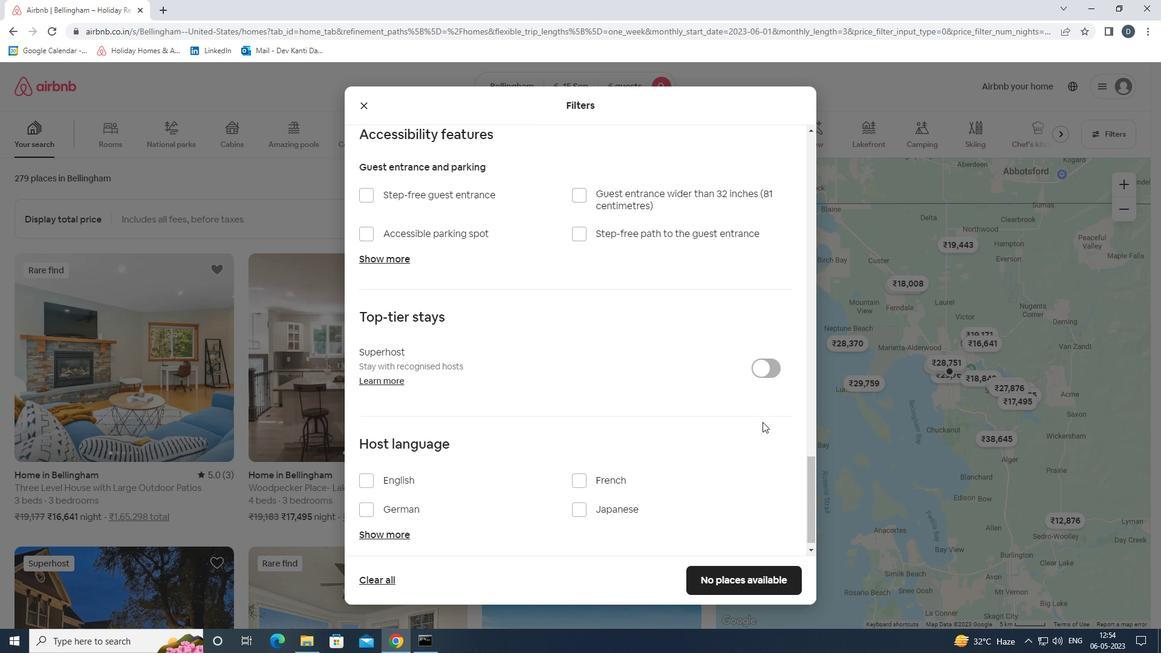 
Action: Mouse moved to (404, 473)
Screenshot: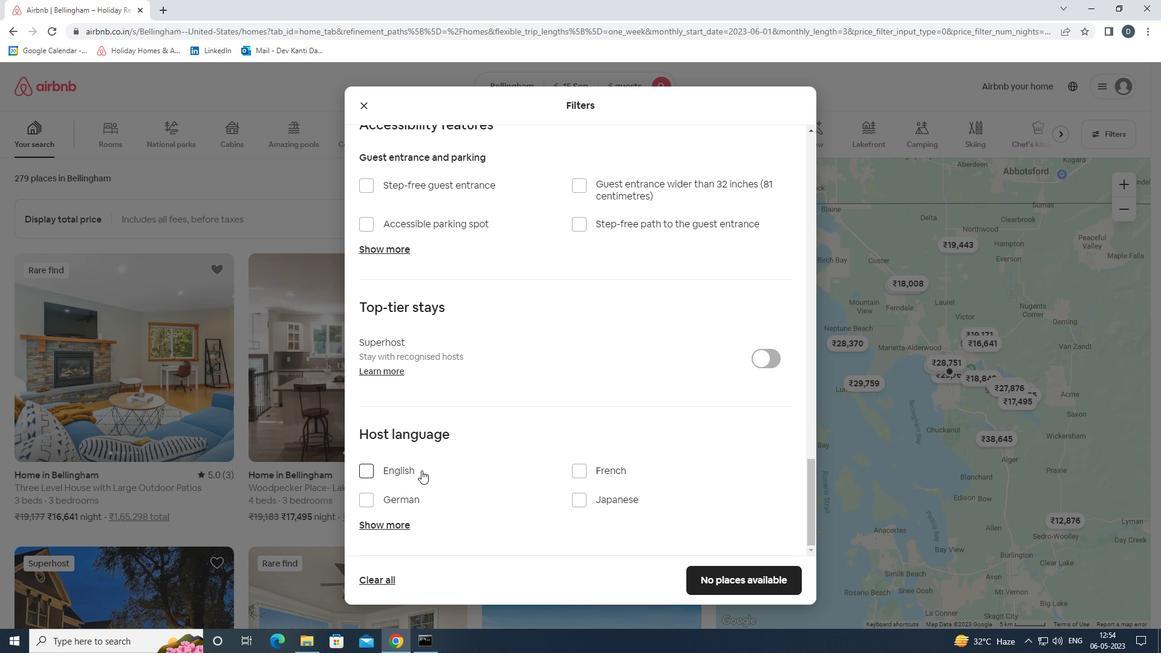 
Action: Mouse pressed left at (404, 473)
Screenshot: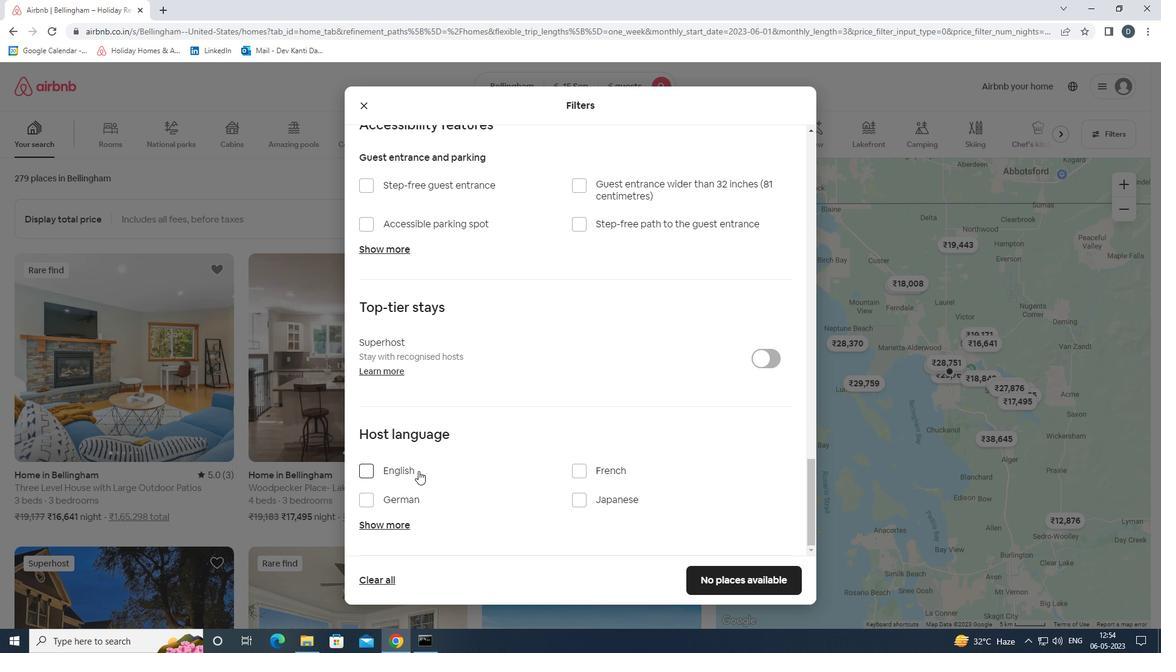 
Action: Mouse moved to (751, 578)
Screenshot: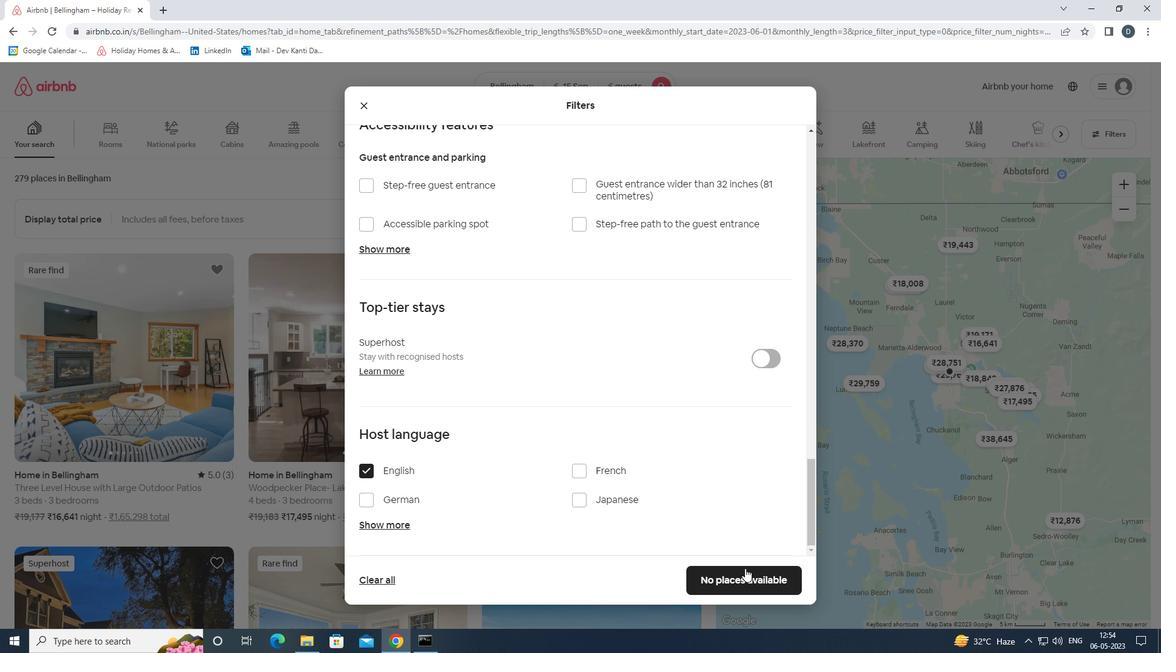 
Action: Mouse pressed left at (751, 578)
Screenshot: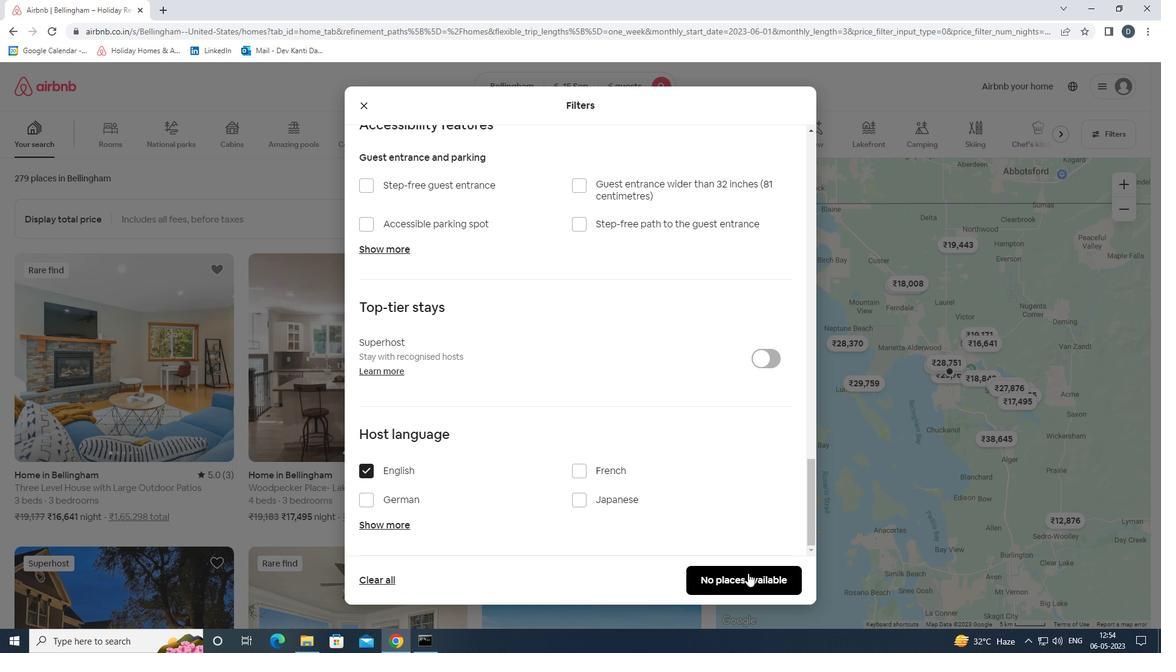 
Action: Mouse moved to (649, 385)
Screenshot: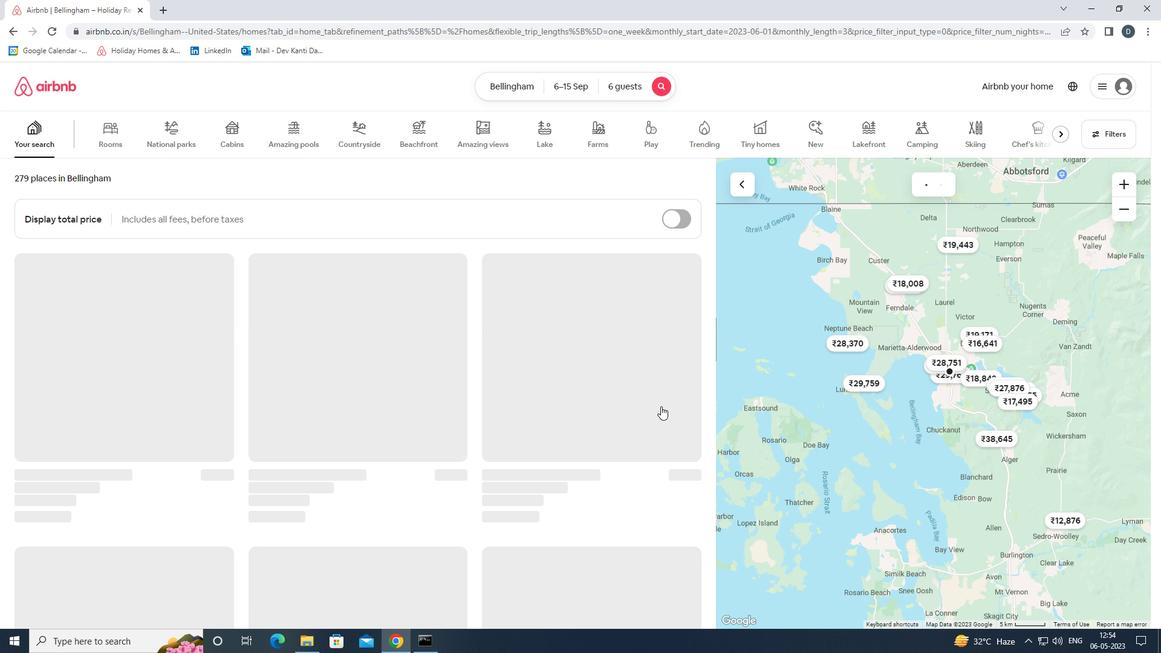 
